 Task: Find connections with filter location Longgang with filter topic #Bitcoinwith filter profile language German with filter current company Saint-Gobain India Private Limited - Glass Business with filter school Chhatrapati Shahu Ji Maharaj University with filter industry Retail Motor Vehicles with filter service category CateringChange with filter keywords title Financial Analyst
Action: Mouse moved to (401, 269)
Screenshot: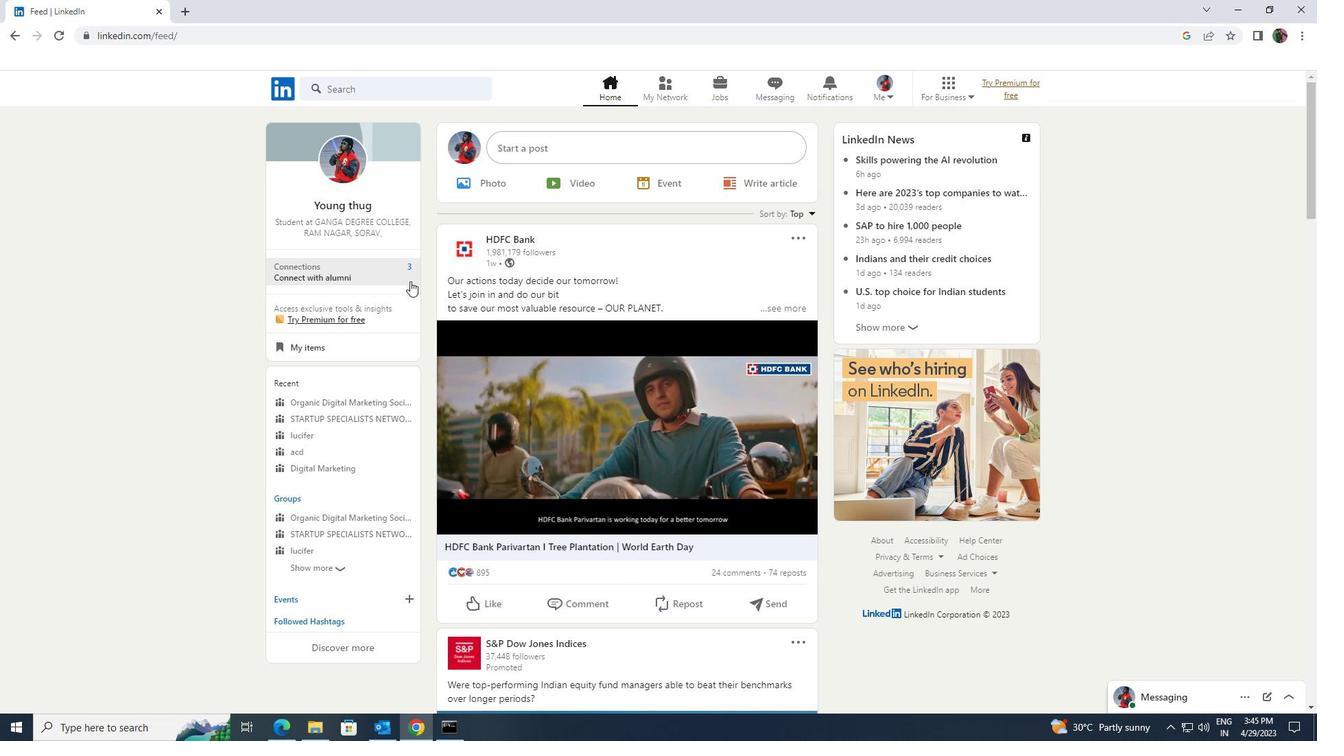 
Action: Mouse pressed left at (401, 269)
Screenshot: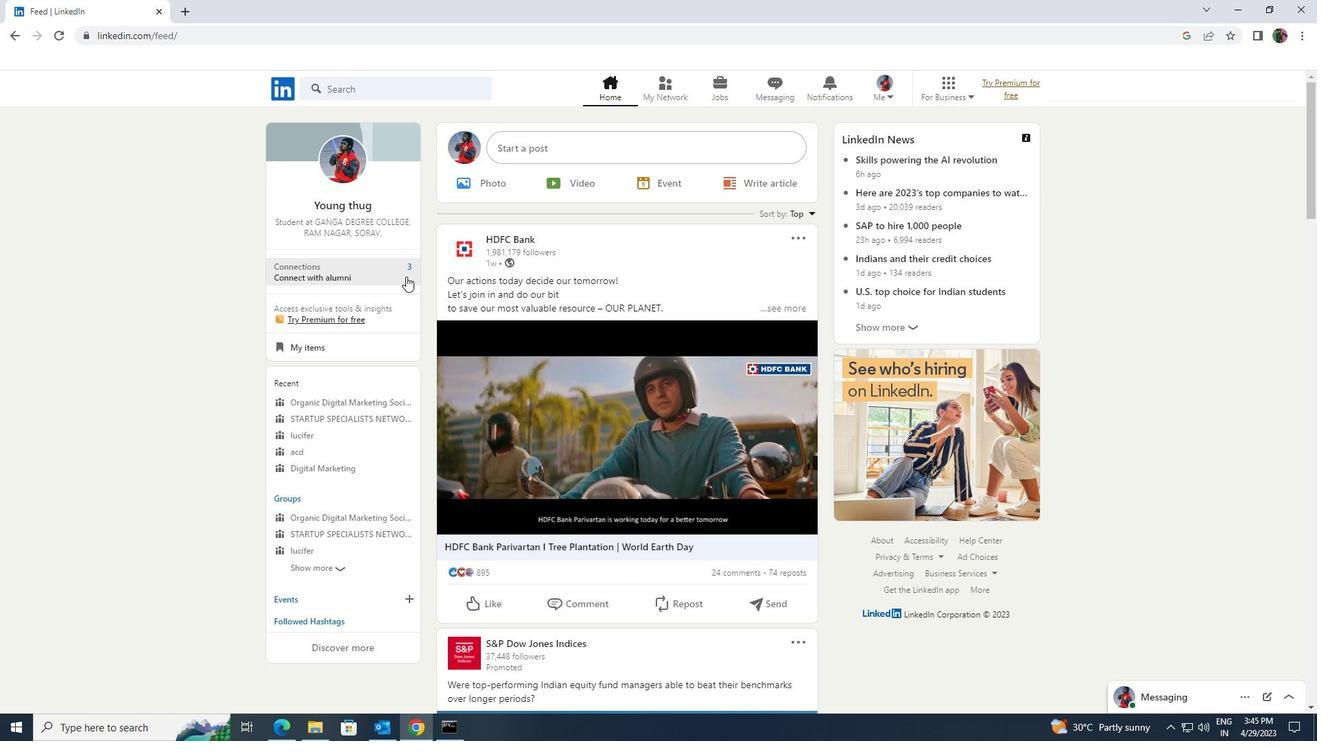 
Action: Mouse moved to (394, 168)
Screenshot: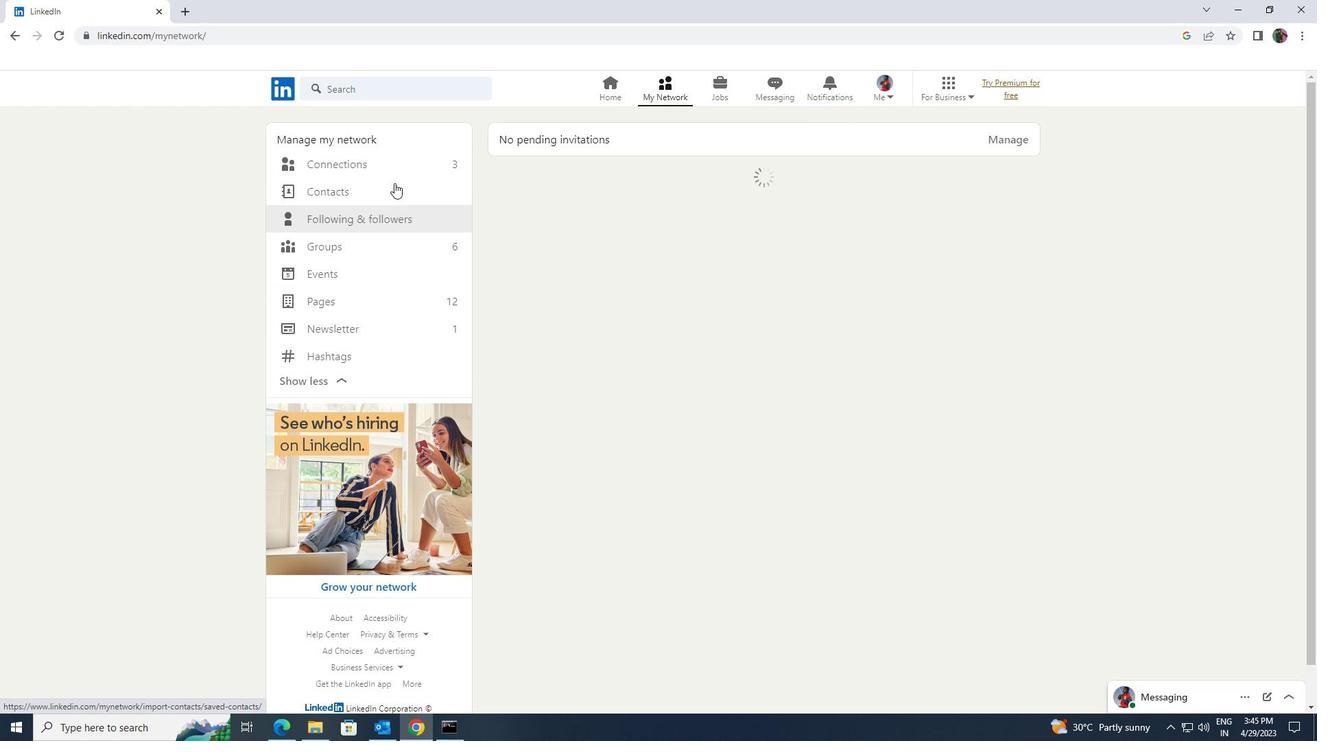 
Action: Mouse pressed left at (394, 168)
Screenshot: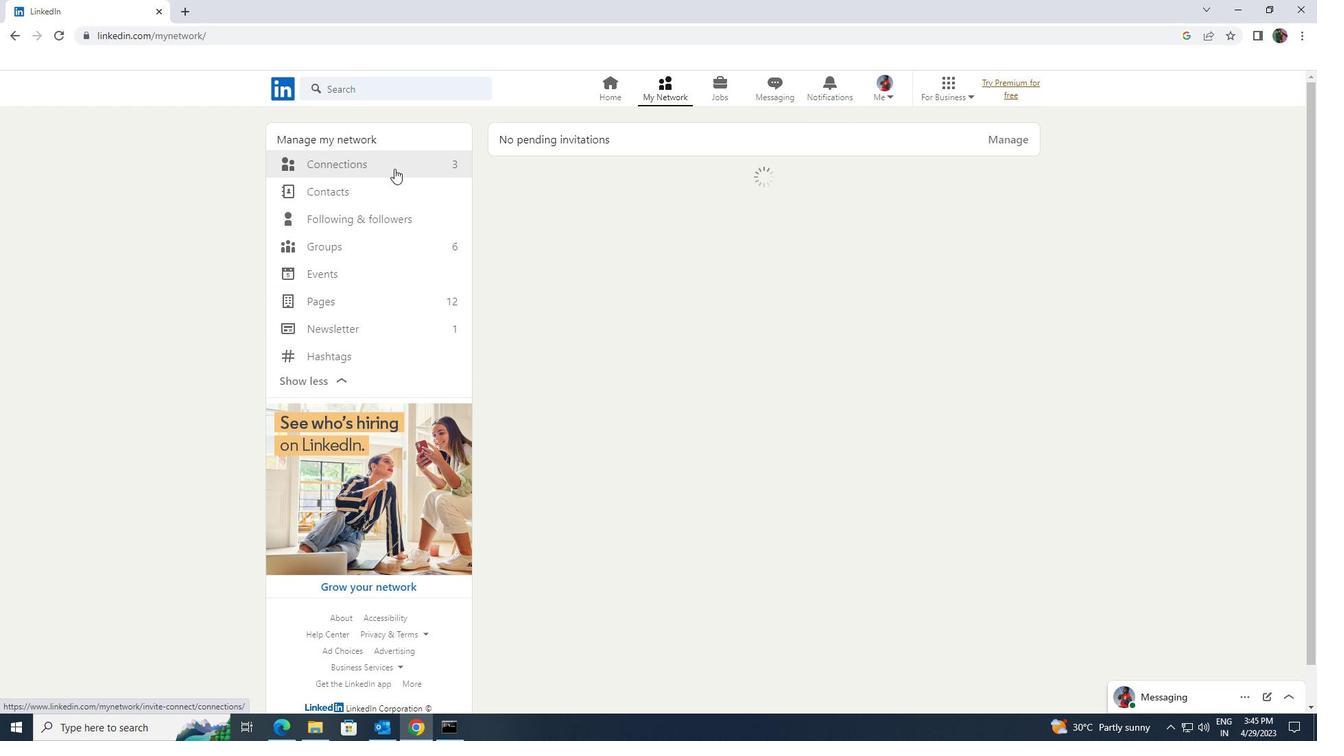 
Action: Mouse moved to (730, 169)
Screenshot: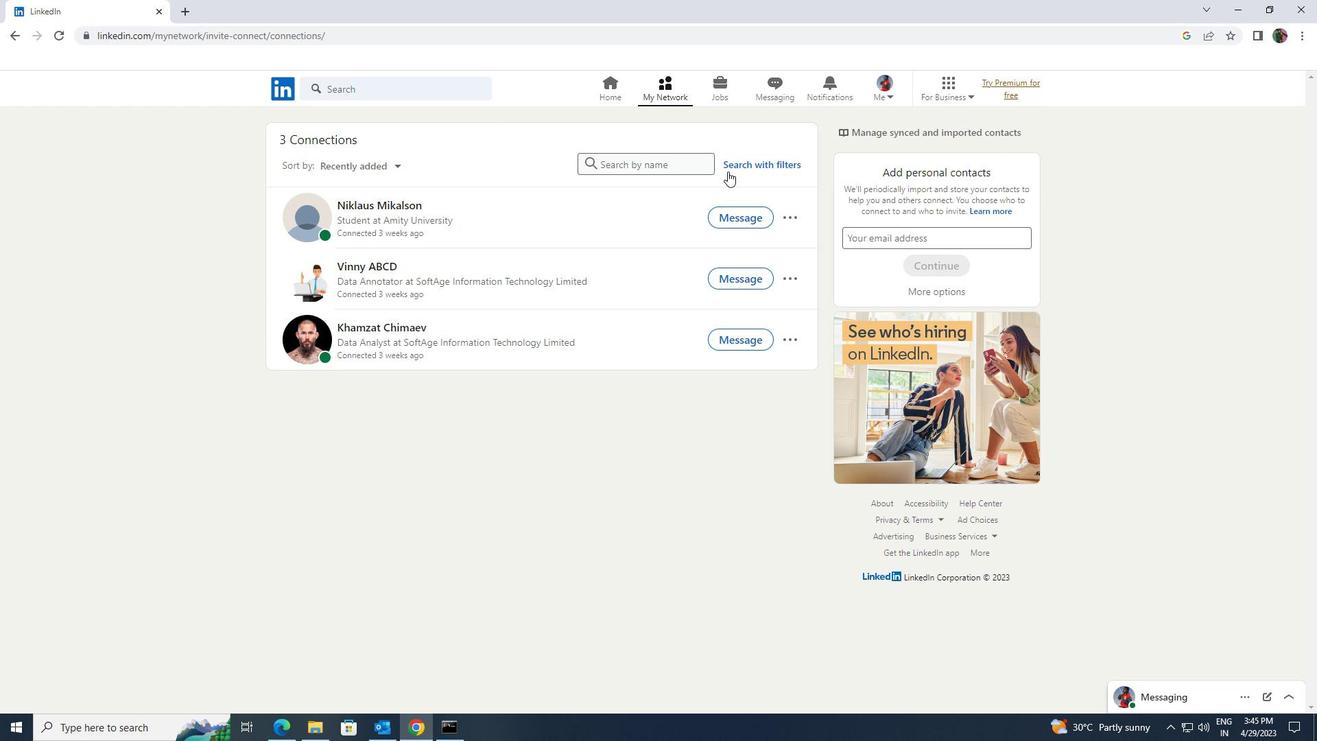 
Action: Mouse pressed left at (730, 169)
Screenshot: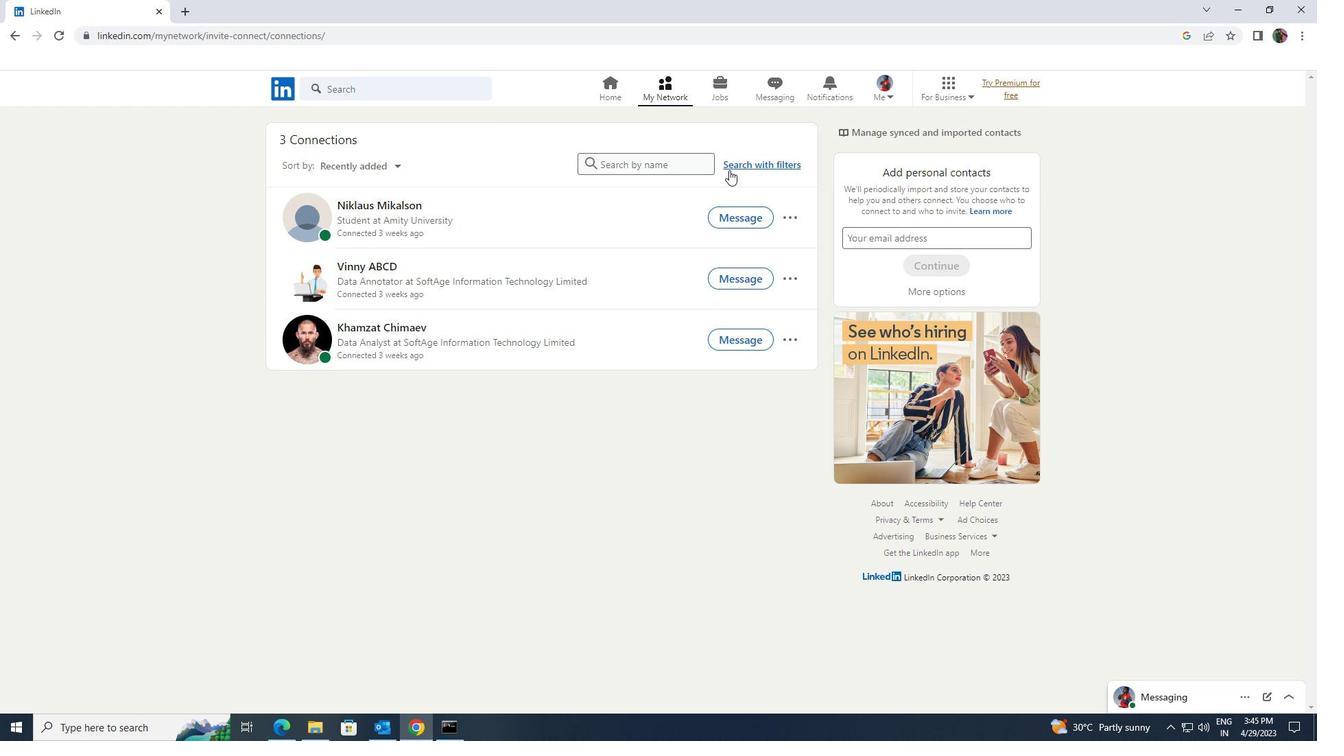 
Action: Mouse moved to (713, 127)
Screenshot: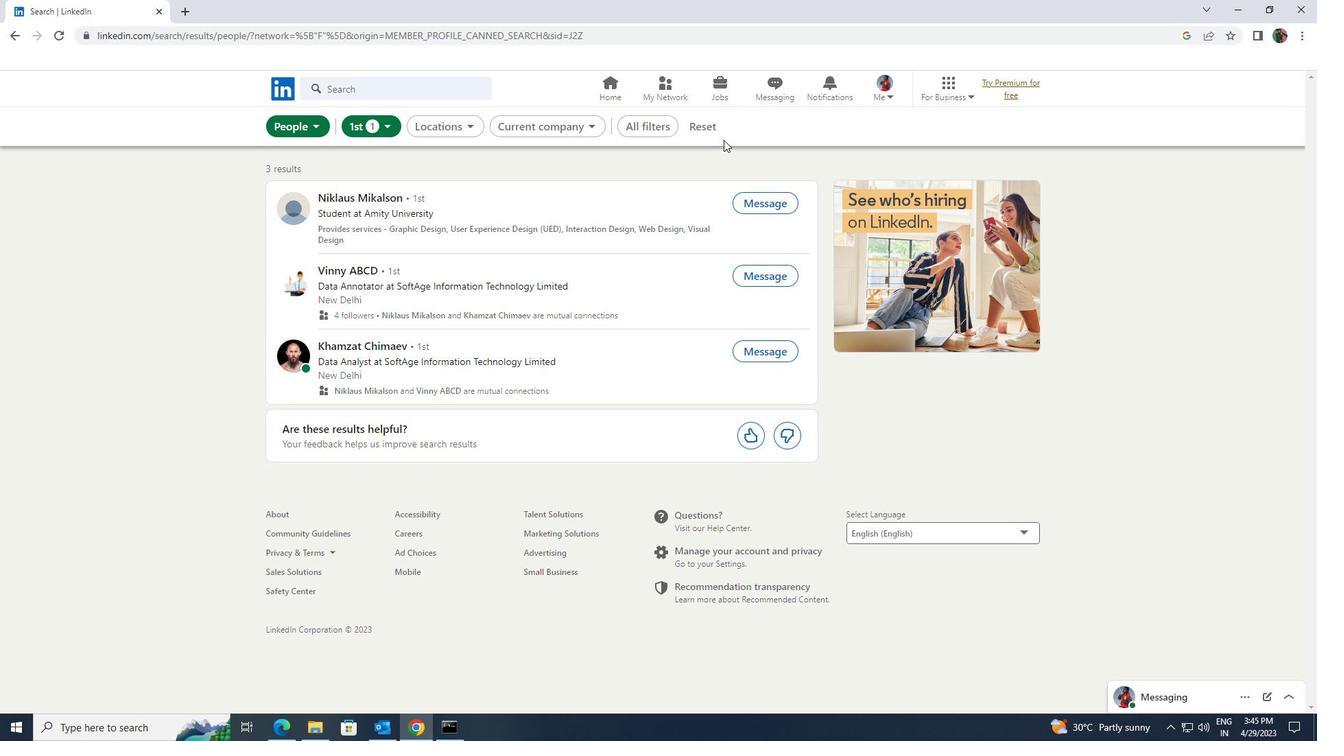 
Action: Mouse pressed left at (713, 127)
Screenshot: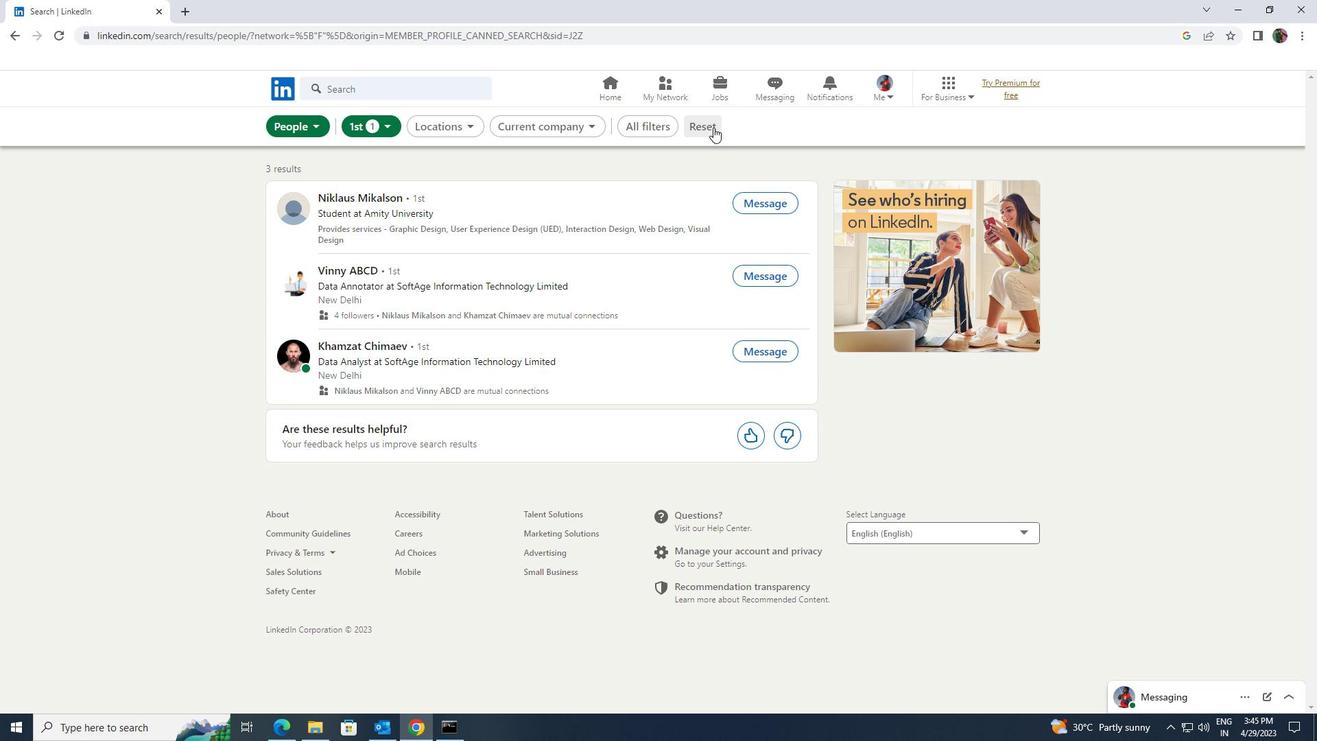 
Action: Mouse moved to (686, 126)
Screenshot: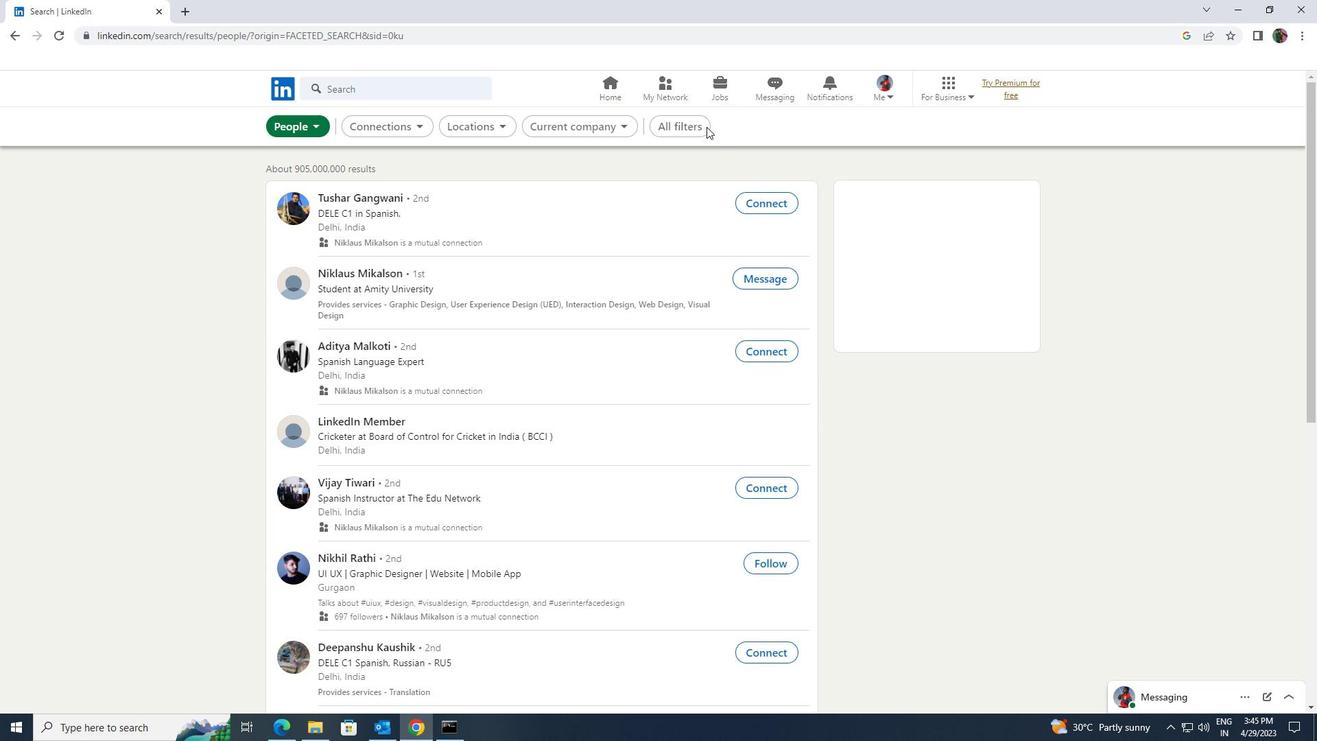 
Action: Mouse pressed left at (686, 126)
Screenshot: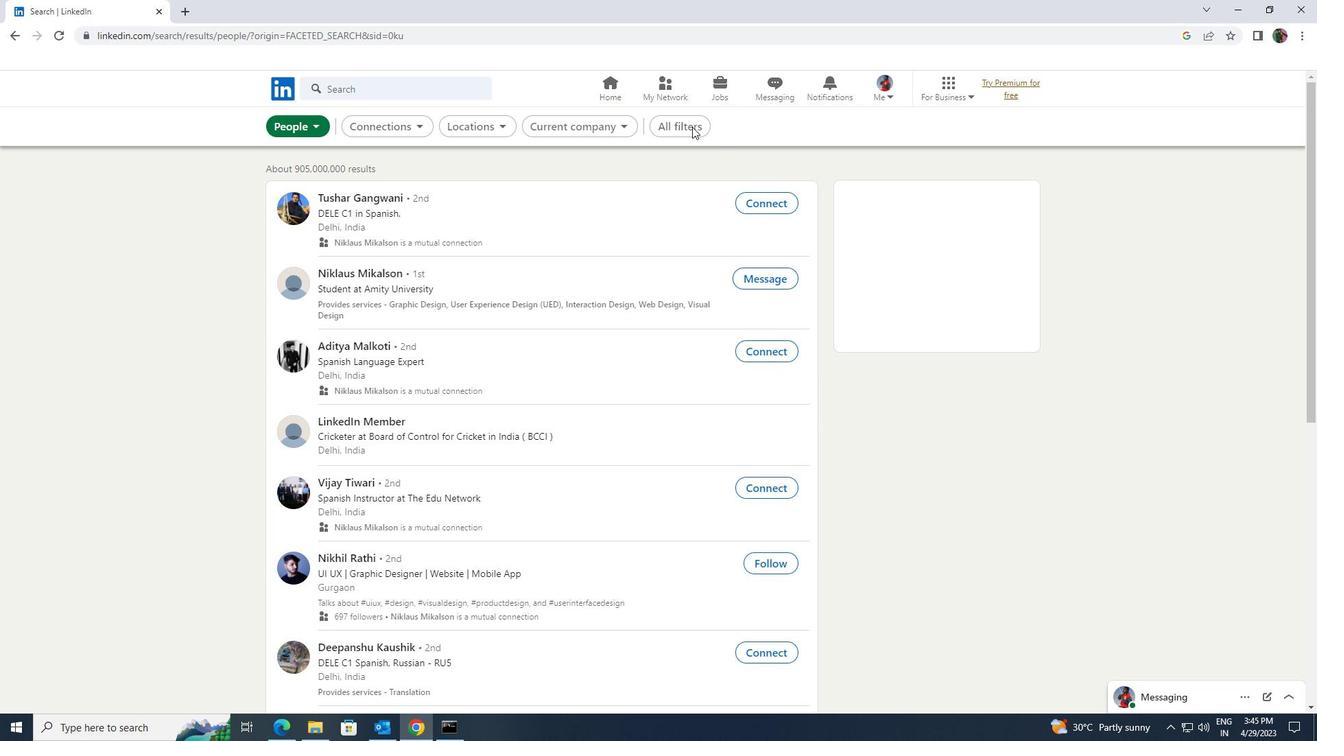 
Action: Mouse moved to (1050, 347)
Screenshot: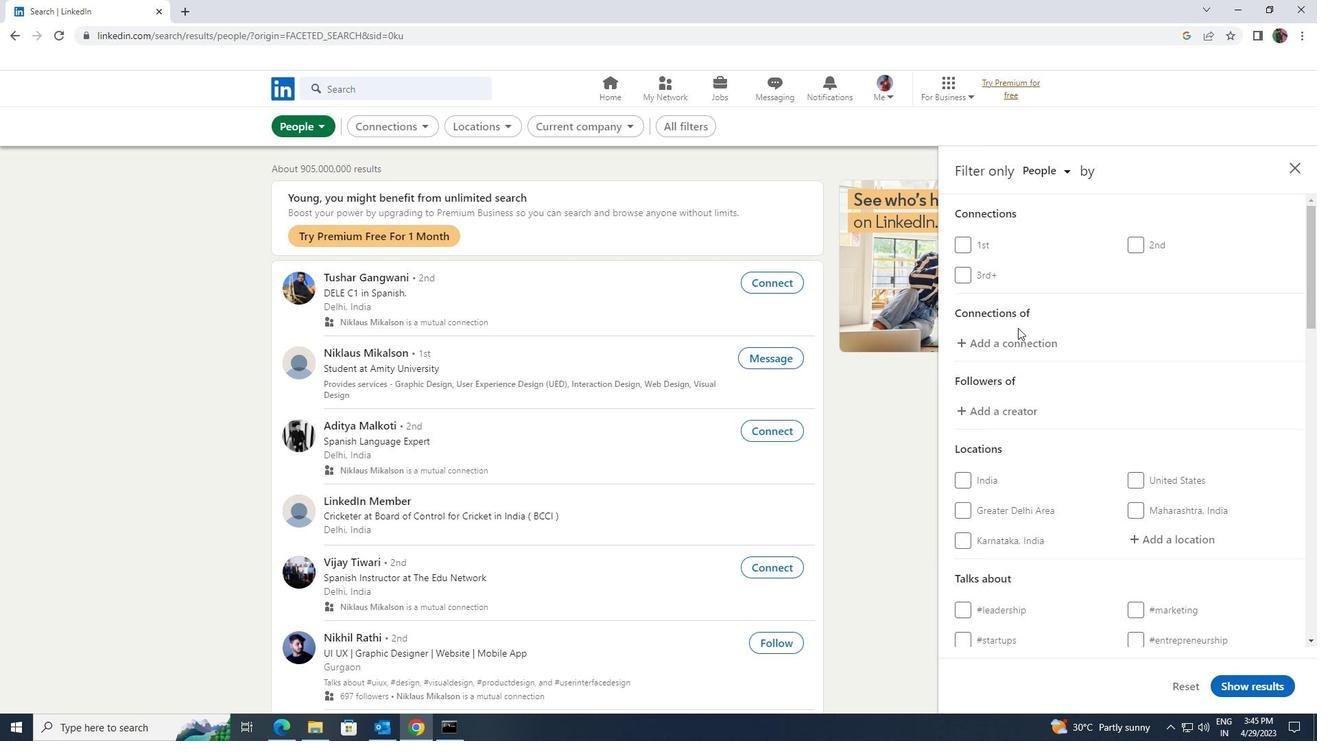
Action: Mouse scrolled (1050, 347) with delta (0, 0)
Screenshot: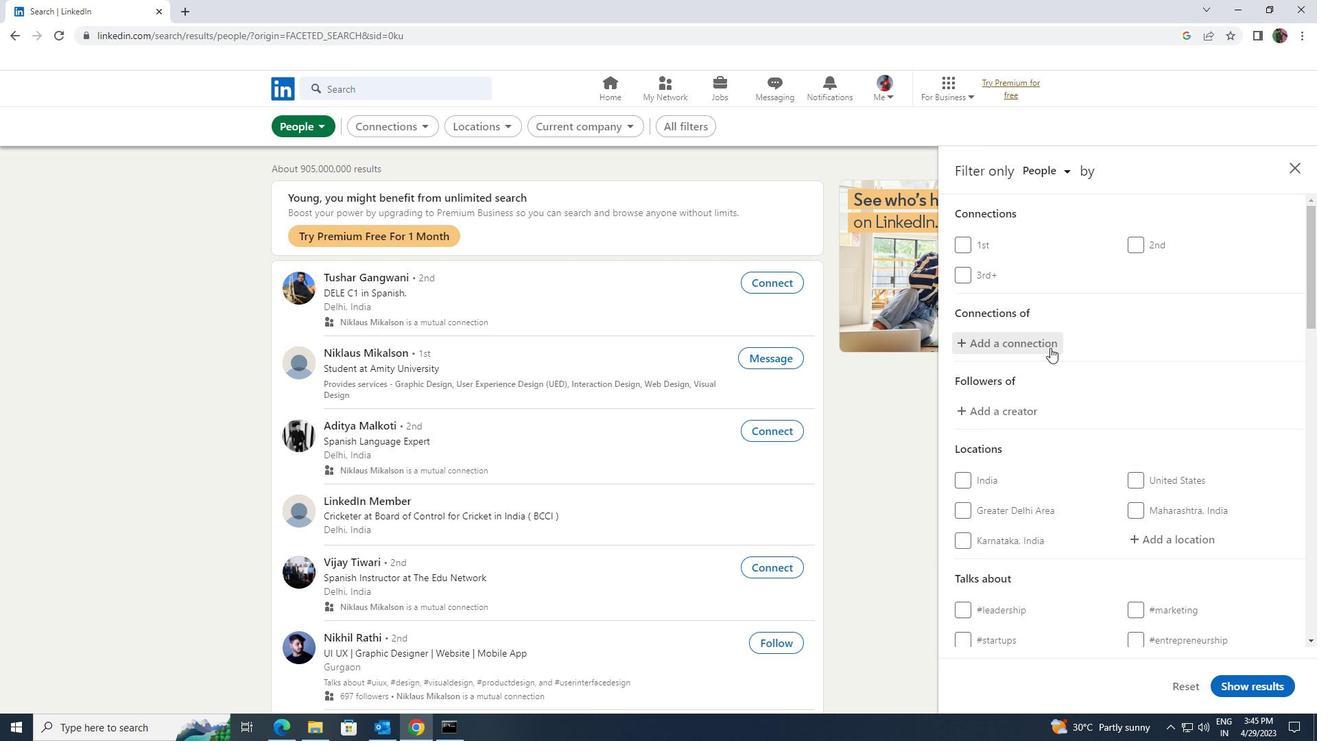 
Action: Mouse scrolled (1050, 347) with delta (0, 0)
Screenshot: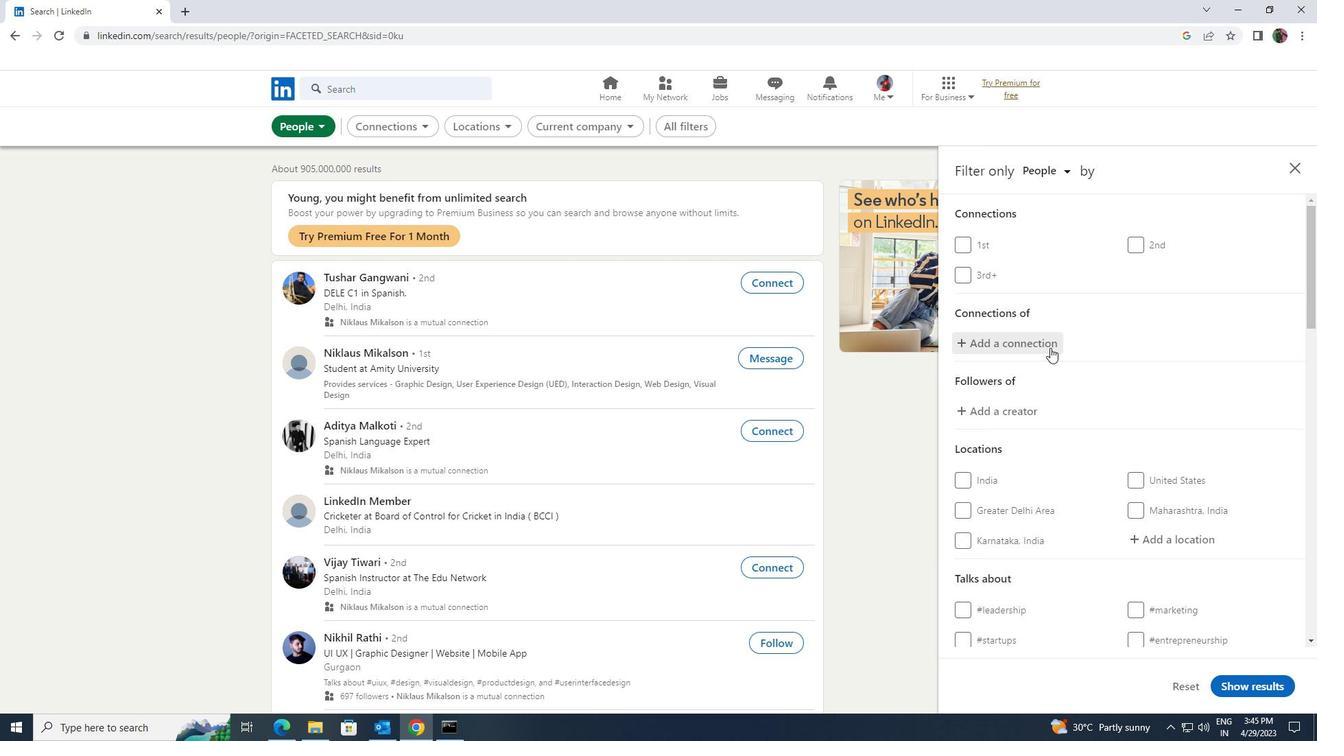 
Action: Mouse moved to (1143, 392)
Screenshot: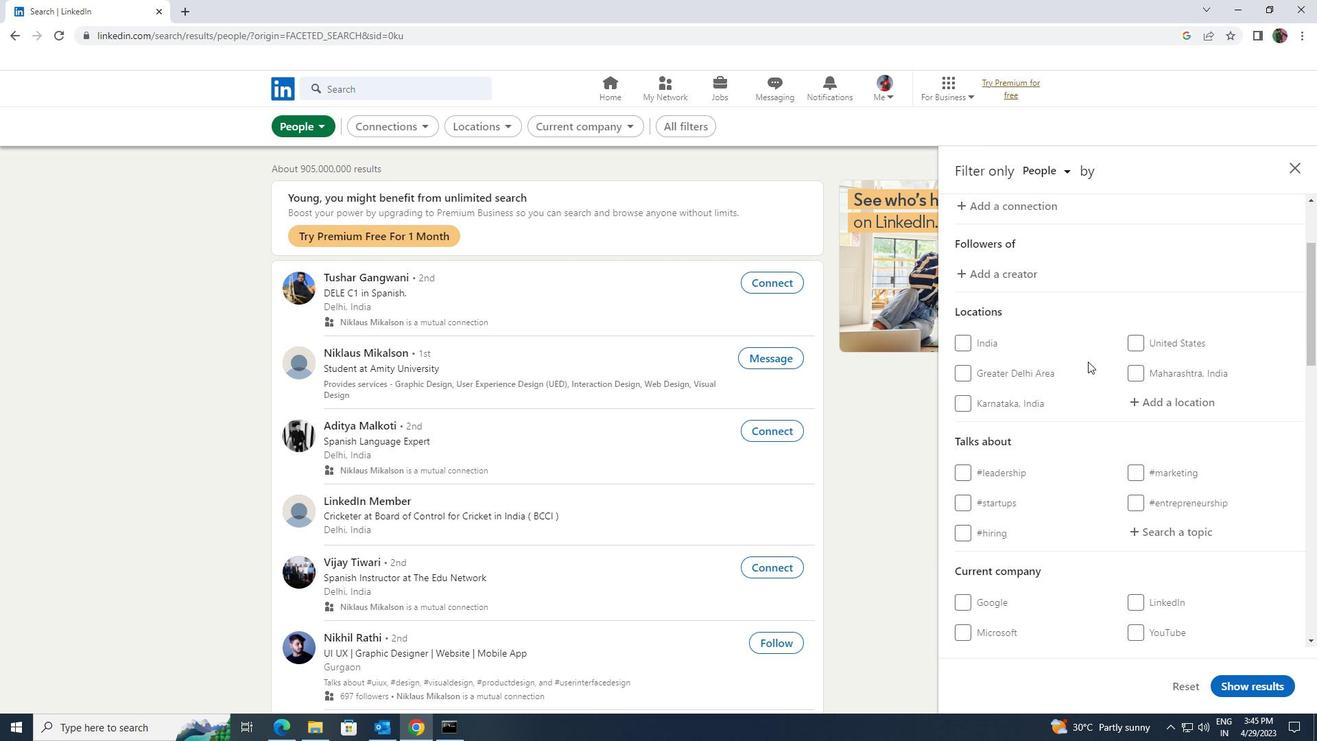 
Action: Mouse pressed left at (1143, 392)
Screenshot: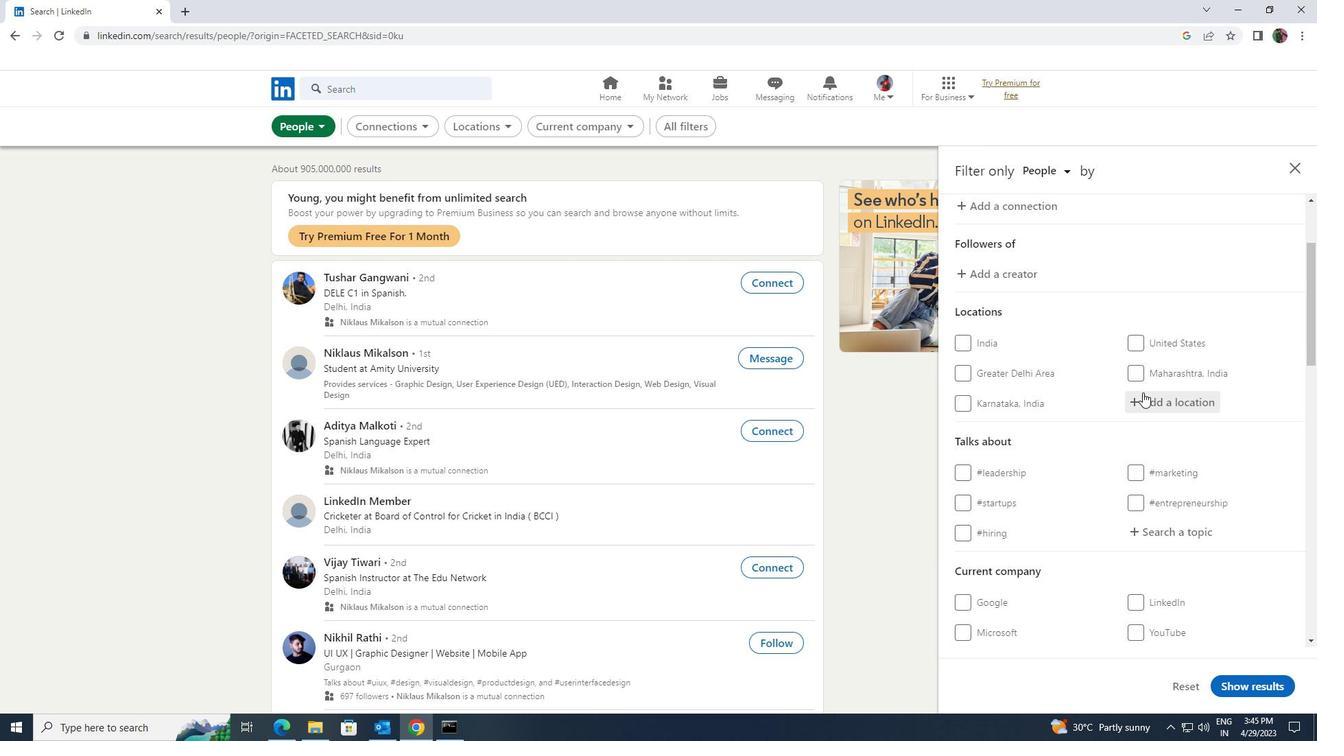 
Action: Key pressed <Key.shift>LONGGANG
Screenshot: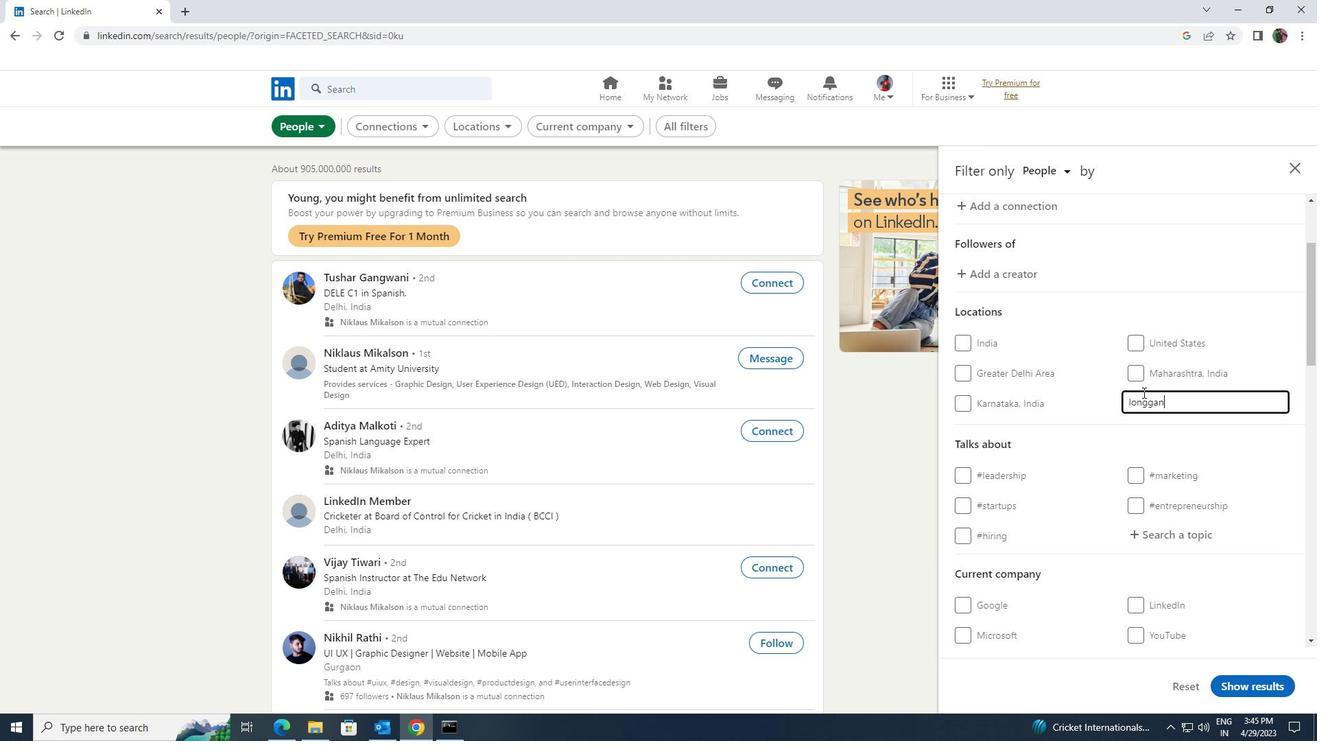 
Action: Mouse moved to (1197, 526)
Screenshot: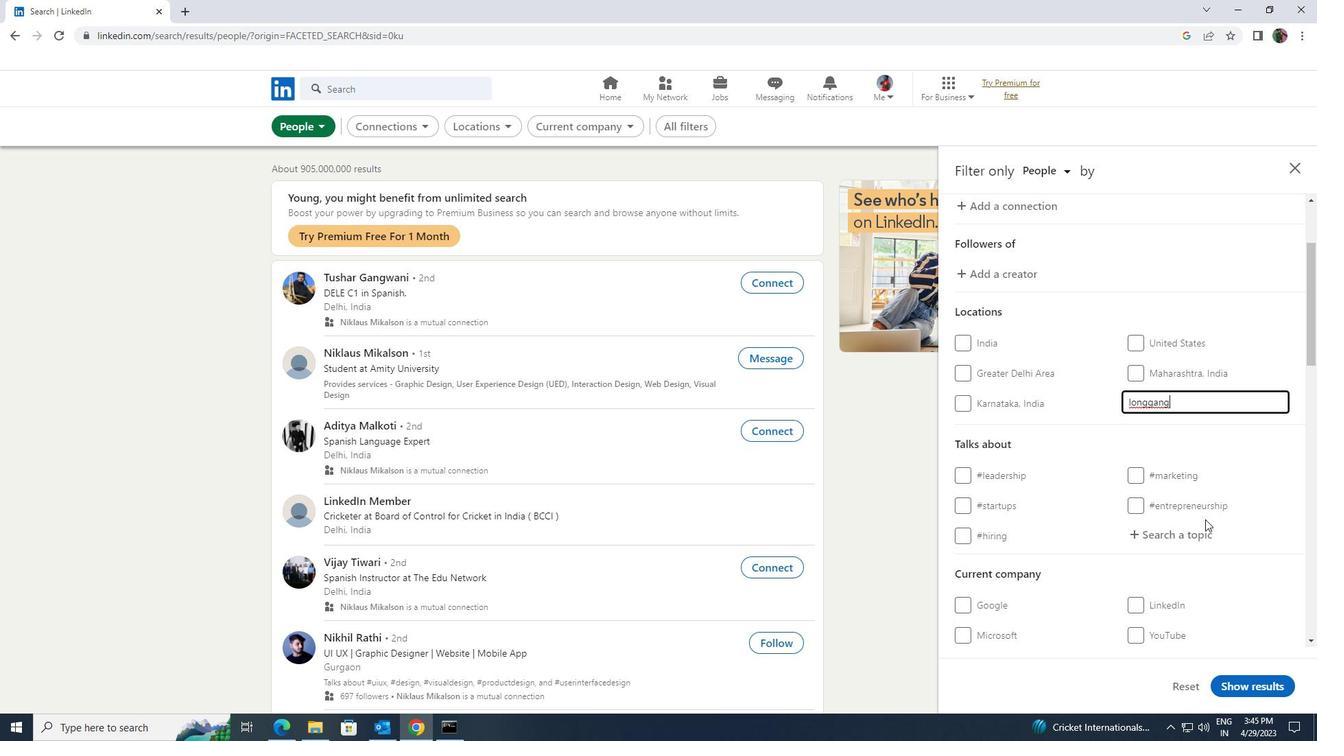 
Action: Mouse pressed left at (1197, 526)
Screenshot: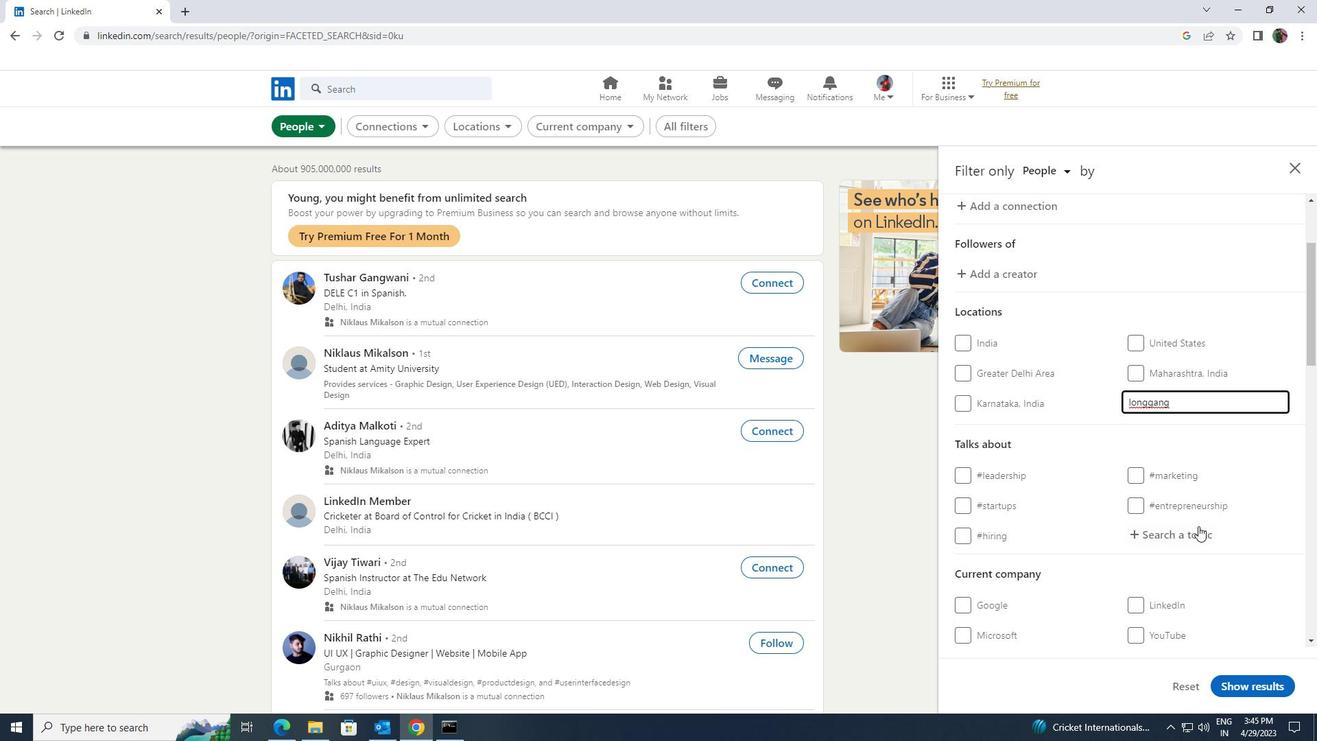 
Action: Key pressed <Key.shift>BITV<Key.backspace>COIN
Screenshot: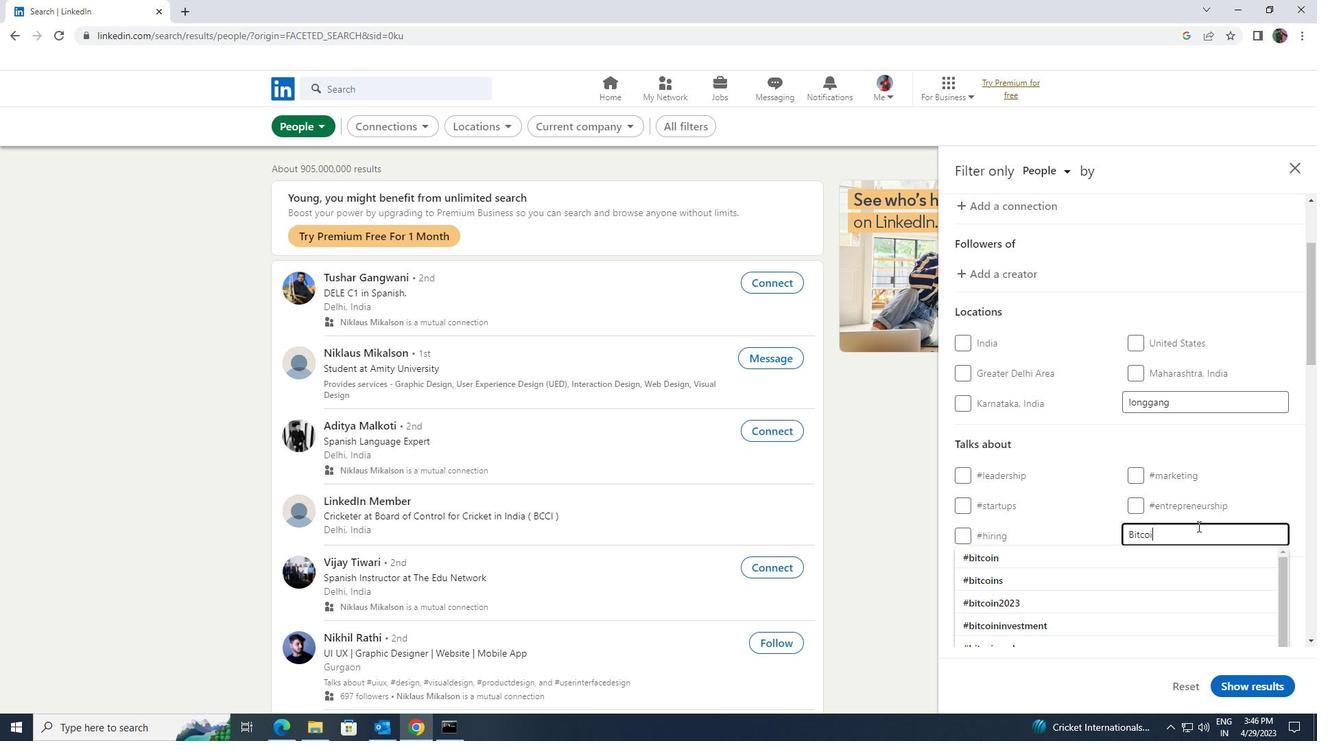 
Action: Mouse moved to (1167, 546)
Screenshot: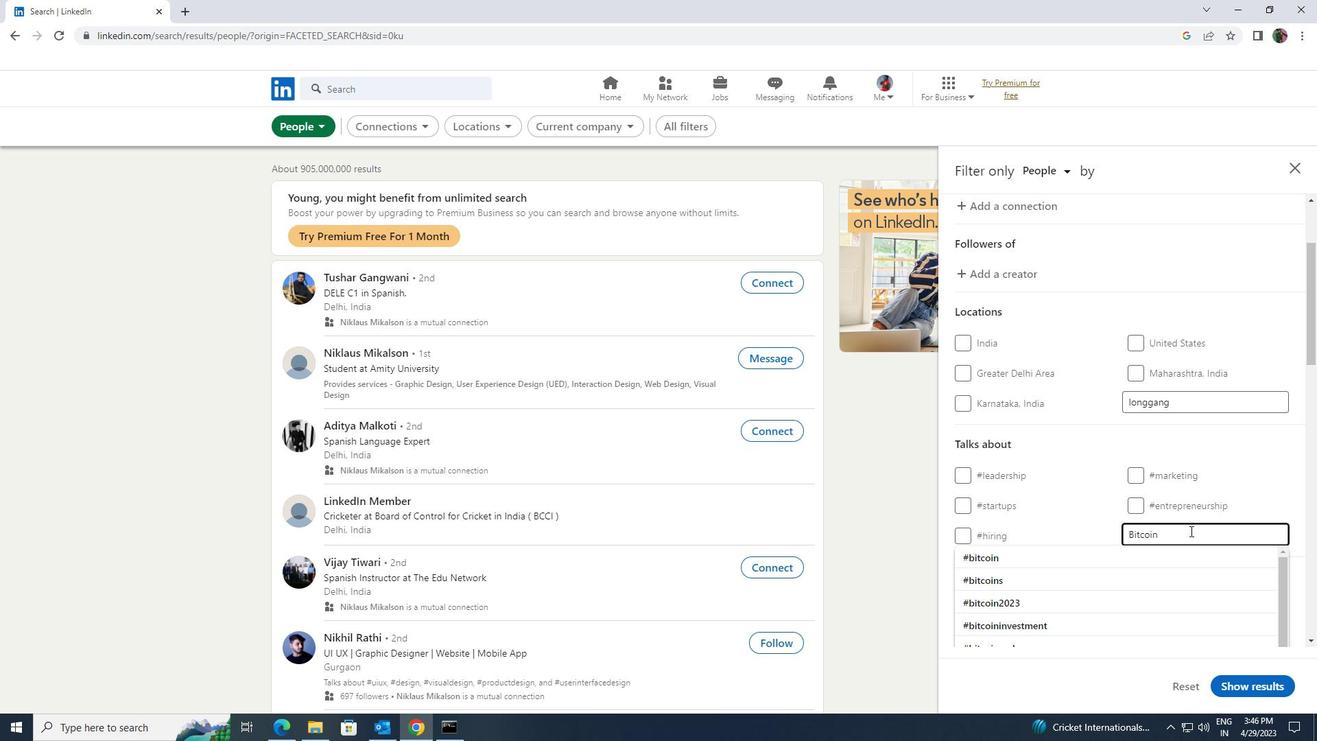 
Action: Mouse pressed left at (1167, 546)
Screenshot: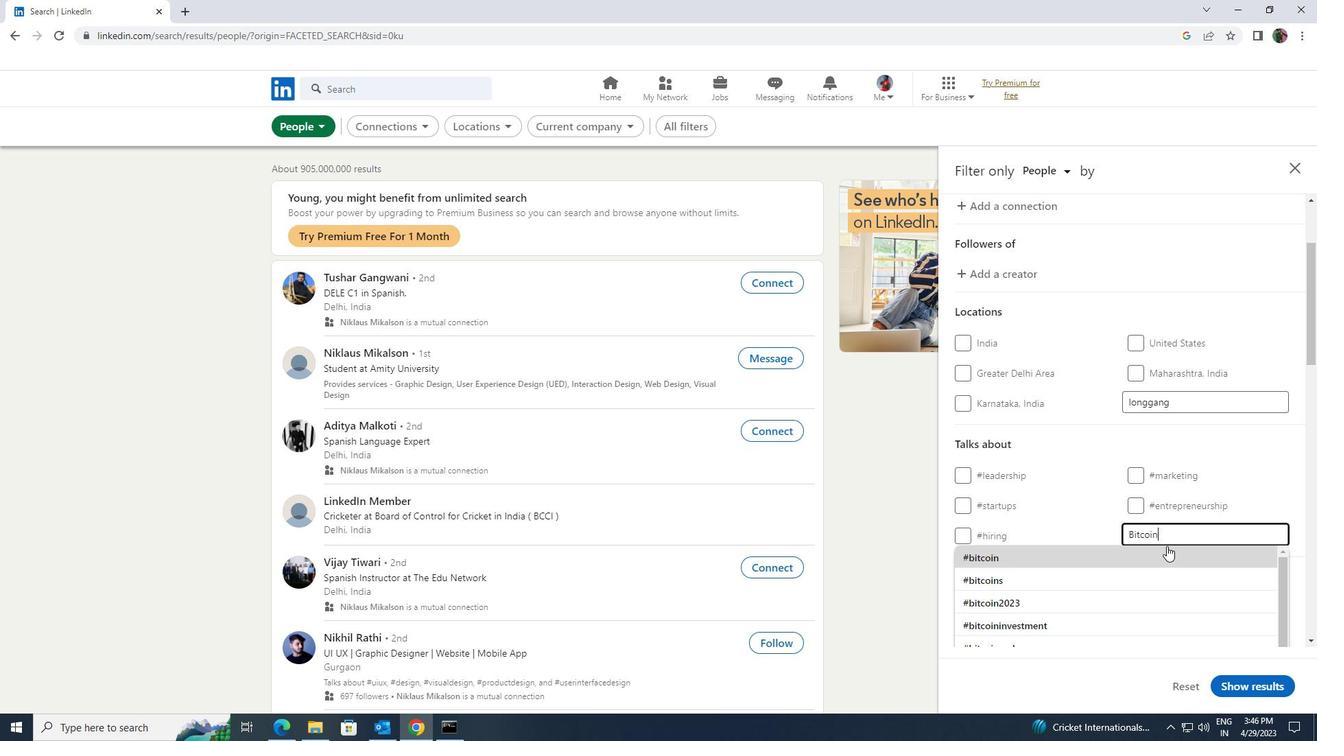 
Action: Mouse moved to (1167, 546)
Screenshot: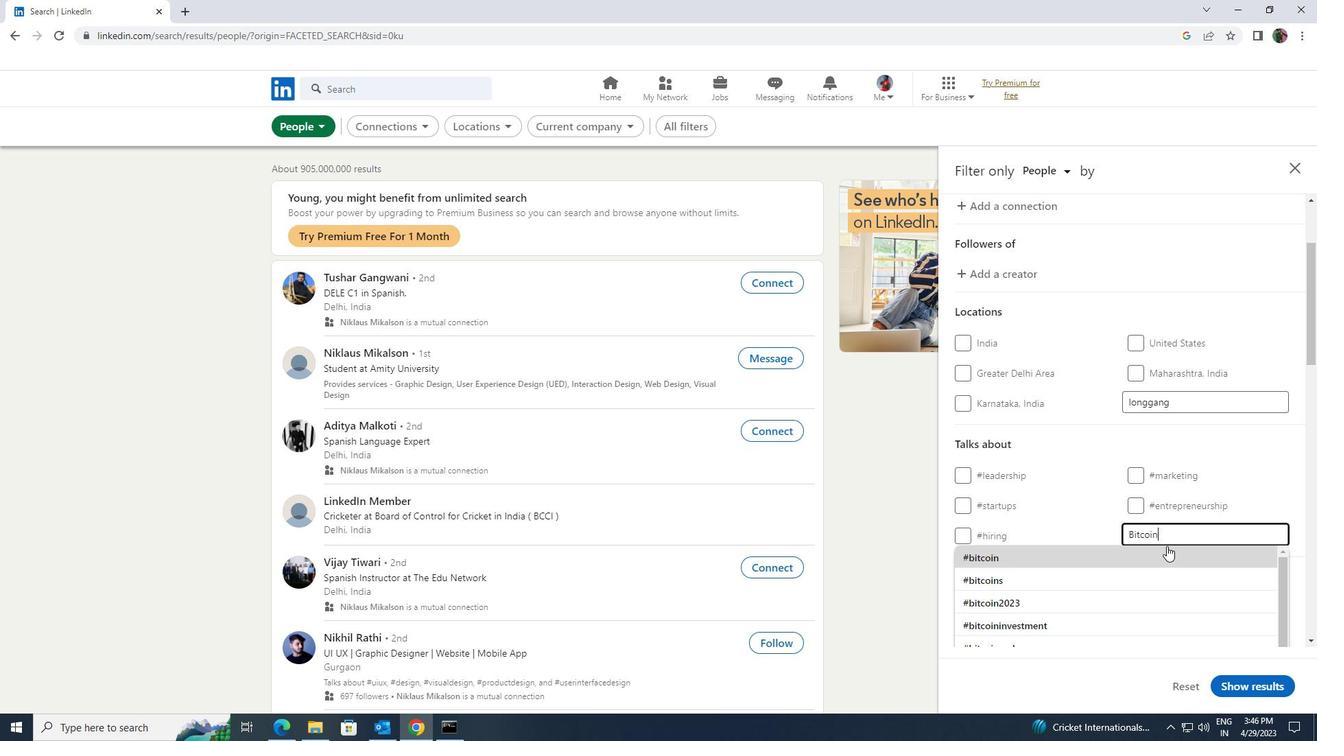 
Action: Mouse scrolled (1167, 545) with delta (0, 0)
Screenshot: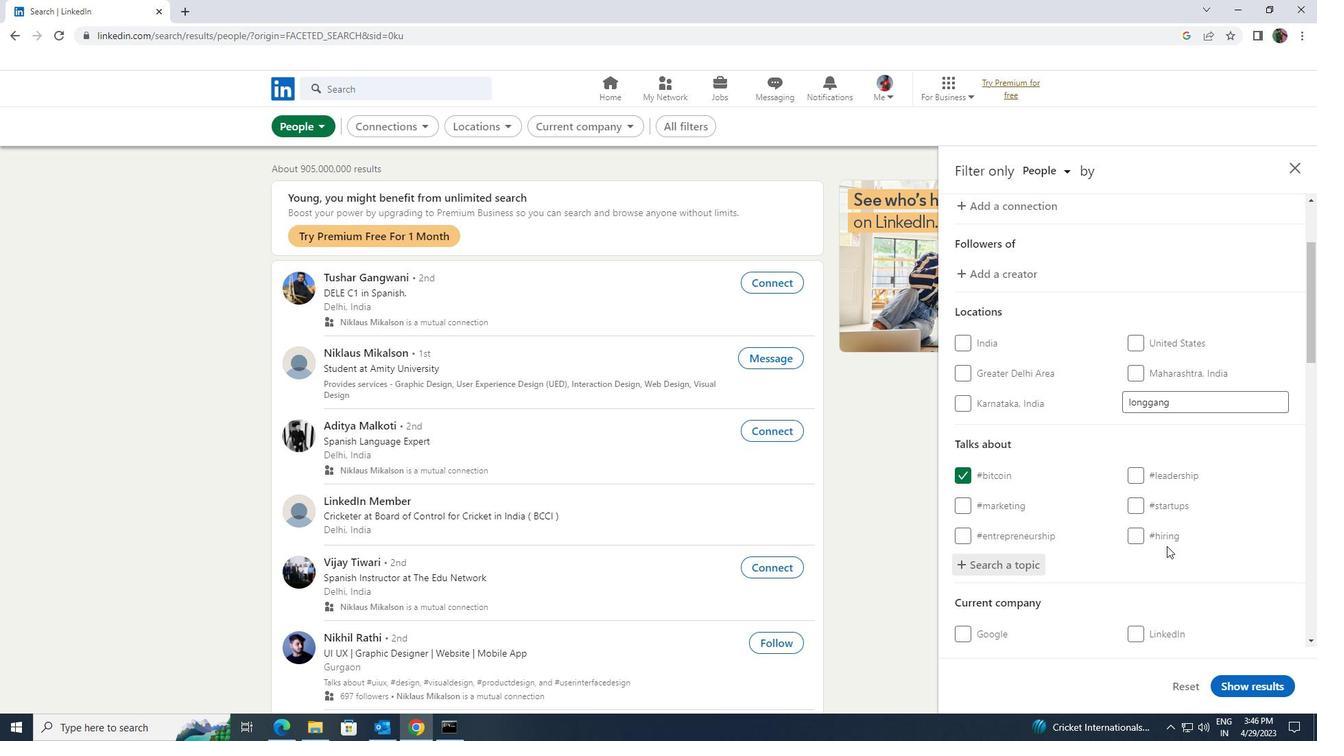 
Action: Mouse scrolled (1167, 545) with delta (0, 0)
Screenshot: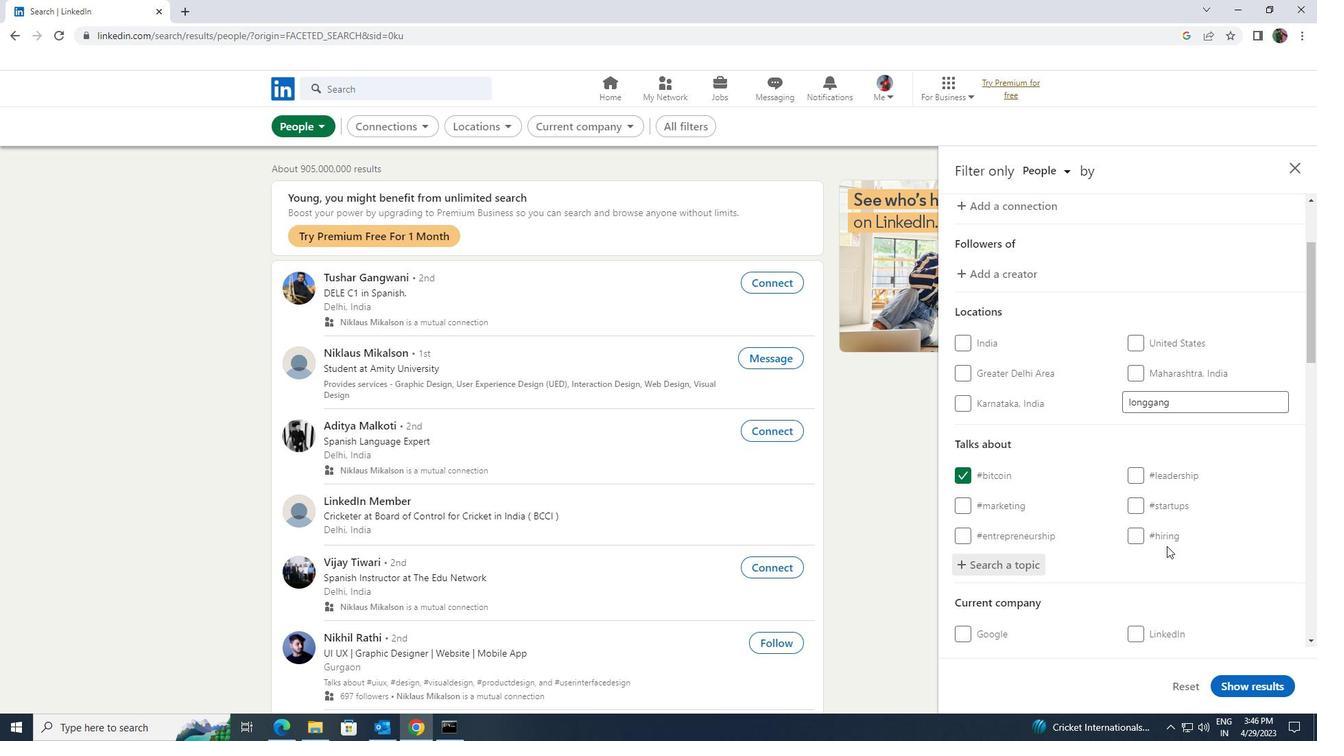 
Action: Mouse moved to (1166, 547)
Screenshot: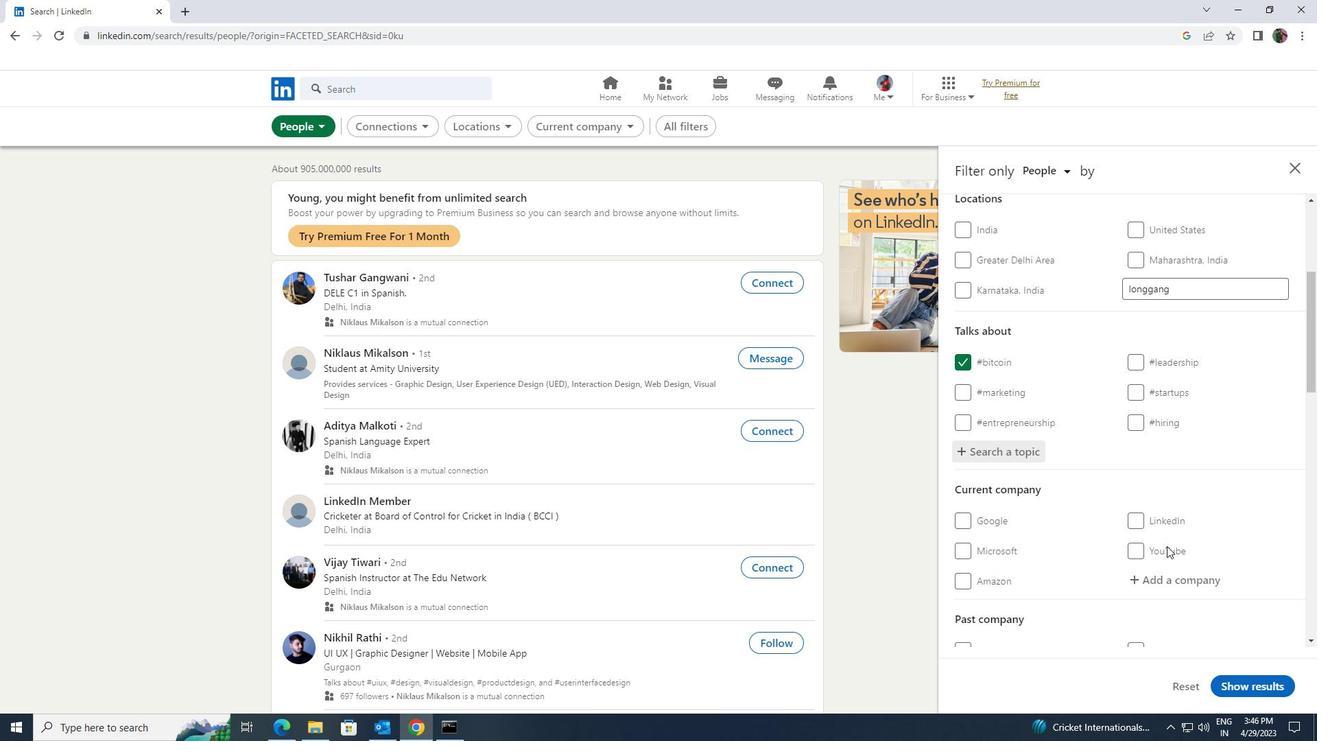 
Action: Mouse scrolled (1166, 546) with delta (0, 0)
Screenshot: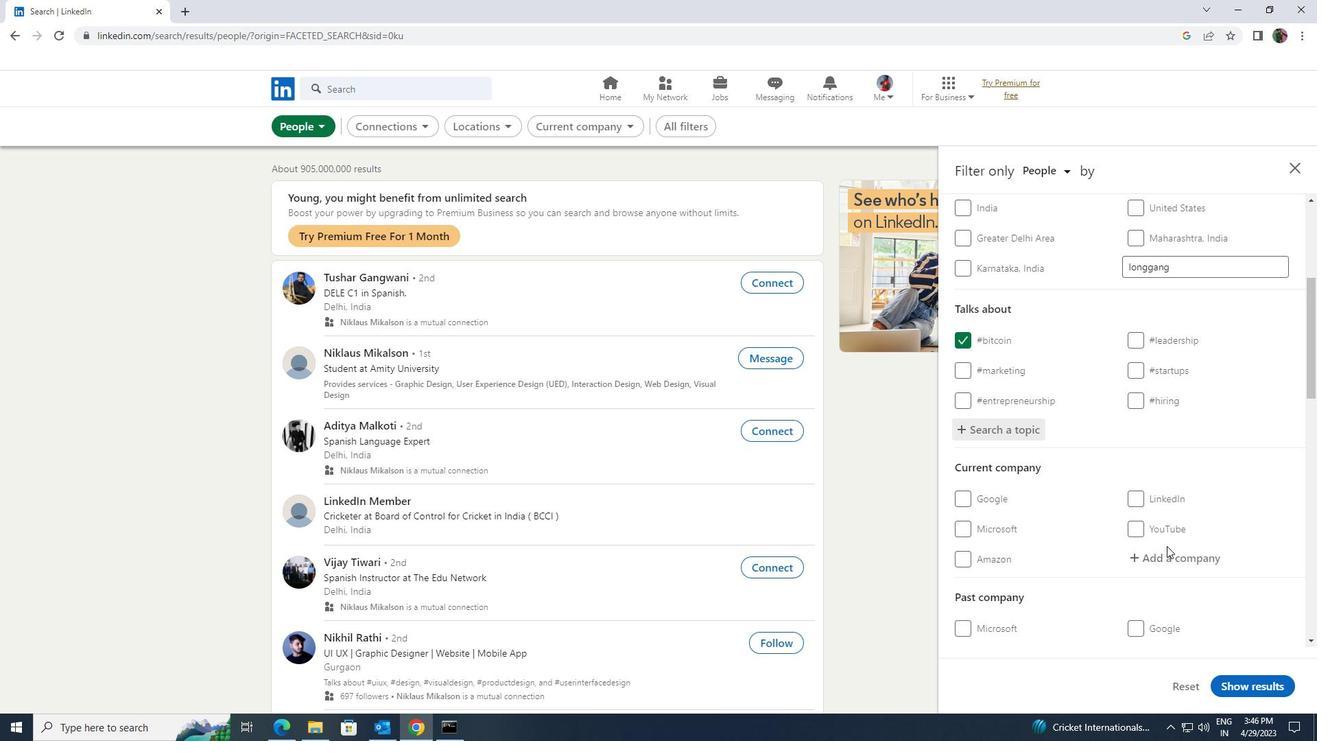 
Action: Mouse moved to (1164, 548)
Screenshot: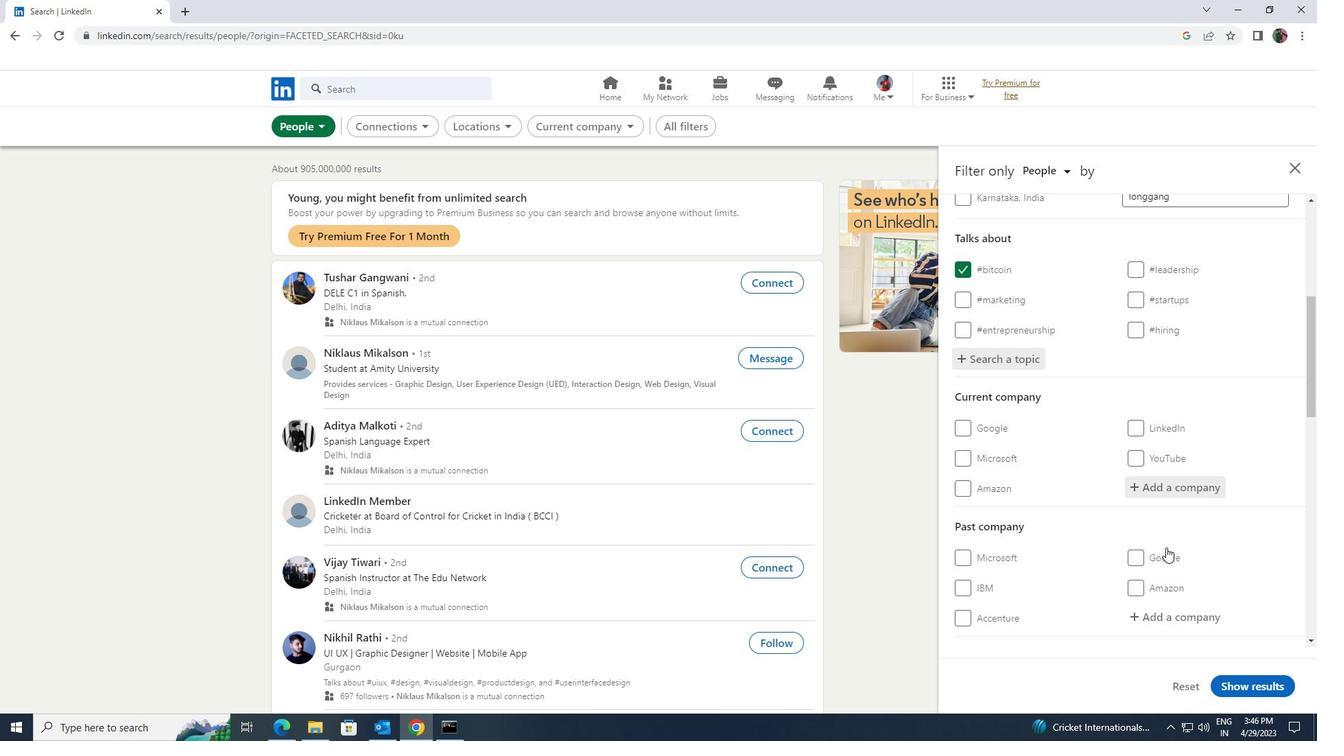 
Action: Mouse scrolled (1164, 547) with delta (0, 0)
Screenshot: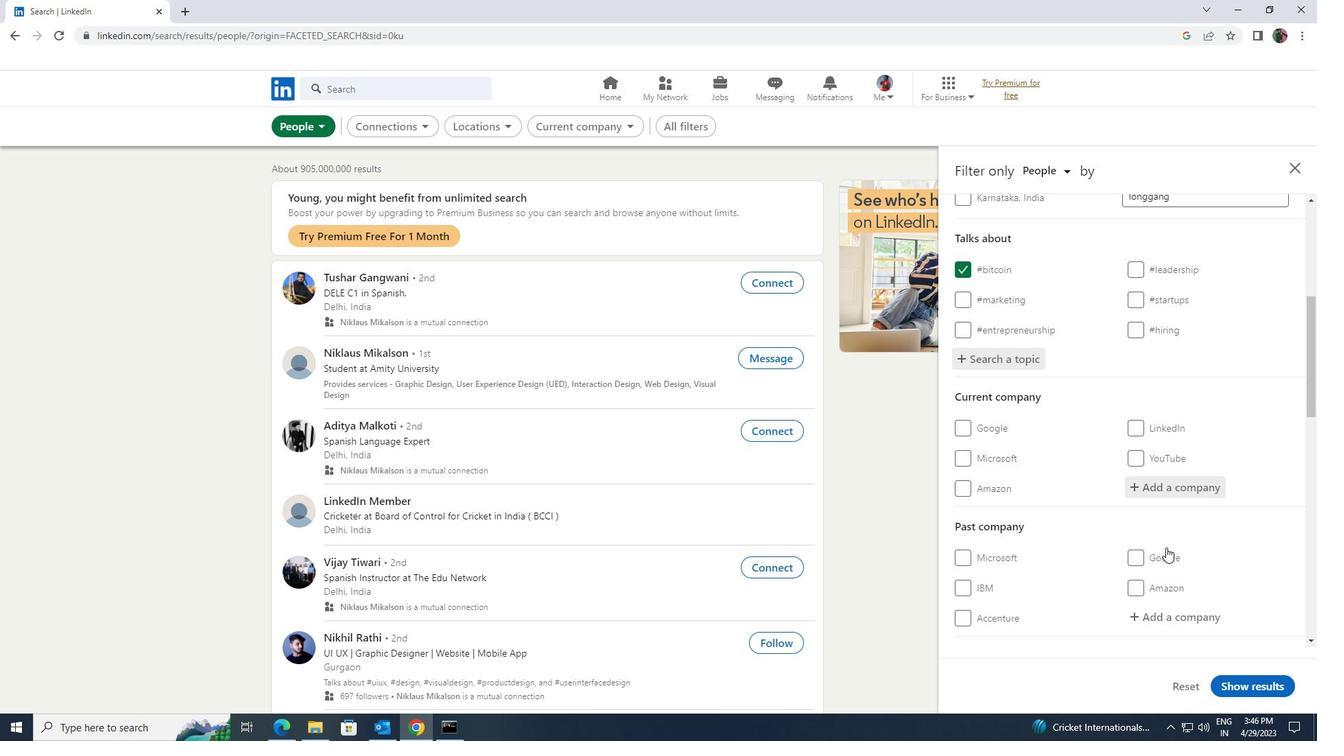 
Action: Mouse moved to (1164, 548)
Screenshot: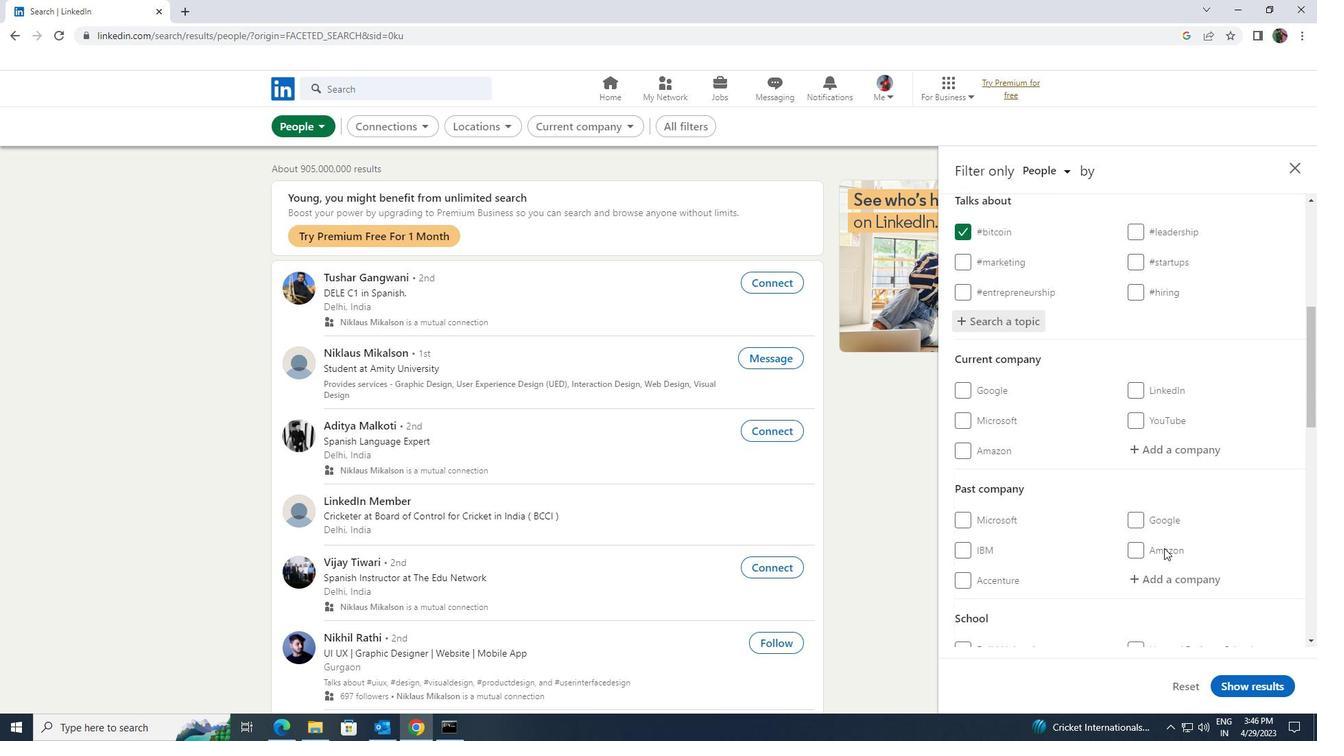 
Action: Mouse scrolled (1164, 547) with delta (0, 0)
Screenshot: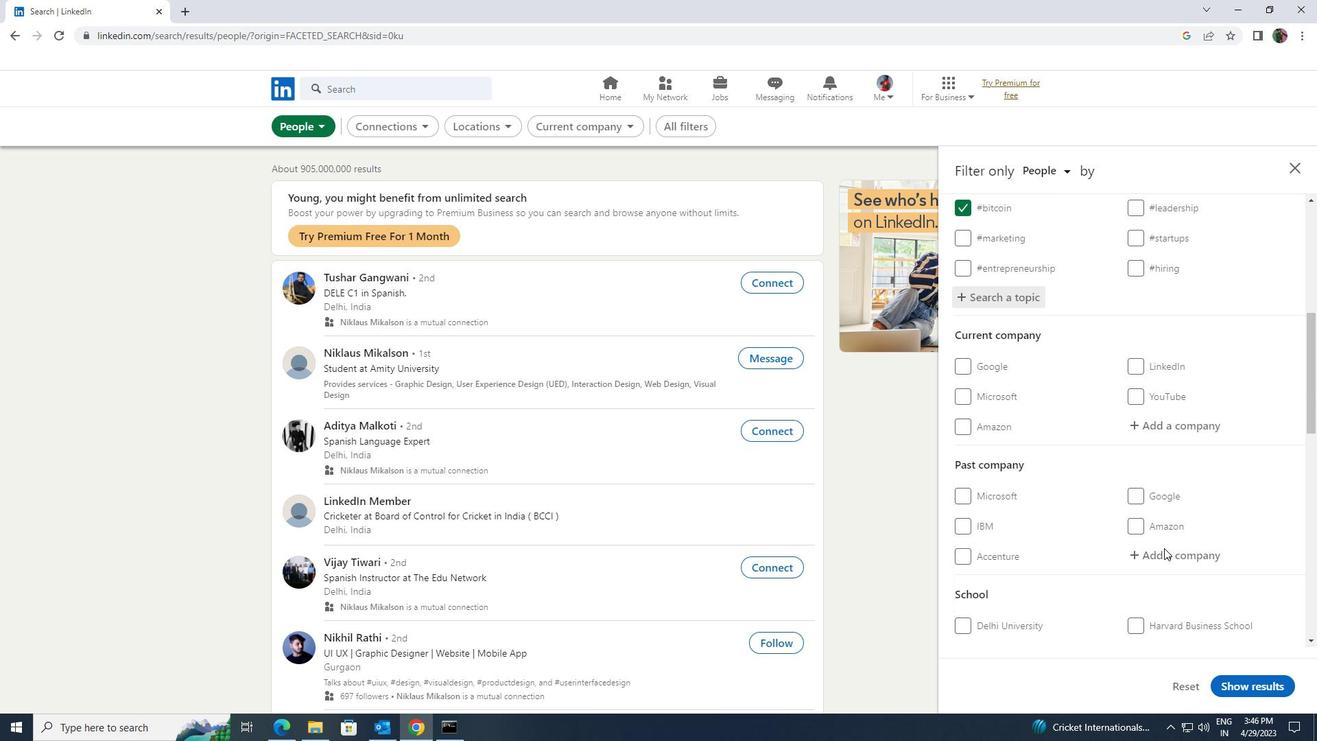 
Action: Mouse scrolled (1164, 547) with delta (0, 0)
Screenshot: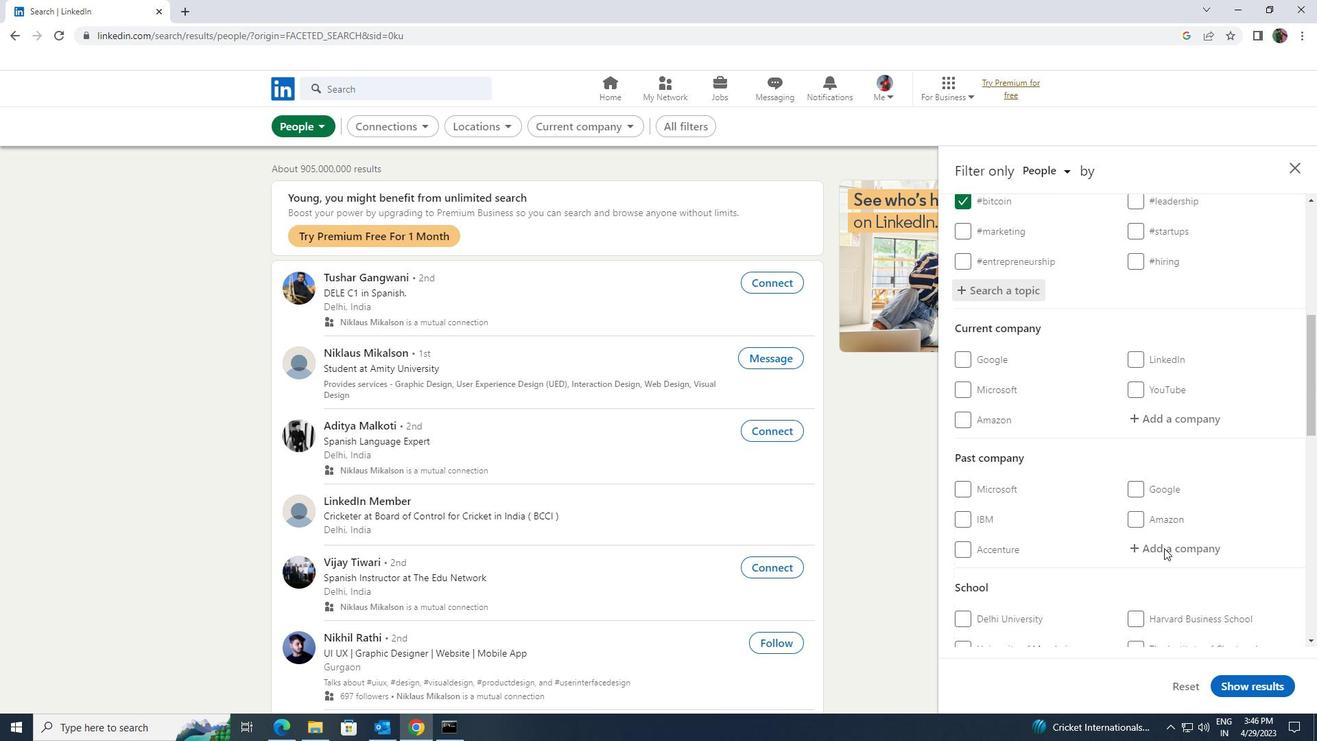 
Action: Mouse scrolled (1164, 547) with delta (0, 0)
Screenshot: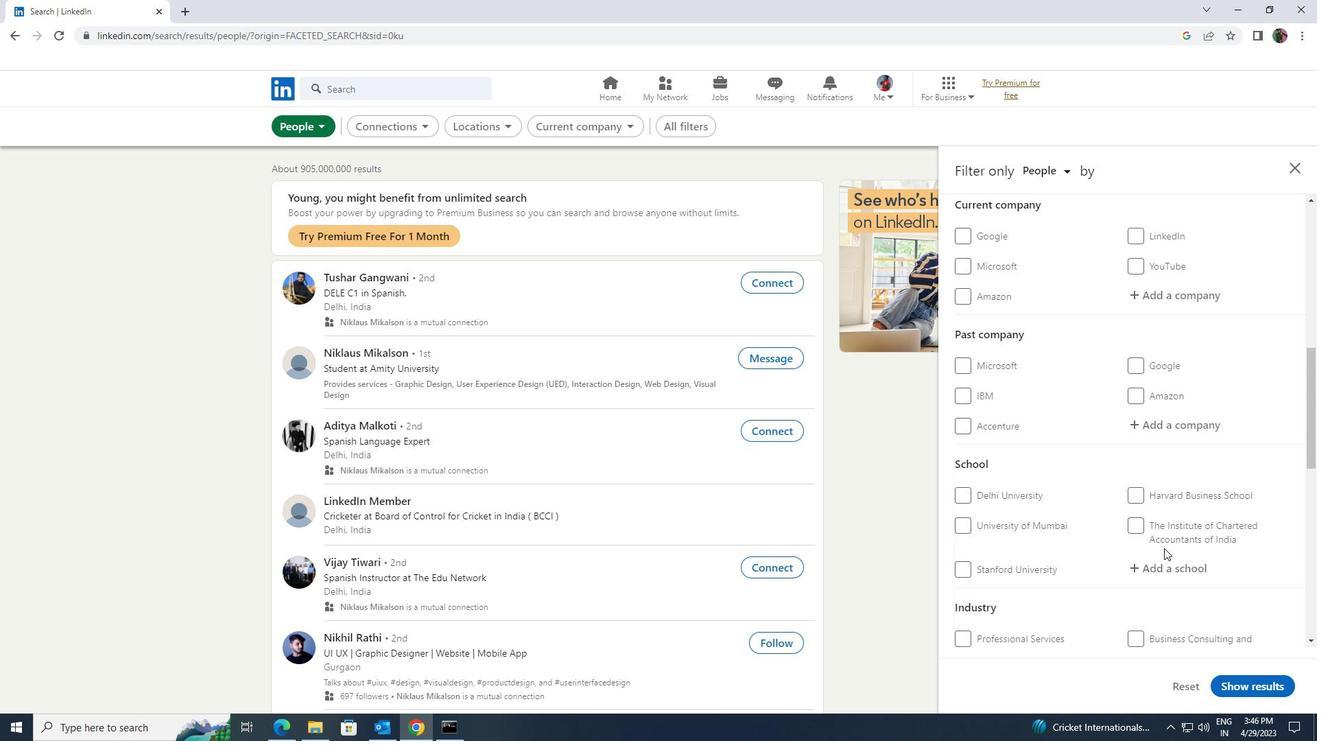 
Action: Mouse scrolled (1164, 547) with delta (0, 0)
Screenshot: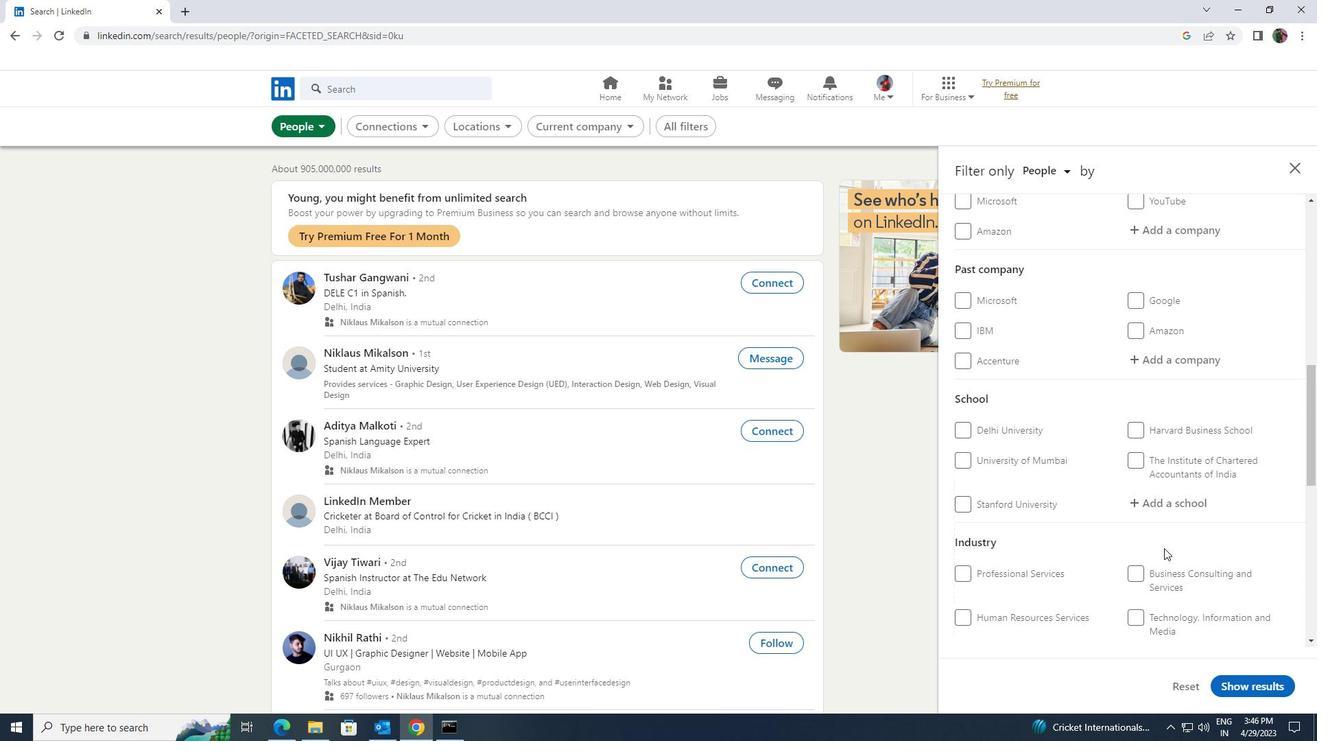 
Action: Mouse scrolled (1164, 547) with delta (0, 0)
Screenshot: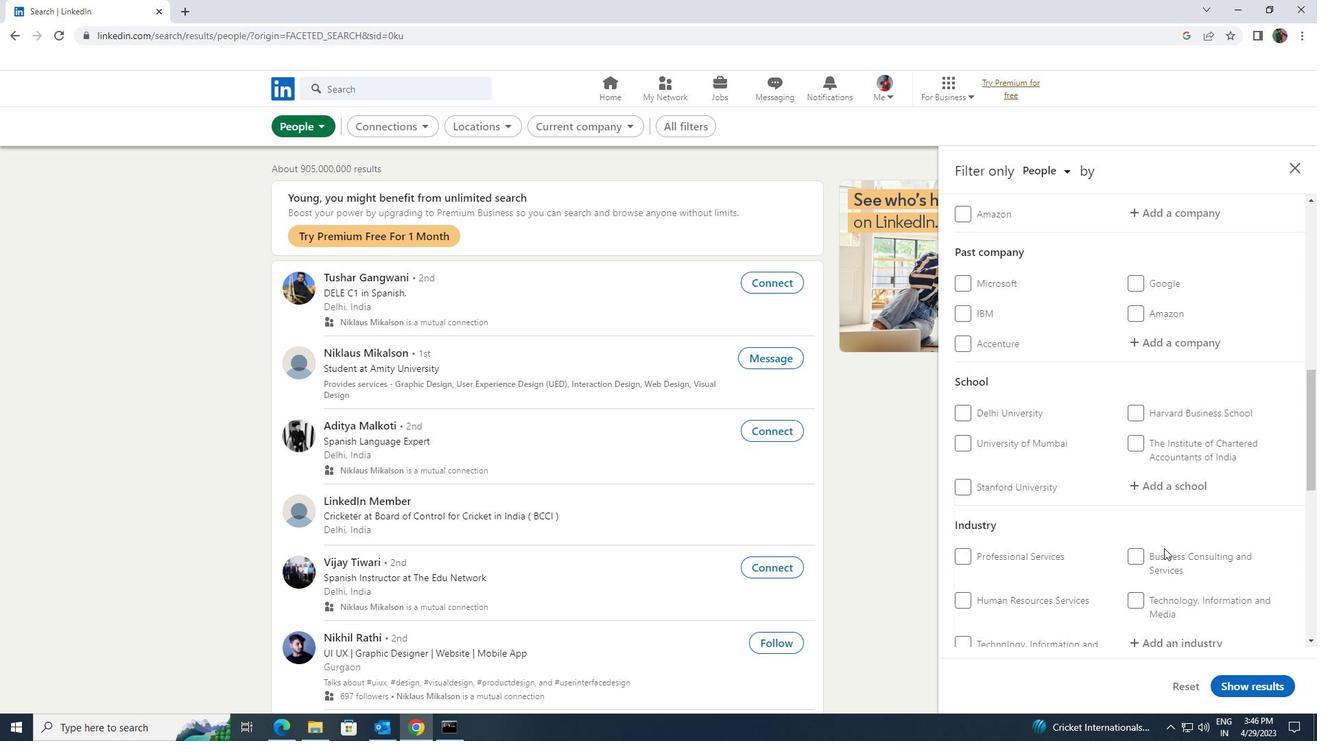 
Action: Mouse scrolled (1164, 547) with delta (0, 0)
Screenshot: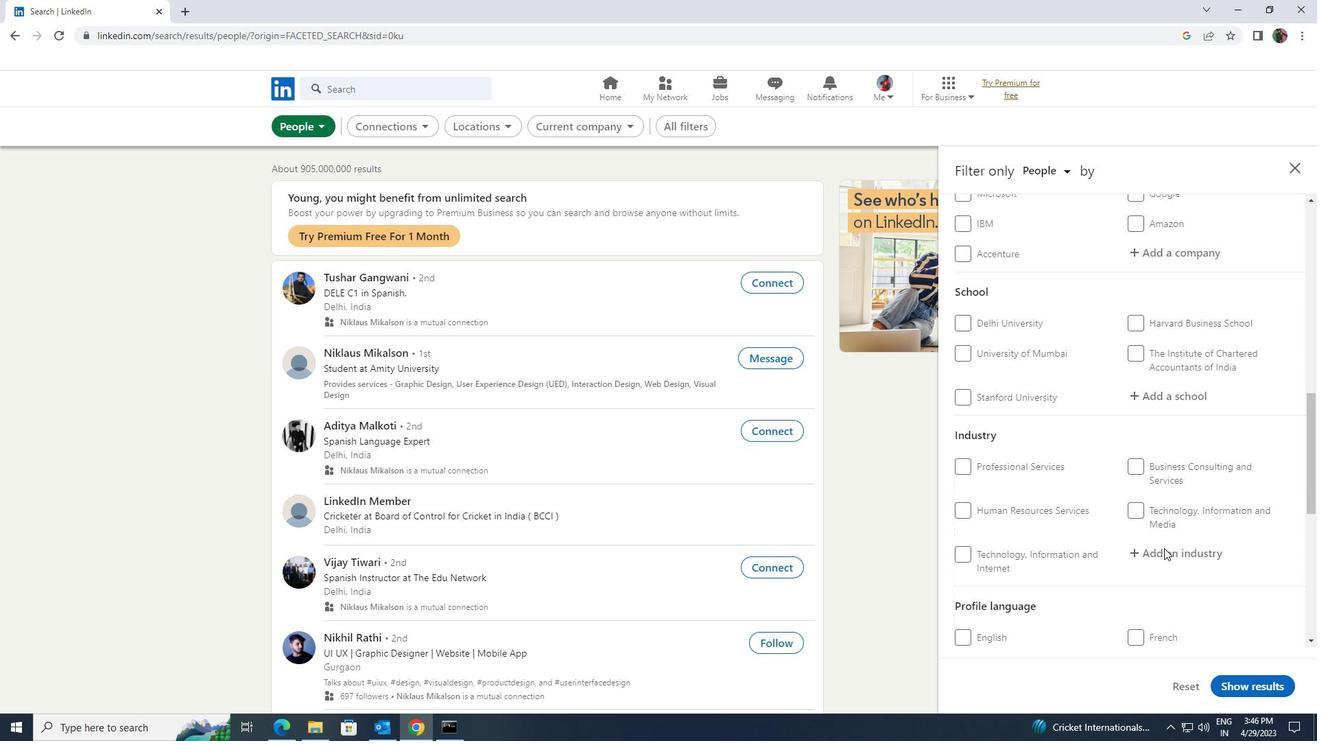 
Action: Mouse moved to (970, 580)
Screenshot: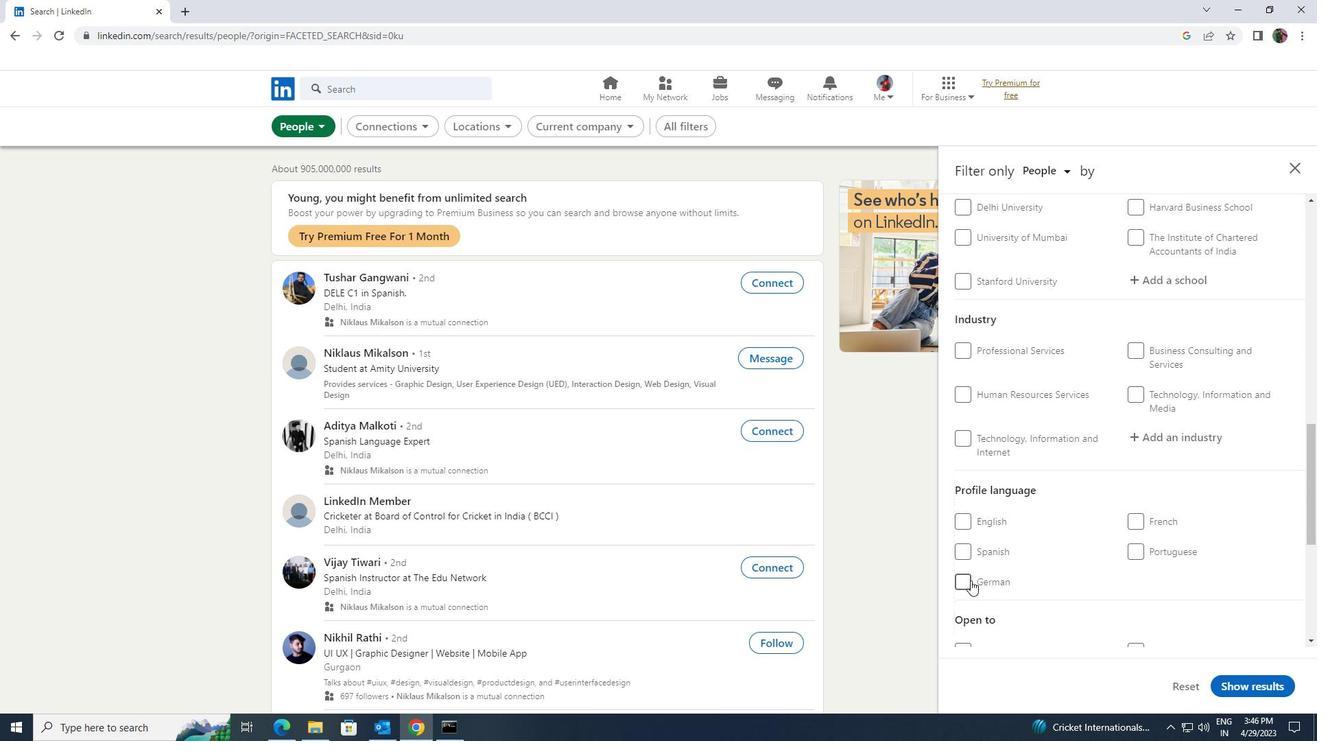 
Action: Mouse pressed left at (970, 580)
Screenshot: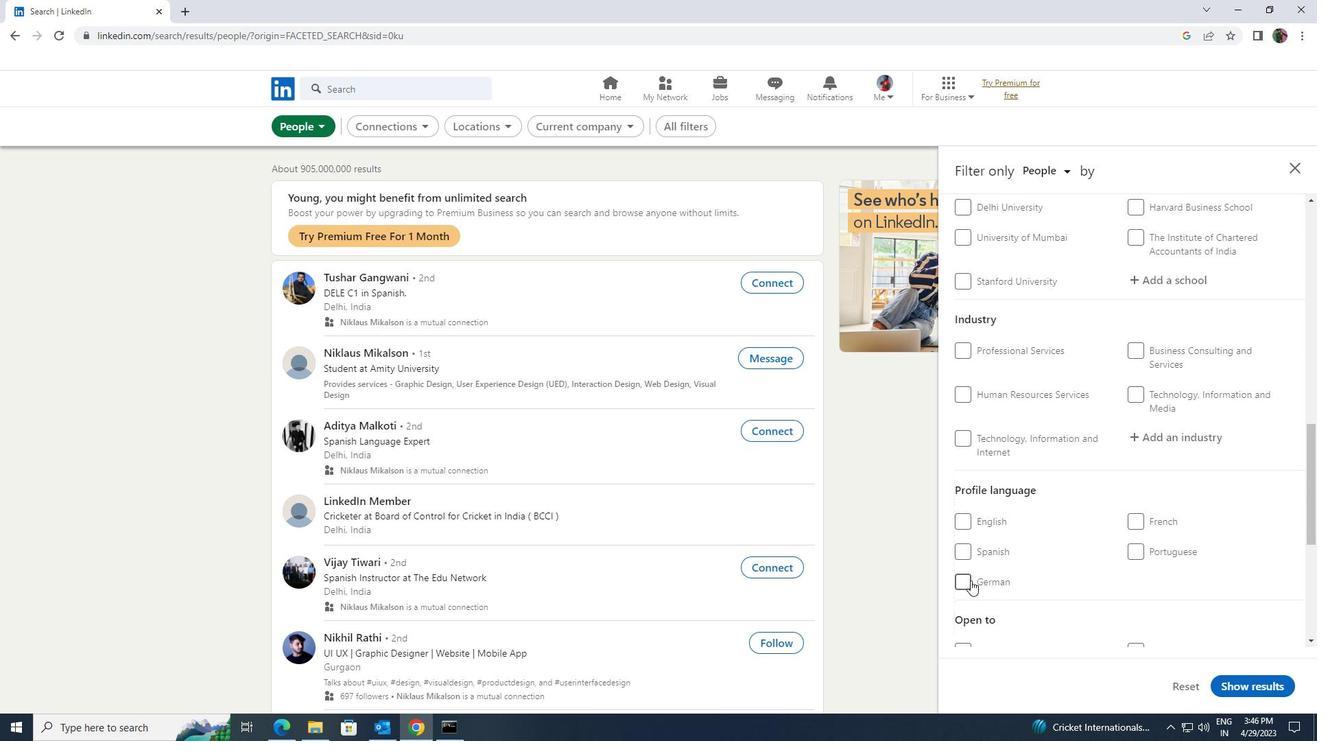 
Action: Mouse moved to (1110, 578)
Screenshot: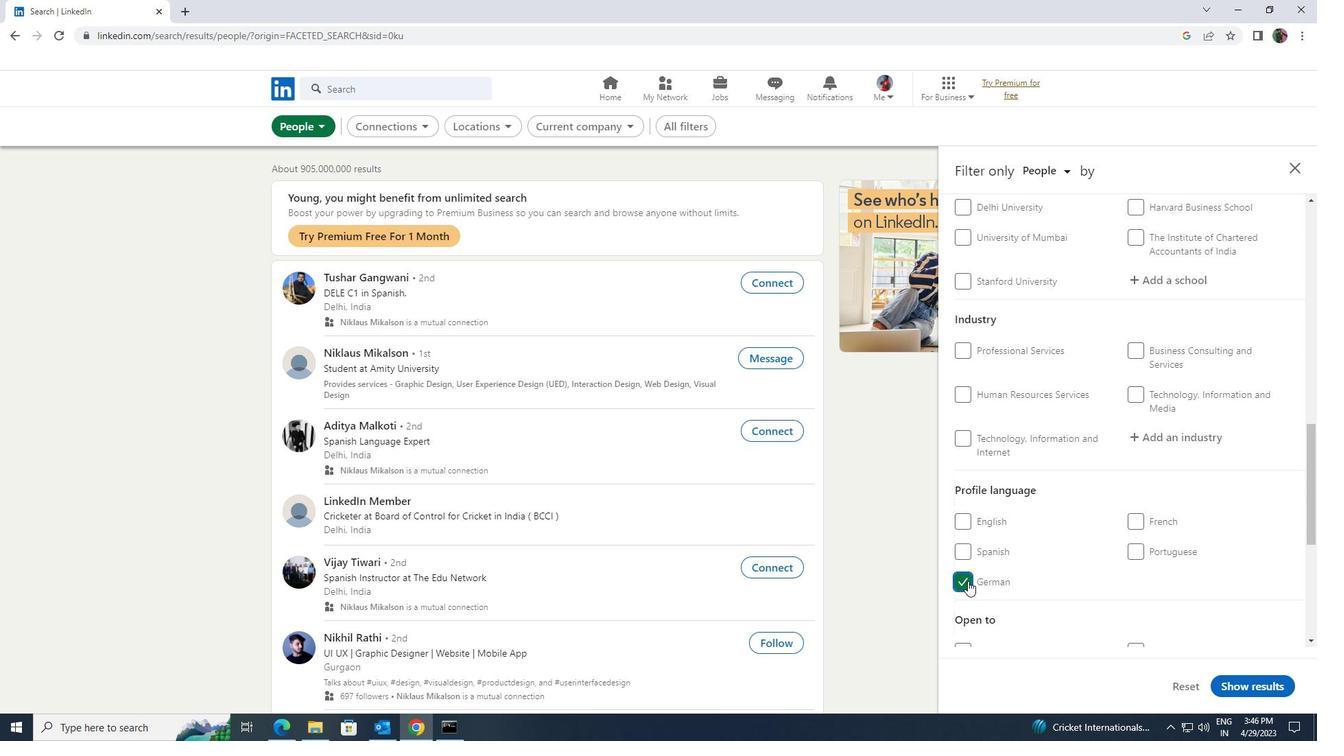 
Action: Mouse scrolled (1110, 579) with delta (0, 0)
Screenshot: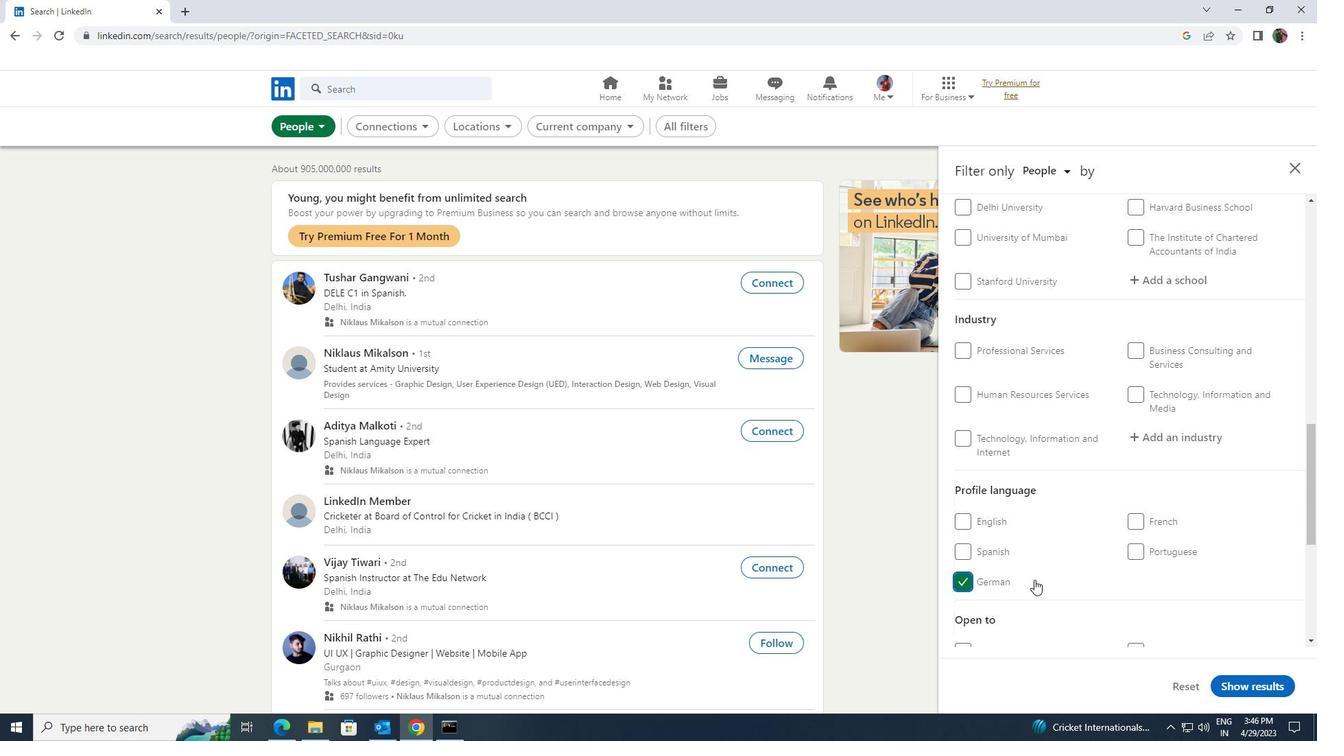 
Action: Mouse scrolled (1110, 579) with delta (0, 0)
Screenshot: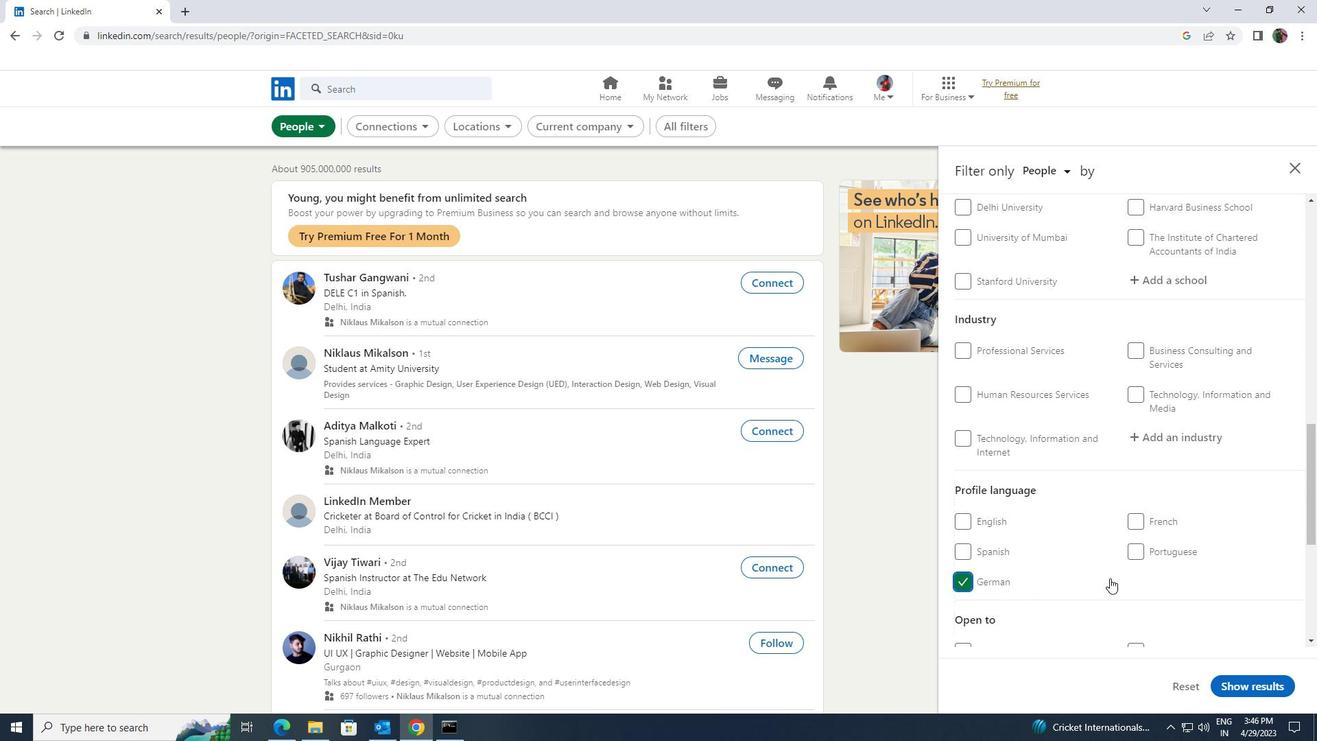 
Action: Mouse scrolled (1110, 579) with delta (0, 0)
Screenshot: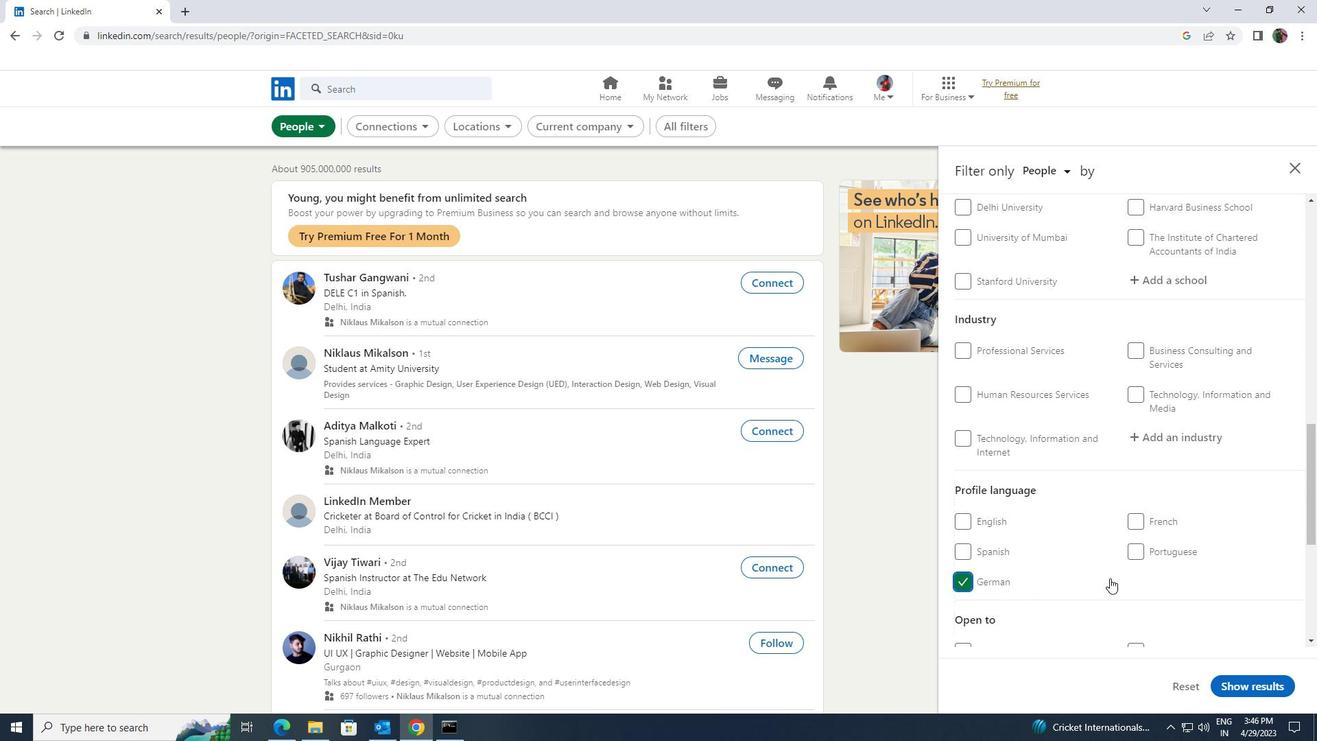 
Action: Mouse scrolled (1110, 579) with delta (0, 0)
Screenshot: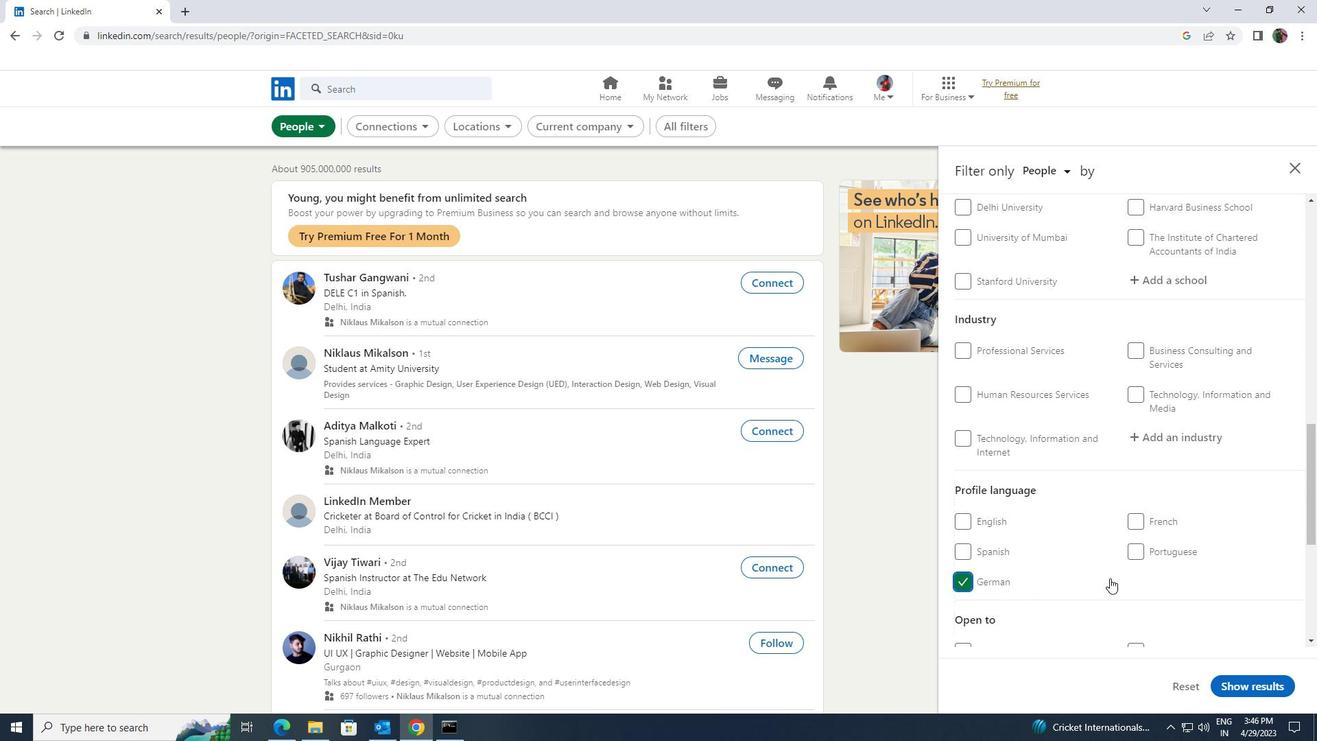 
Action: Mouse moved to (1106, 574)
Screenshot: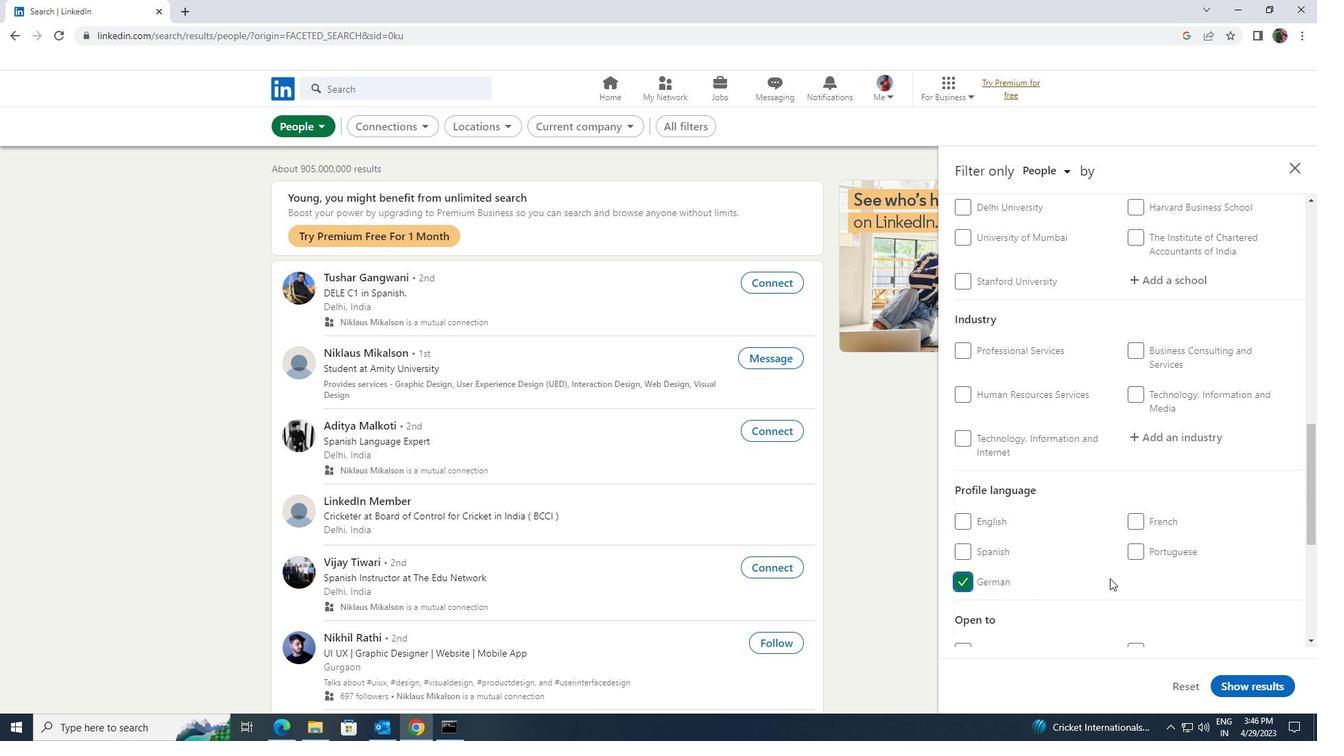 
Action: Mouse scrolled (1106, 574) with delta (0, 0)
Screenshot: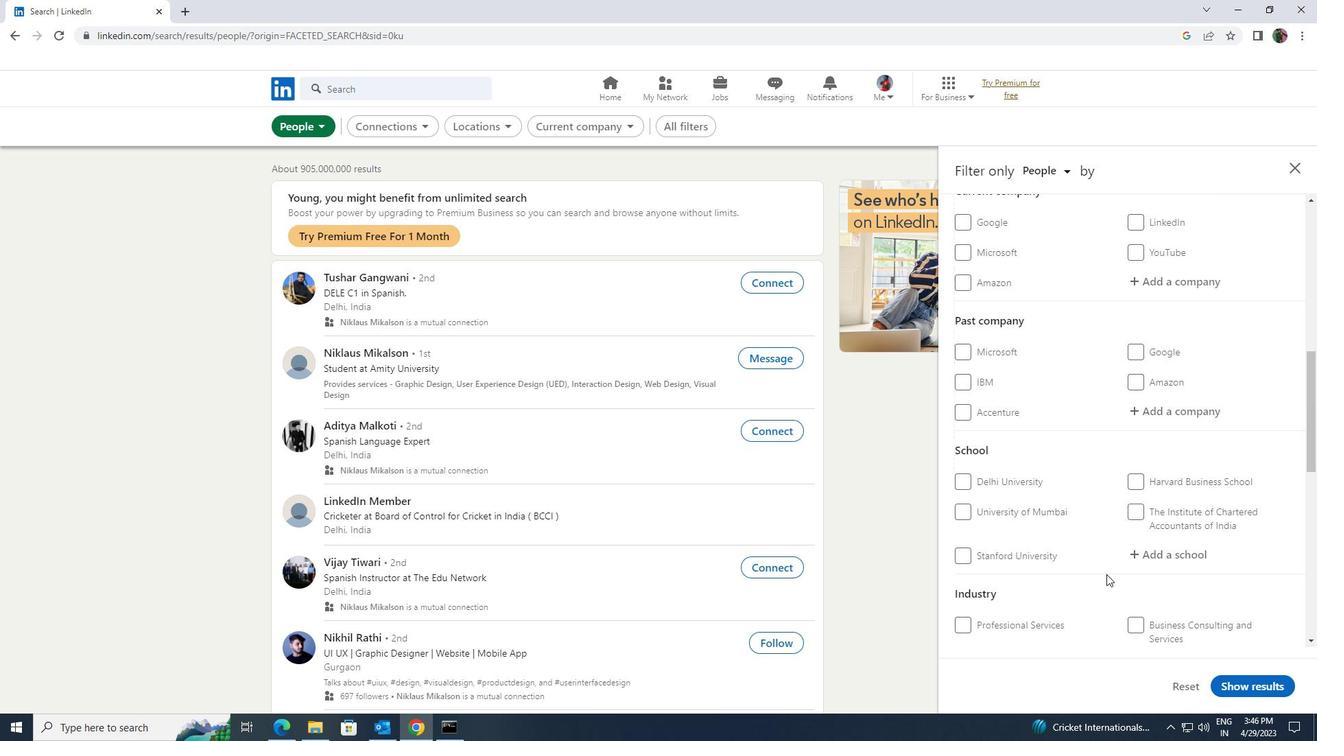 
Action: Mouse scrolled (1106, 574) with delta (0, 0)
Screenshot: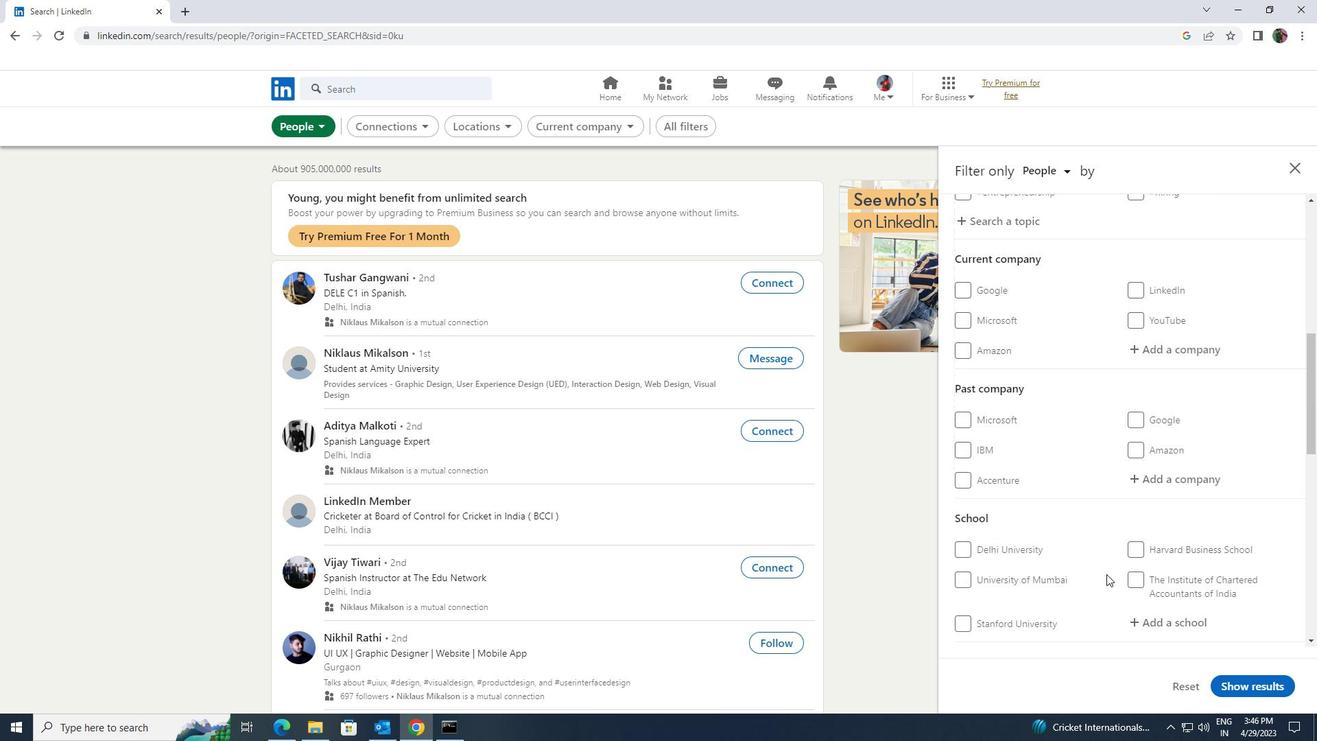 
Action: Mouse moved to (1160, 413)
Screenshot: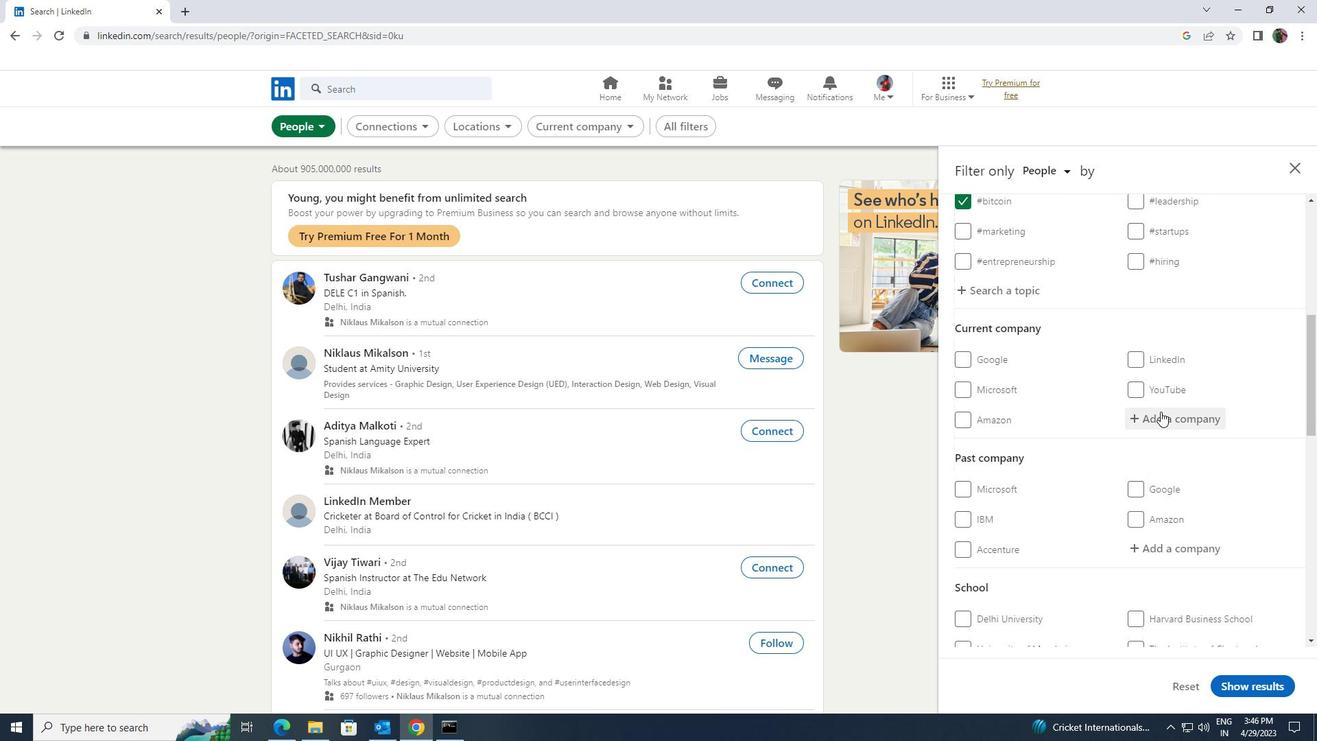 
Action: Mouse pressed left at (1160, 413)
Screenshot: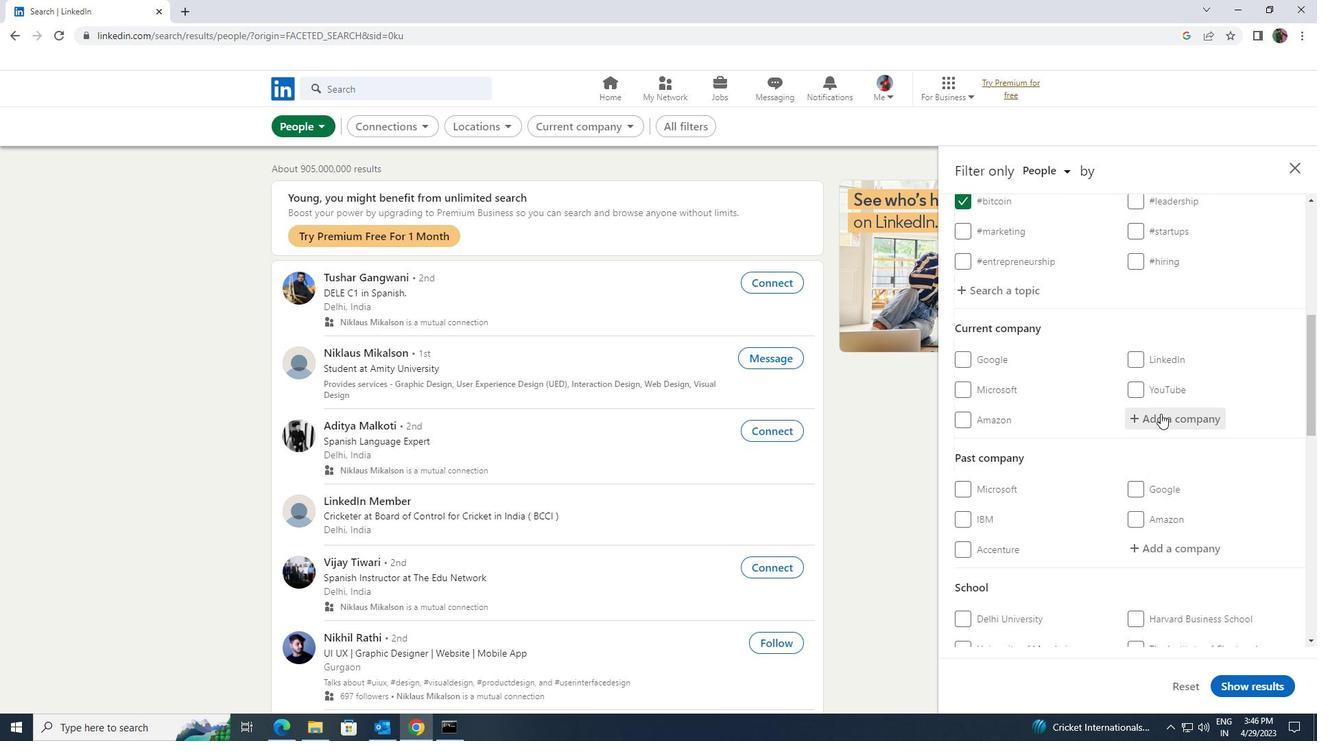 
Action: Mouse moved to (1162, 413)
Screenshot: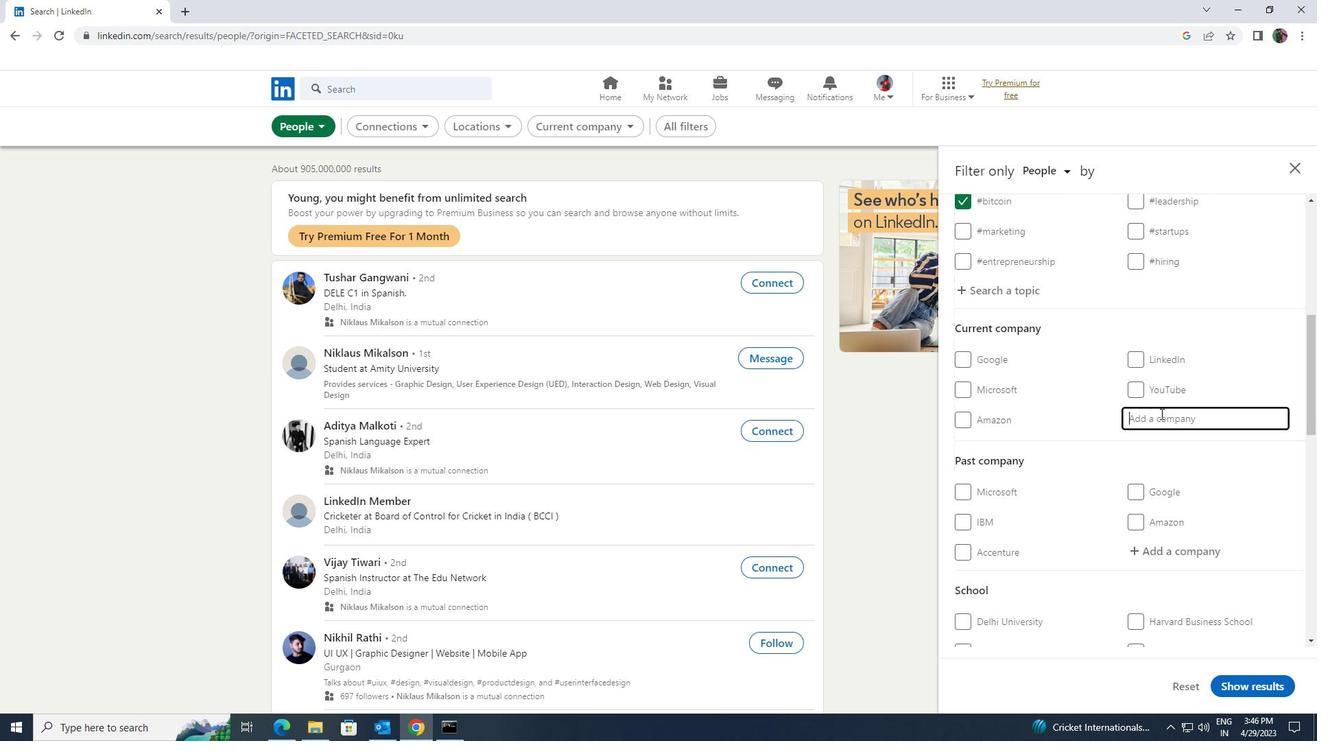 
Action: Key pressed <Key.shift>SAINT<Key.space><Key.shift>GOBAIN
Screenshot: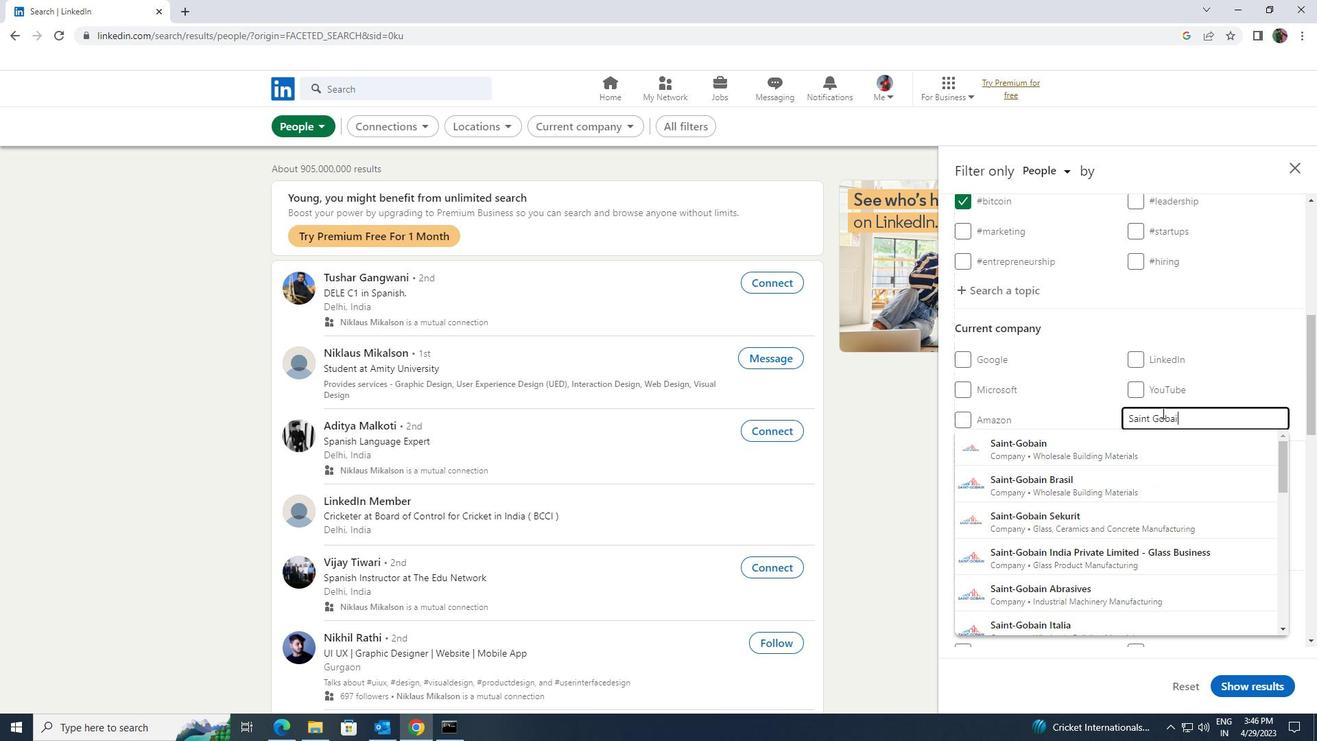 
Action: Mouse moved to (1153, 614)
Screenshot: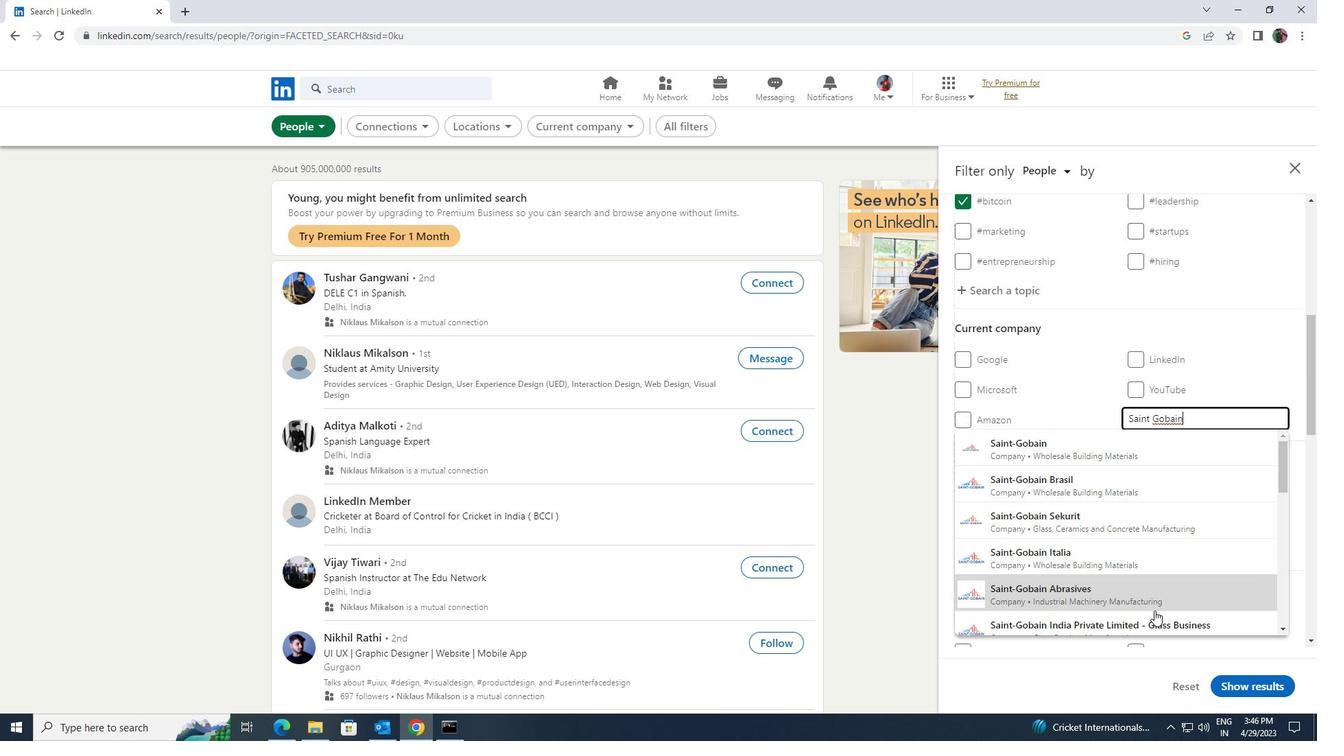 
Action: Mouse pressed left at (1153, 614)
Screenshot: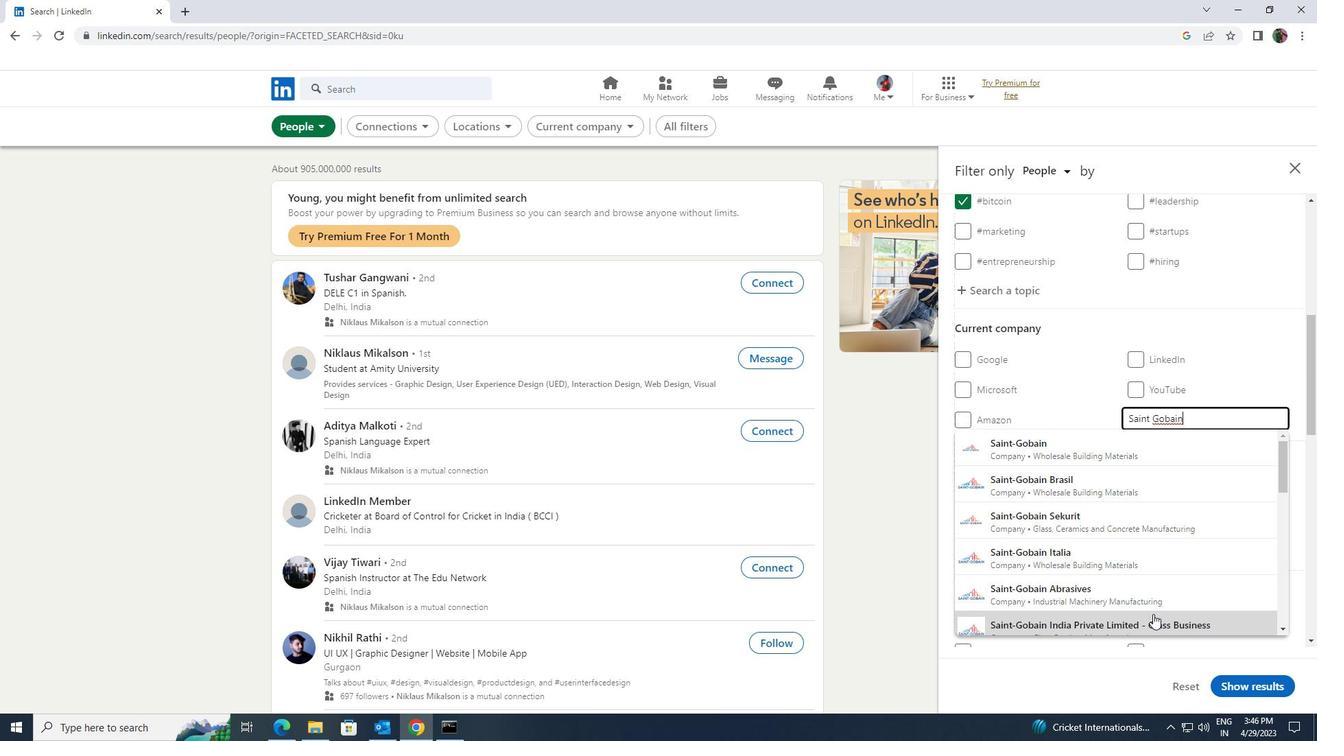 
Action: Mouse moved to (1160, 596)
Screenshot: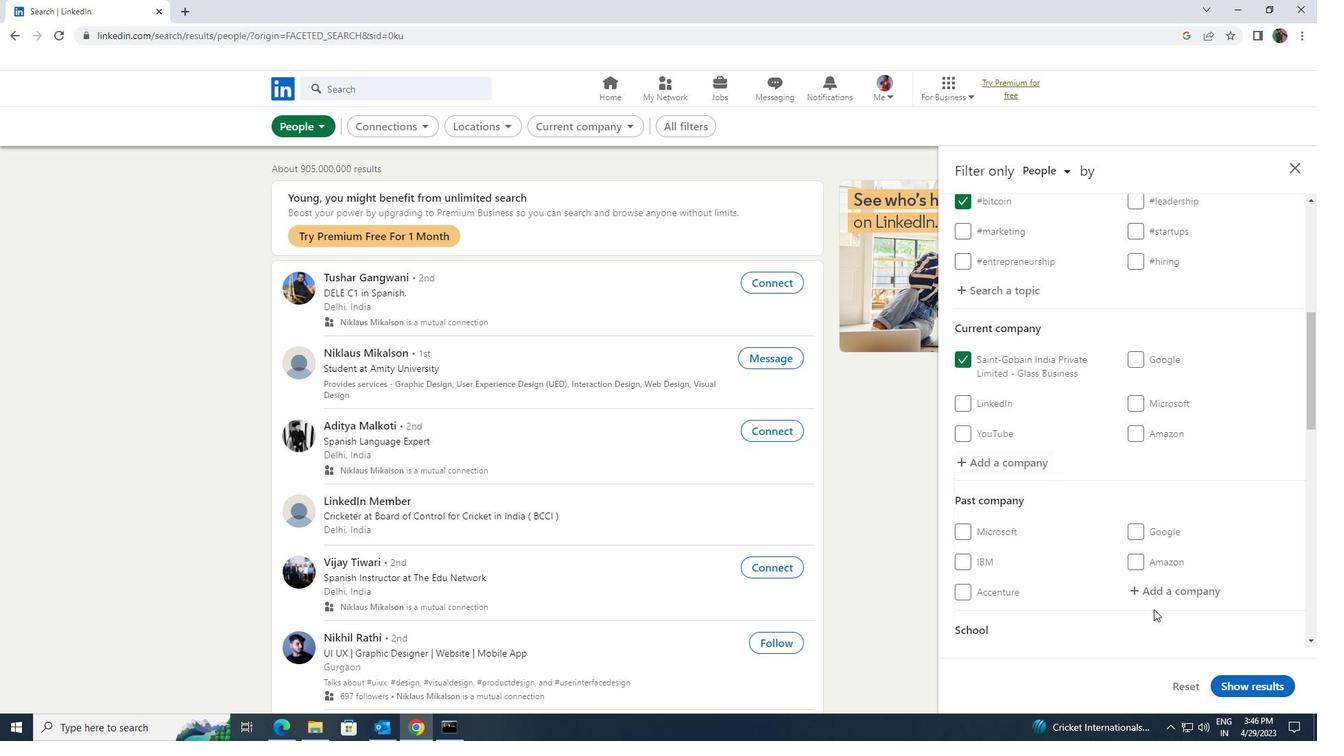 
Action: Mouse scrolled (1160, 595) with delta (0, 0)
Screenshot: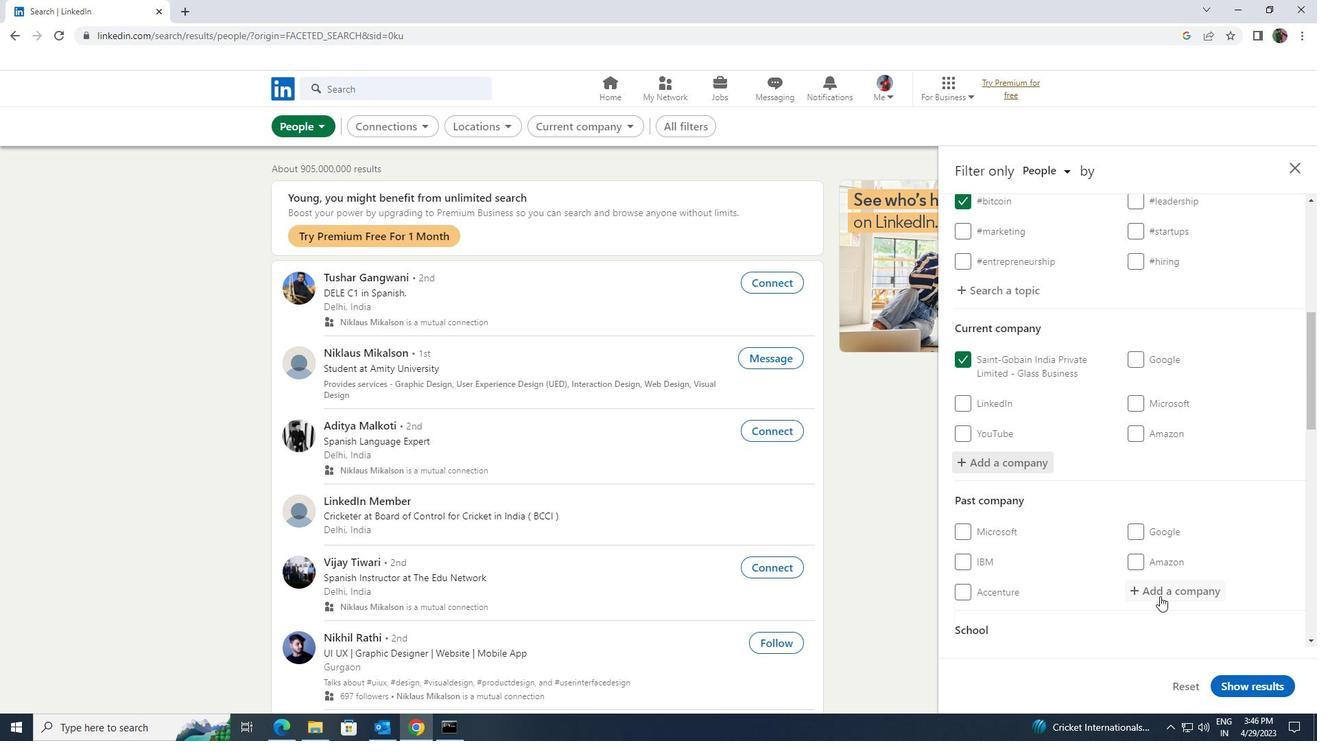 
Action: Mouse scrolled (1160, 595) with delta (0, 0)
Screenshot: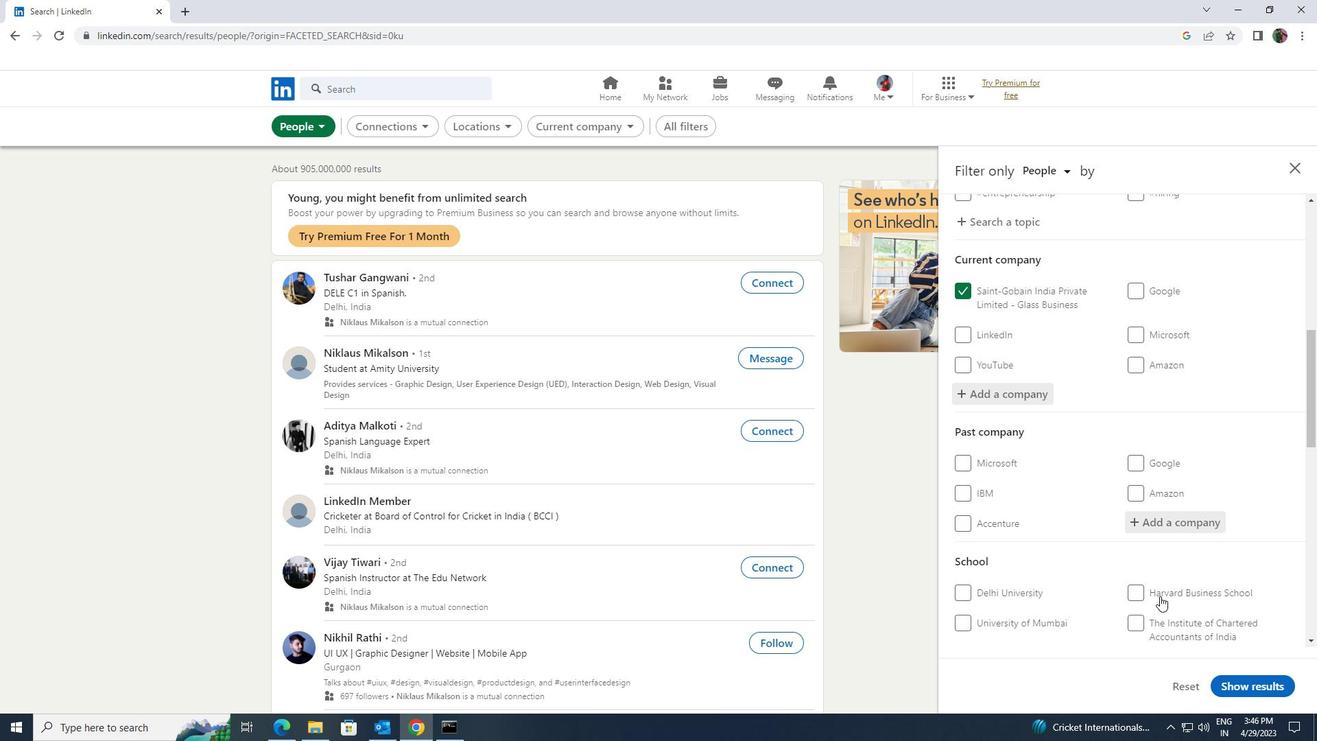 
Action: Mouse moved to (1160, 595)
Screenshot: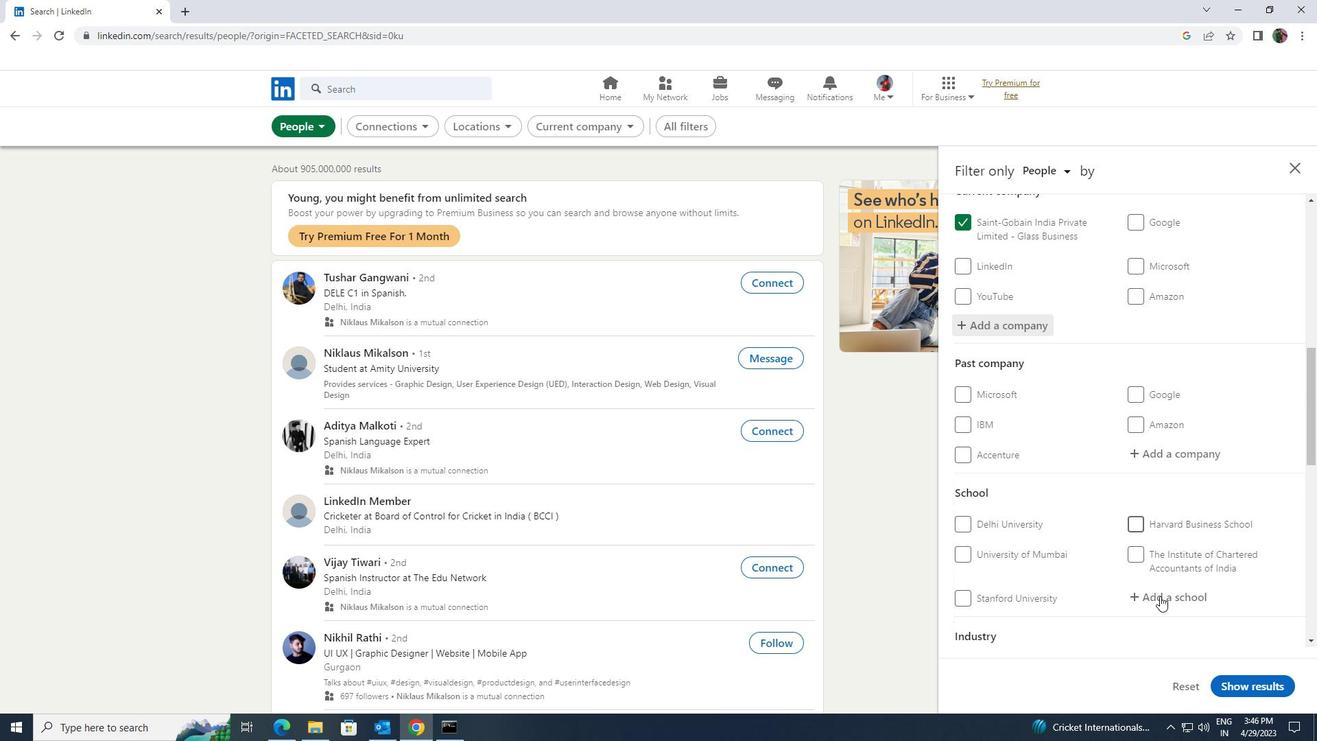 
Action: Mouse scrolled (1160, 594) with delta (0, 0)
Screenshot: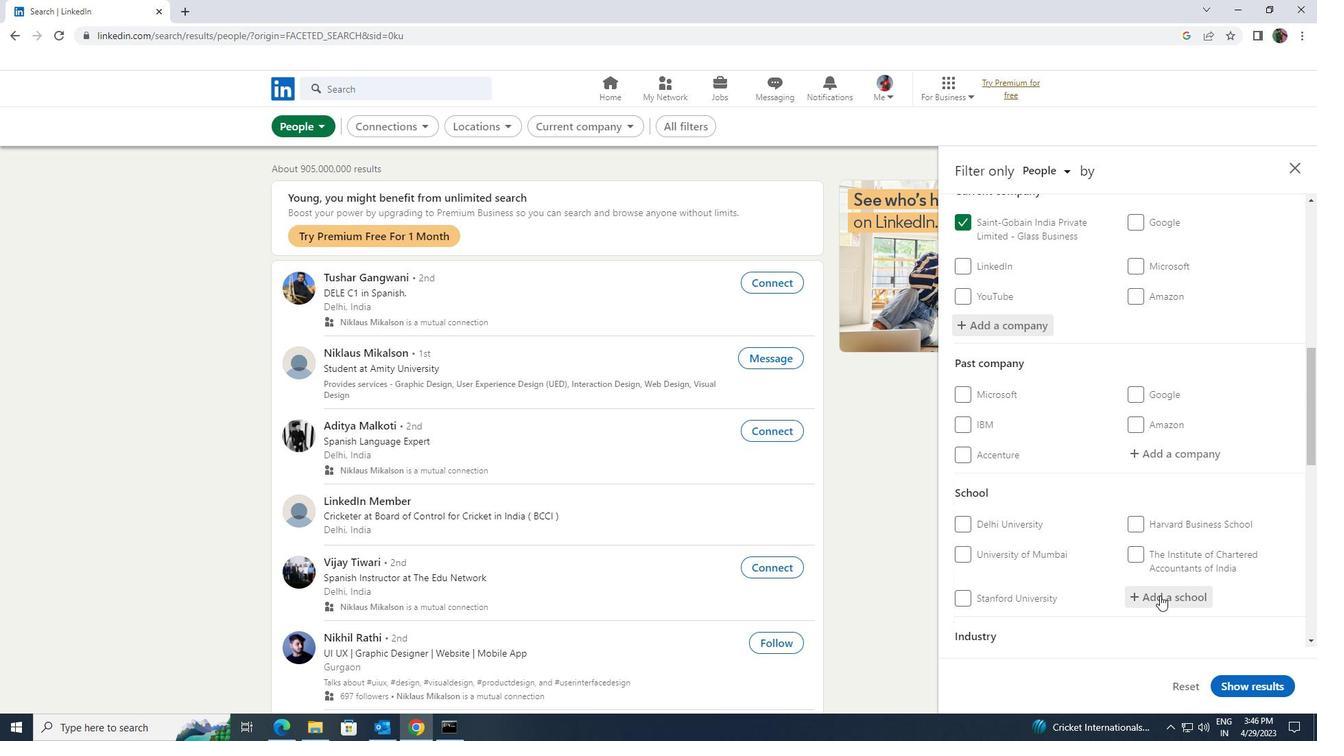 
Action: Mouse moved to (1162, 533)
Screenshot: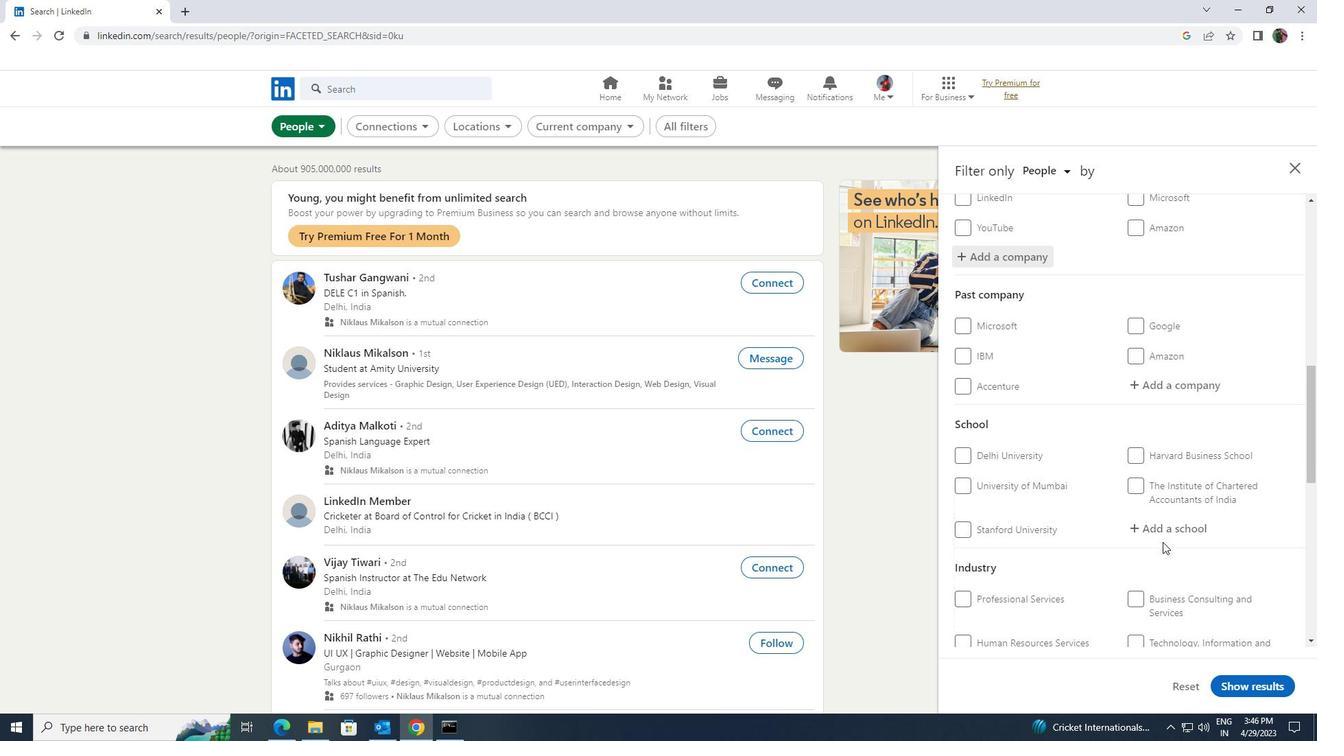 
Action: Mouse pressed left at (1162, 533)
Screenshot: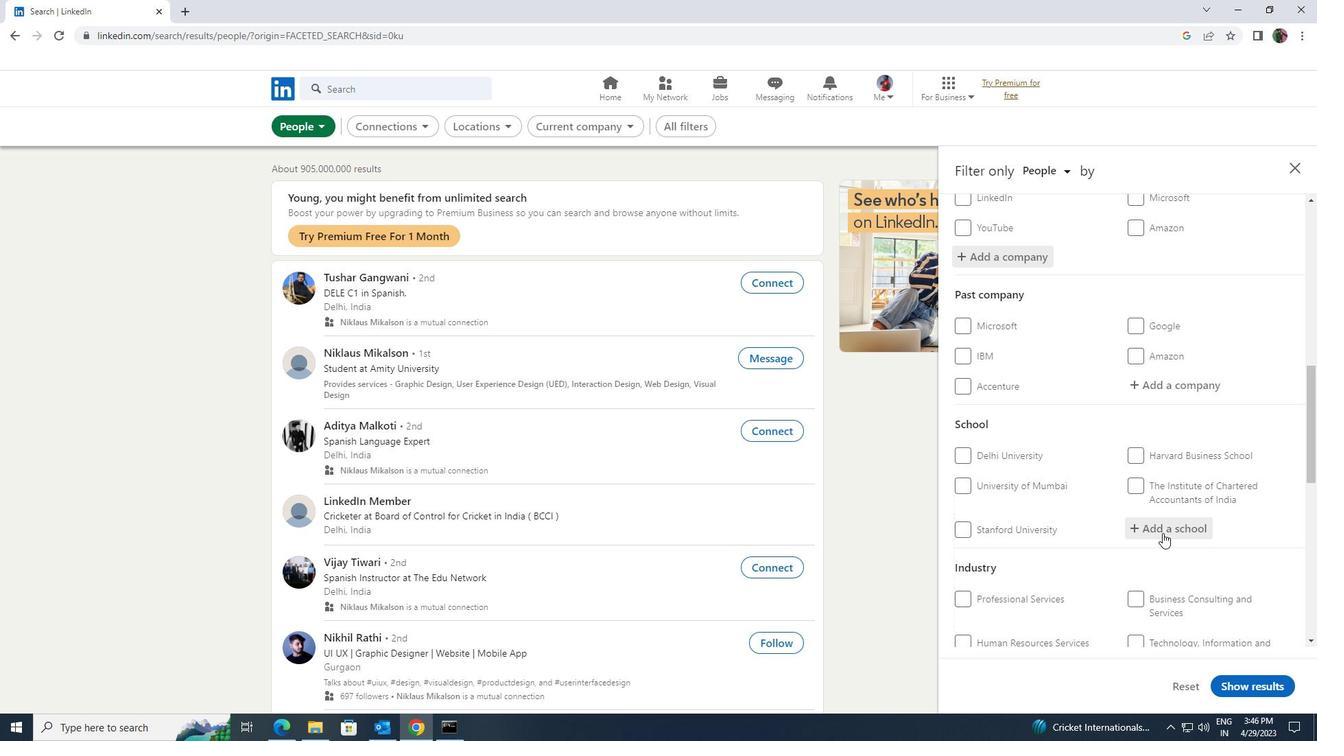 
Action: Mouse moved to (1167, 529)
Screenshot: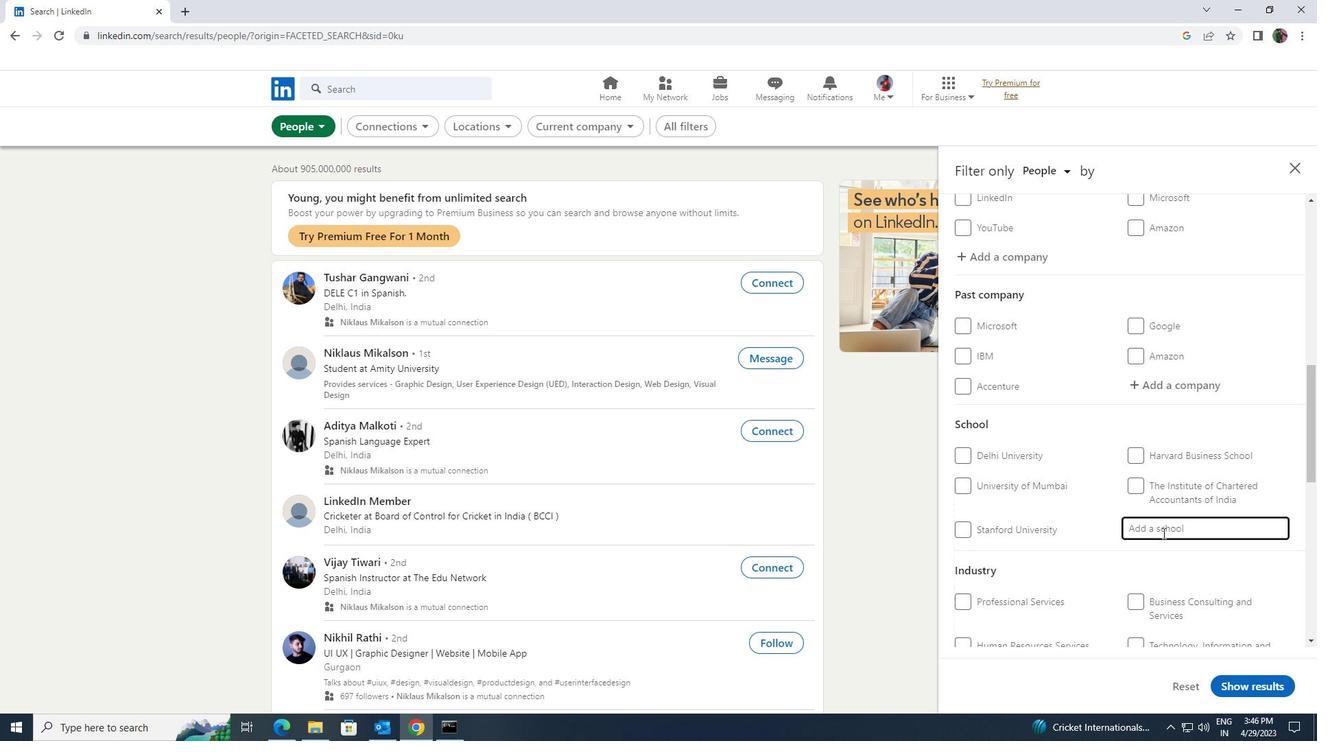 
Action: Key pressed <Key.shift><Key.shift><Key.shift><Key.shift><Key.shift><Key.shift><Key.shift><Key.shift><Key.shift><Key.shift><Key.shift><Key.shift>CHHATRAPATI
Screenshot: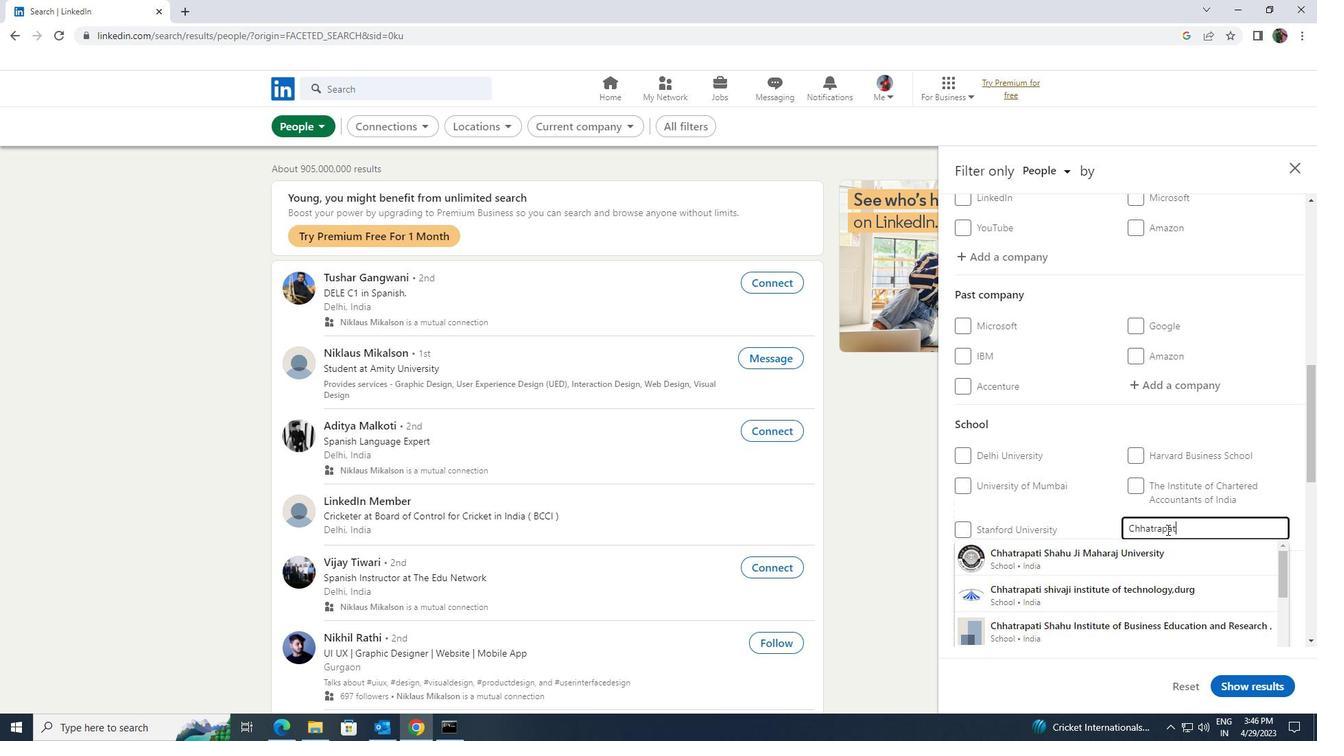 
Action: Mouse moved to (1169, 529)
Screenshot: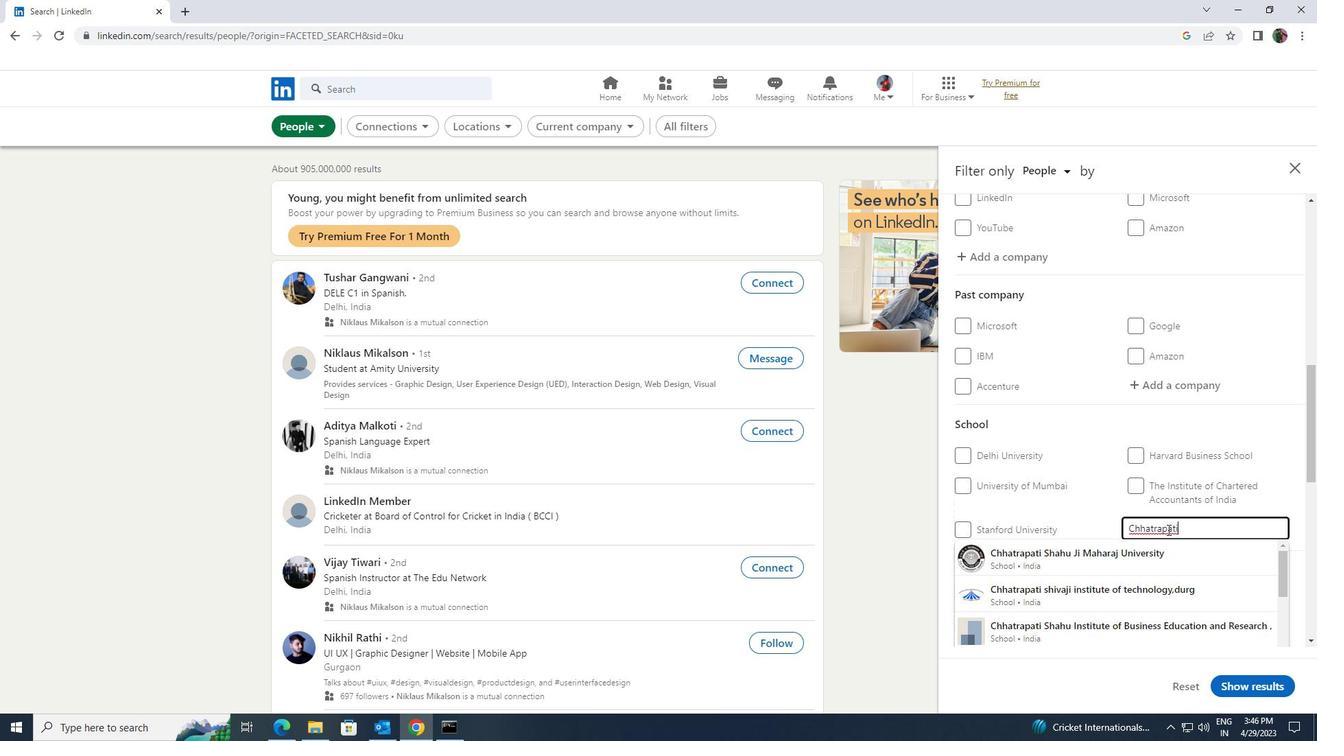 
Action: Key pressed <Key.space>MAHA
Screenshot: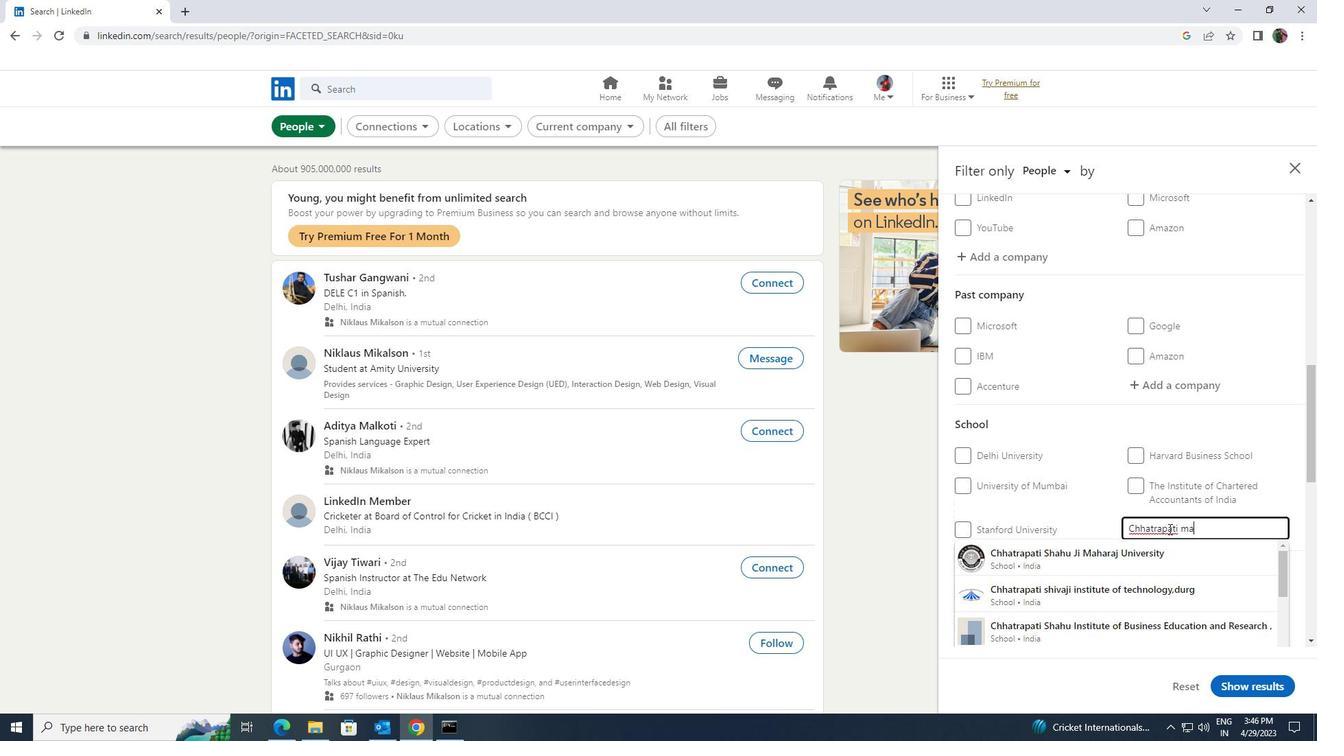 
Action: Mouse moved to (1167, 561)
Screenshot: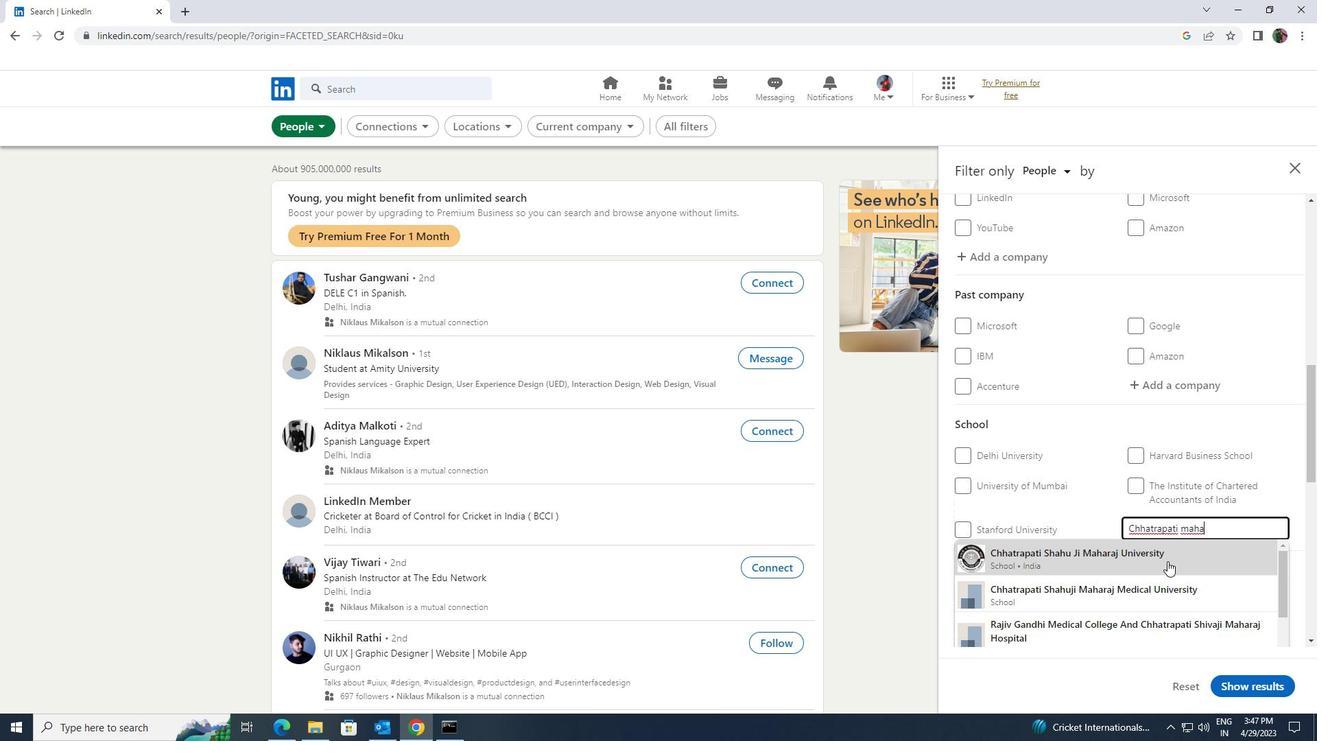 
Action: Mouse pressed left at (1167, 561)
Screenshot: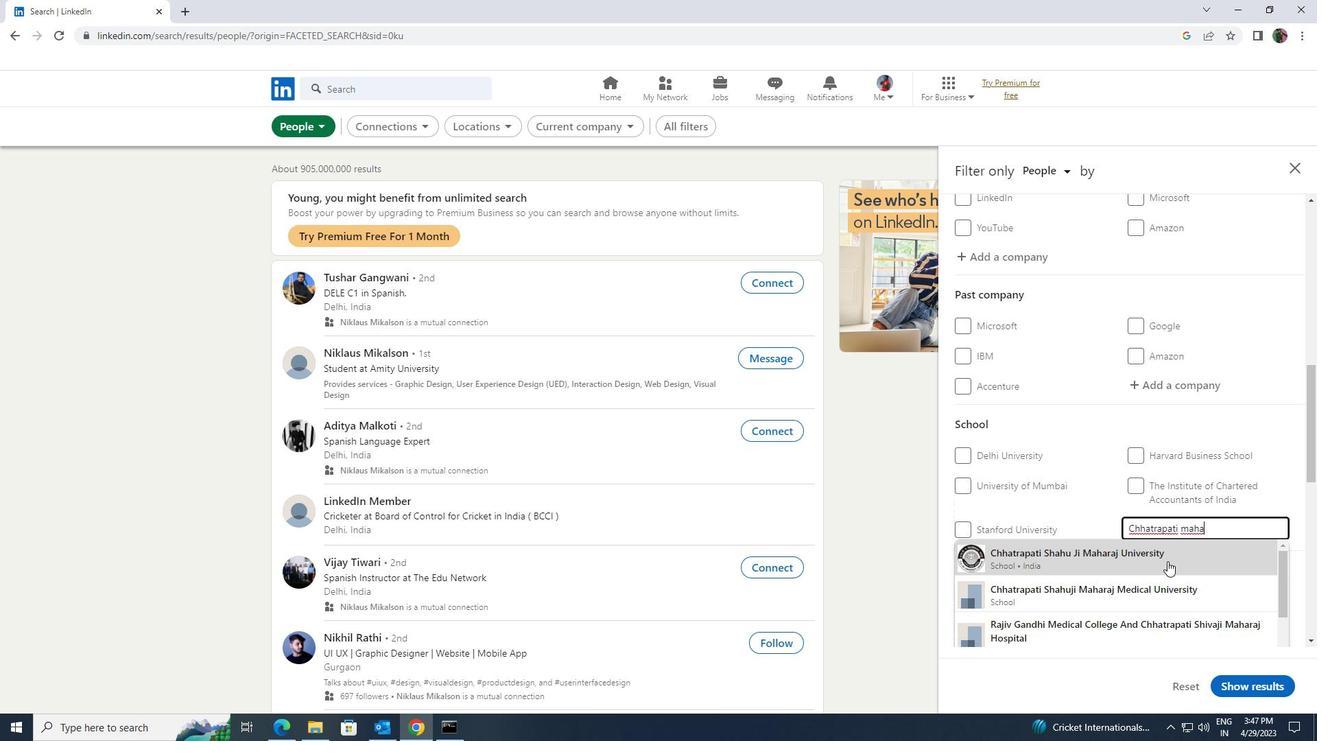 
Action: Mouse moved to (1183, 548)
Screenshot: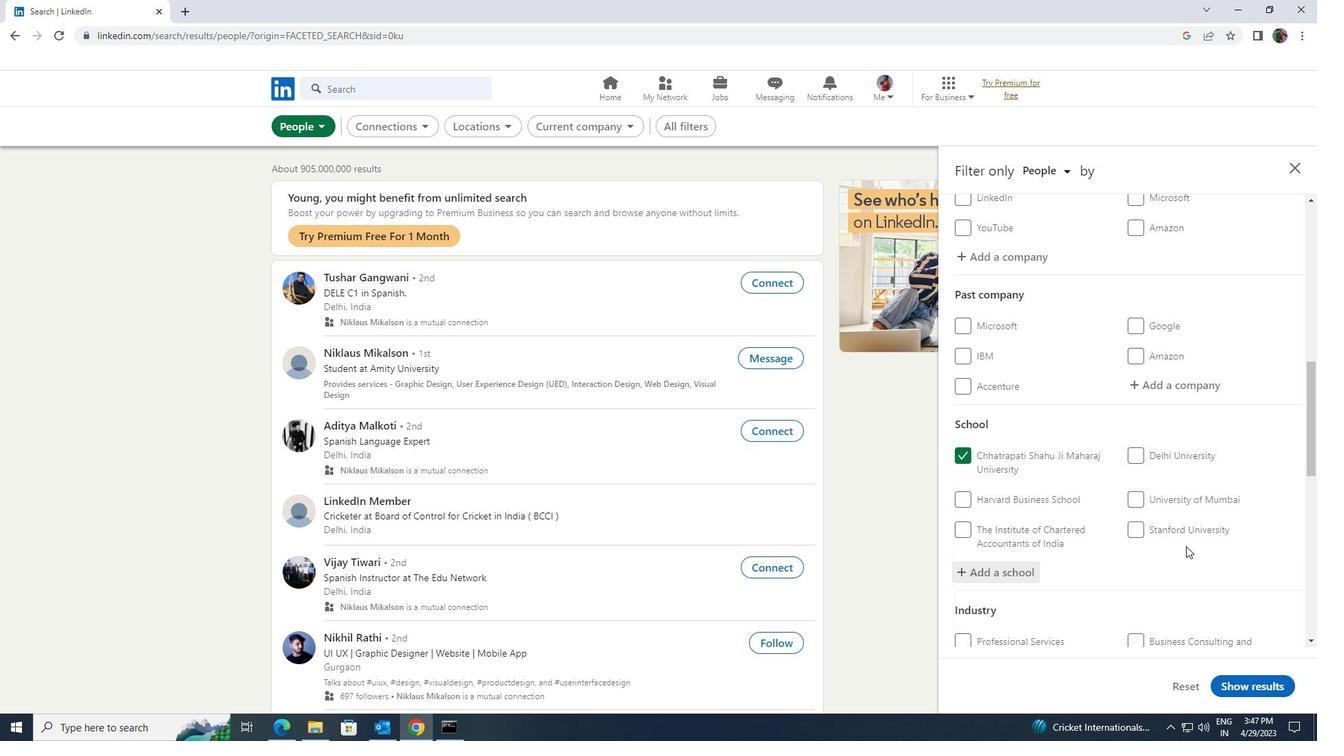 
Action: Mouse scrolled (1183, 547) with delta (0, 0)
Screenshot: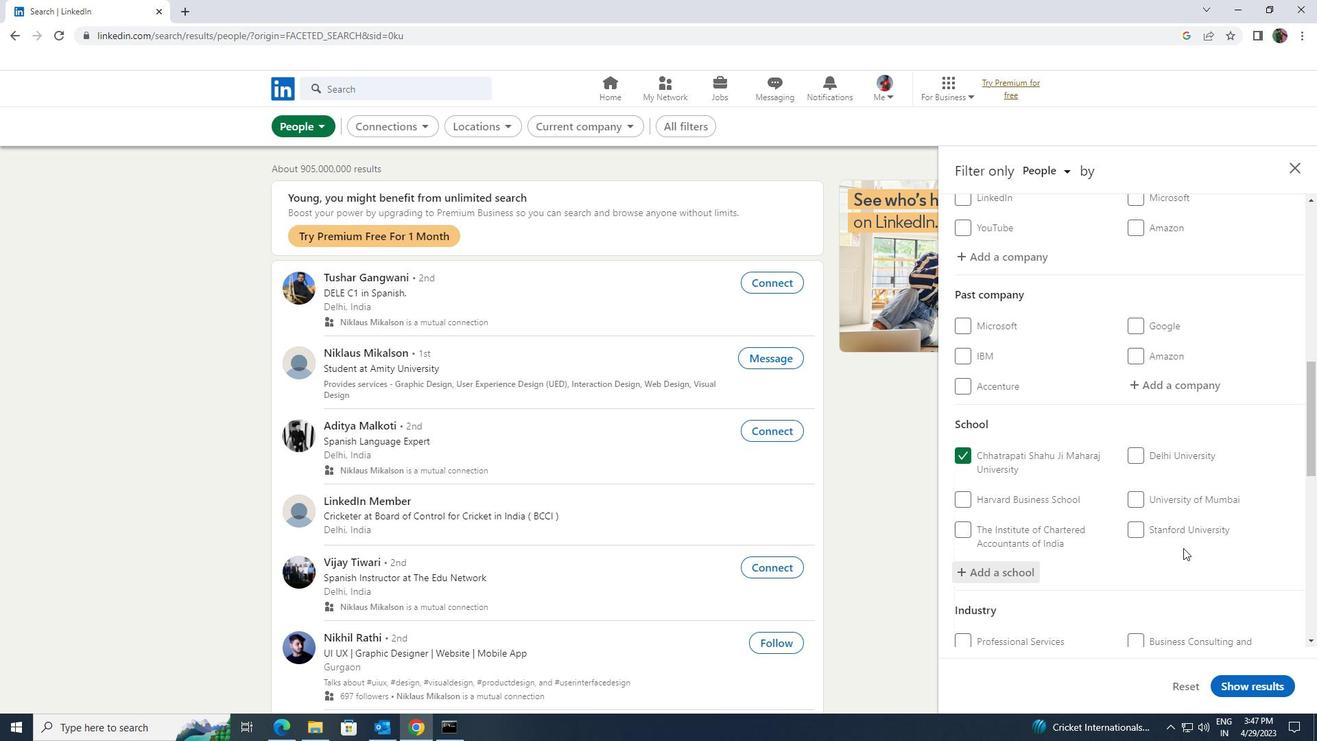 
Action: Mouse moved to (1183, 548)
Screenshot: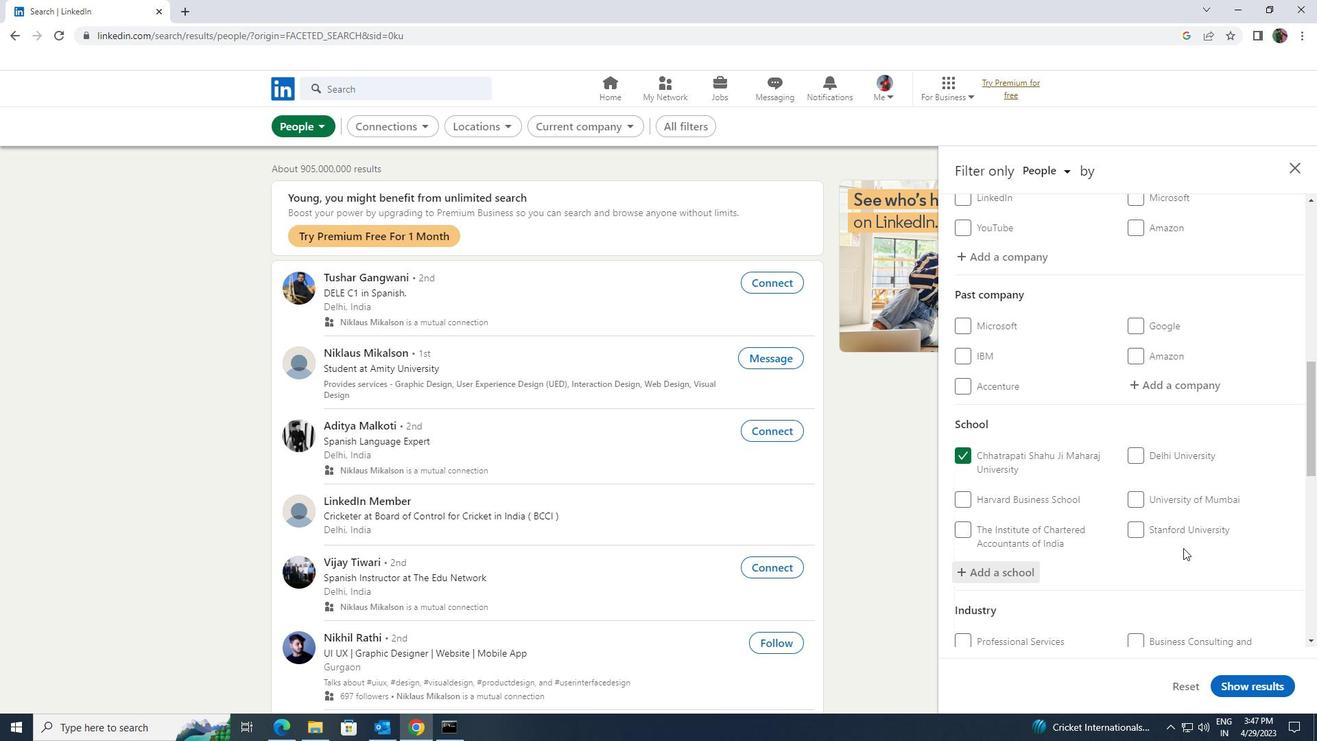 
Action: Mouse scrolled (1183, 547) with delta (0, 0)
Screenshot: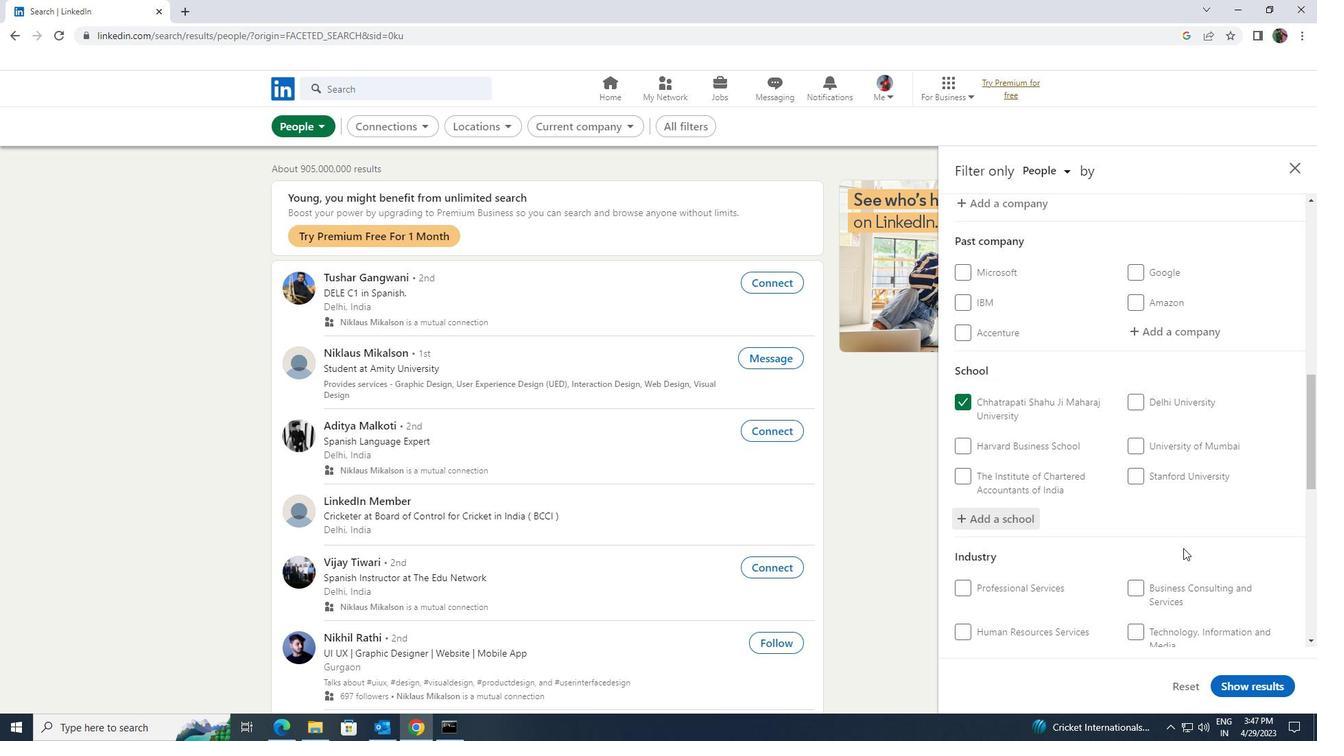 
Action: Mouse scrolled (1183, 547) with delta (0, 0)
Screenshot: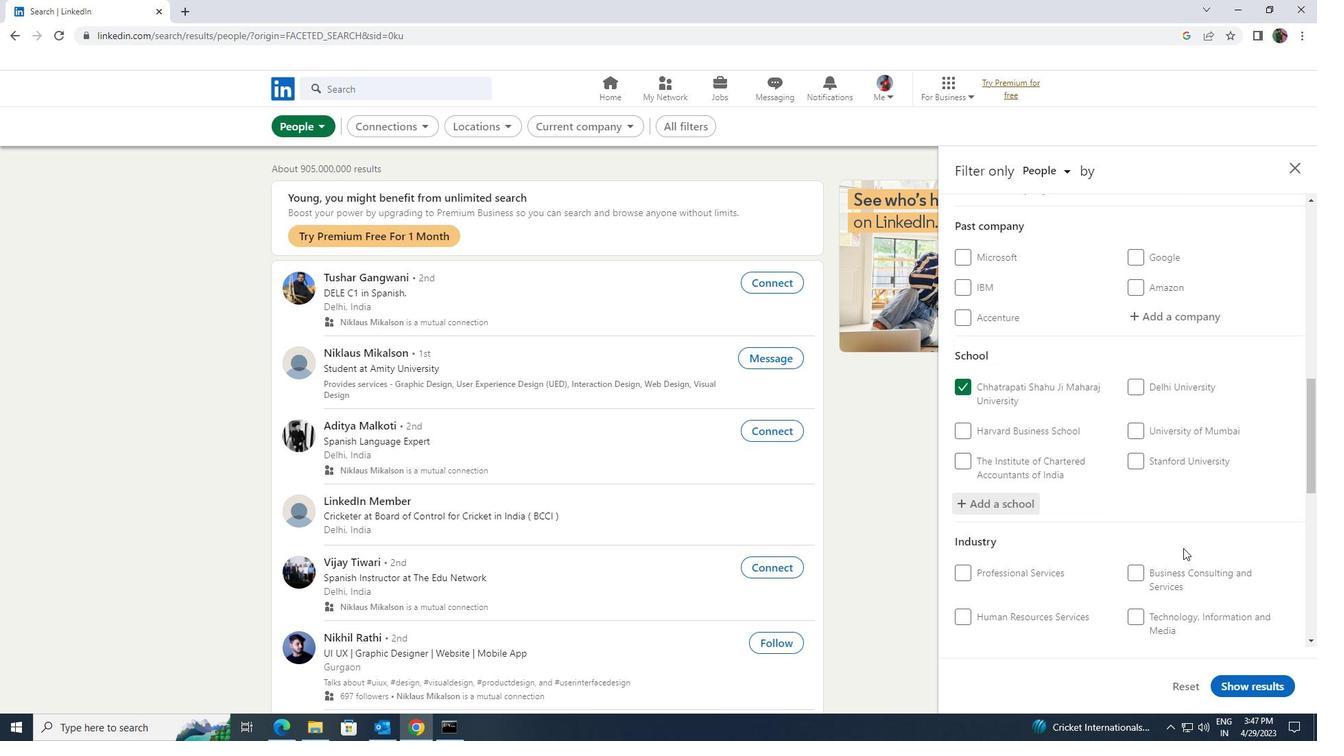 
Action: Mouse moved to (1180, 526)
Screenshot: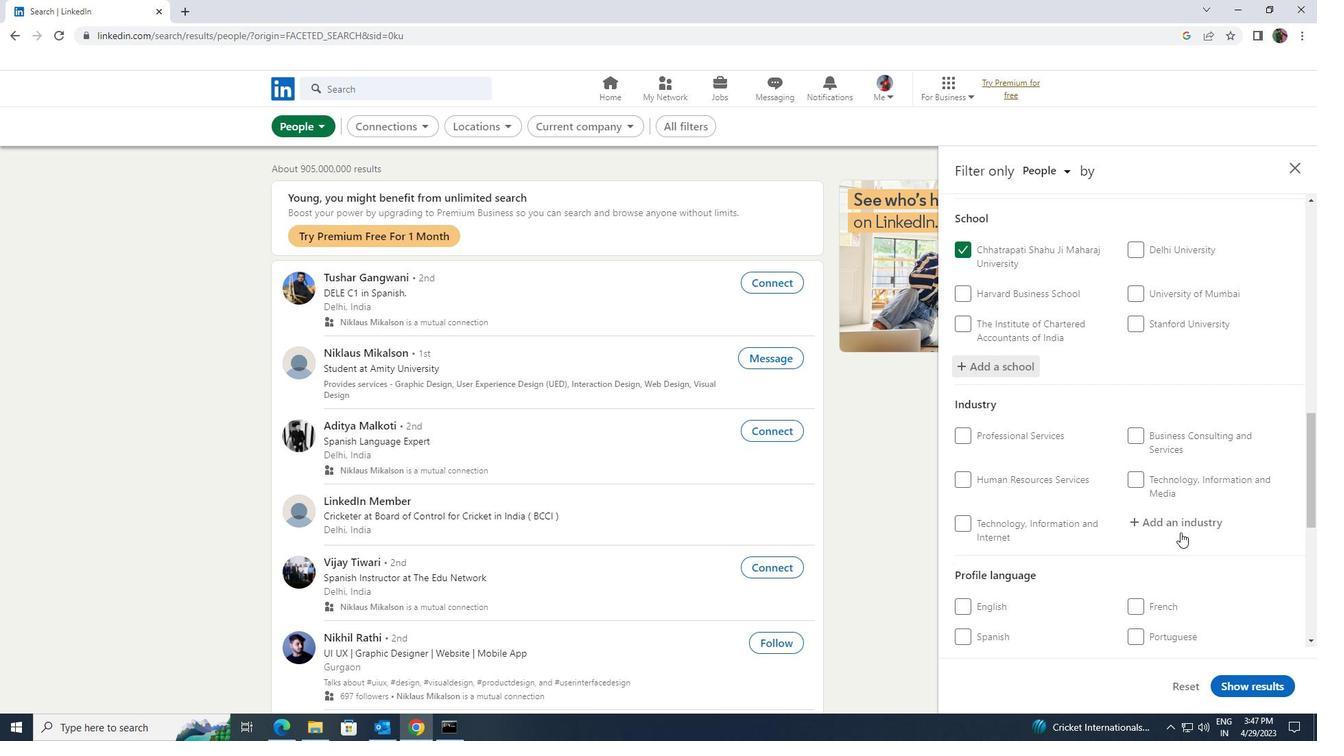 
Action: Mouse pressed left at (1180, 526)
Screenshot: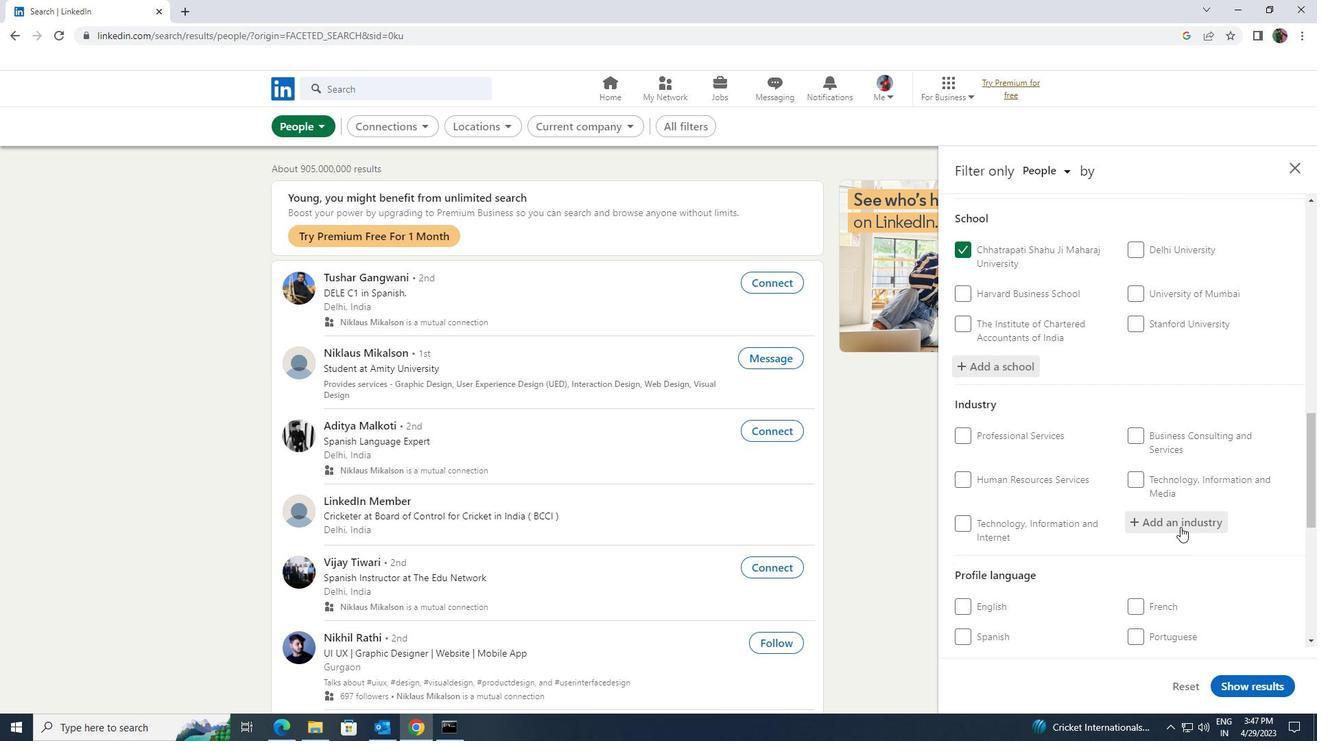 
Action: Mouse moved to (1182, 524)
Screenshot: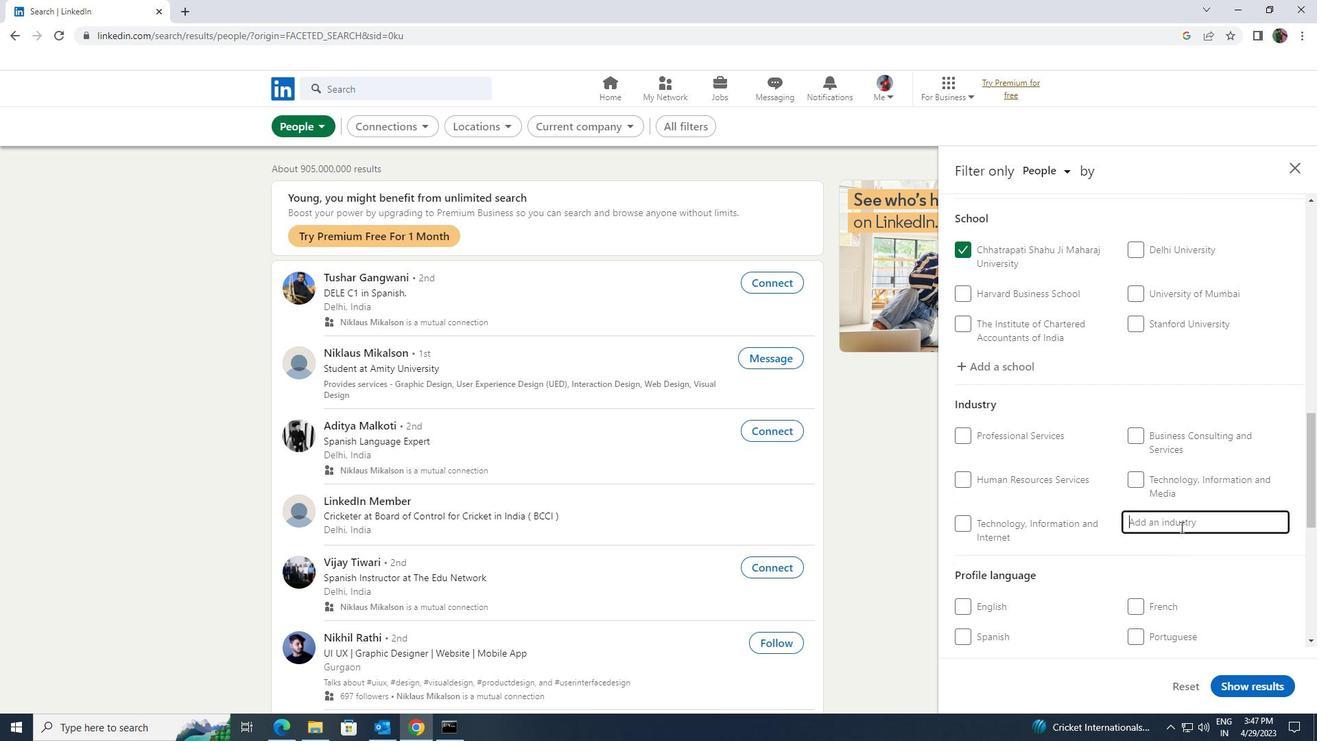 
Action: Key pressed <Key.shift>RETAIL<Key.space><Key.shift>MOTOR
Screenshot: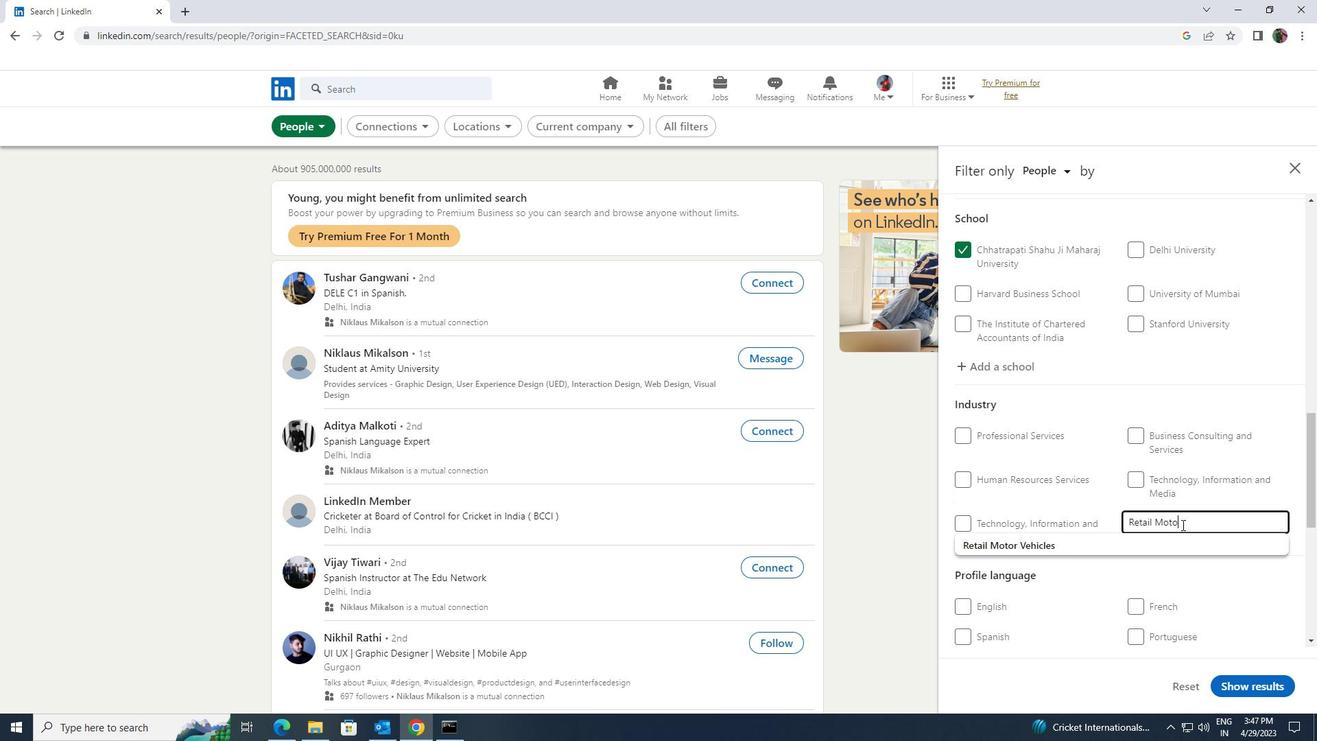 
Action: Mouse moved to (1169, 533)
Screenshot: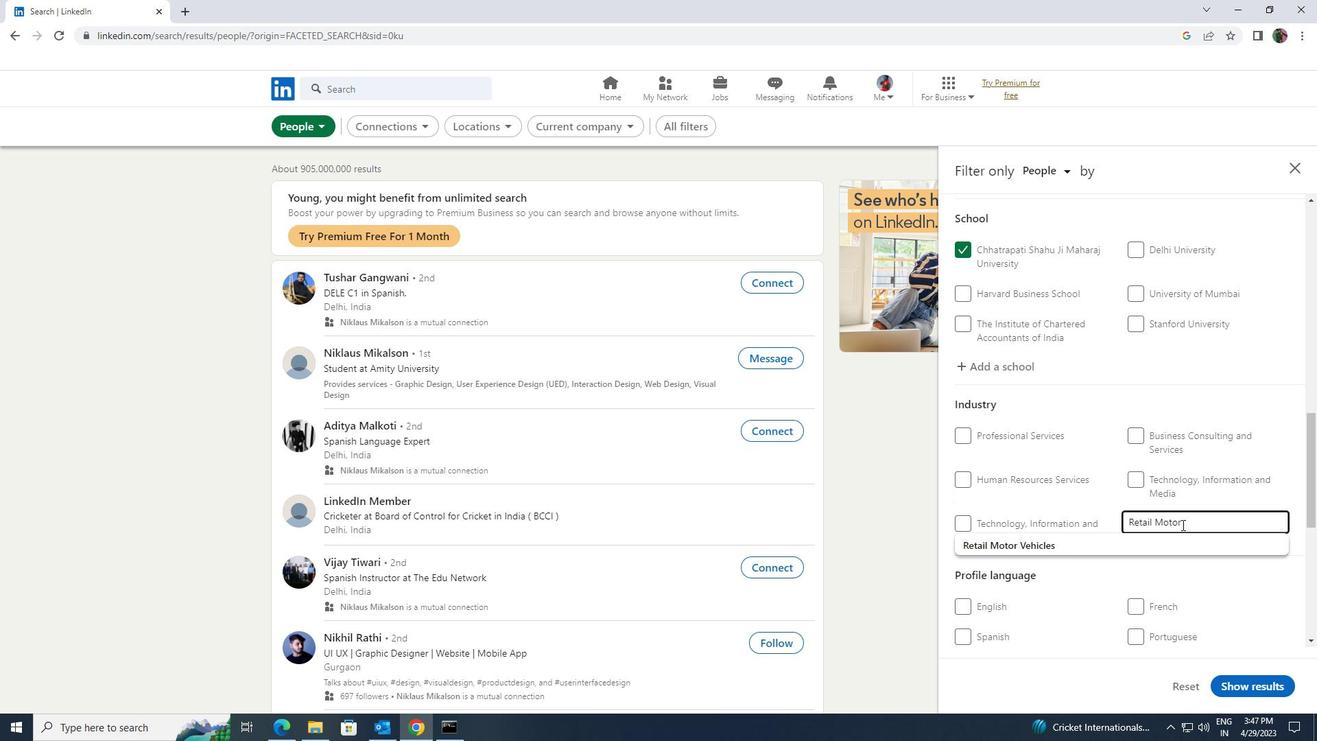 
Action: Mouse pressed left at (1169, 533)
Screenshot: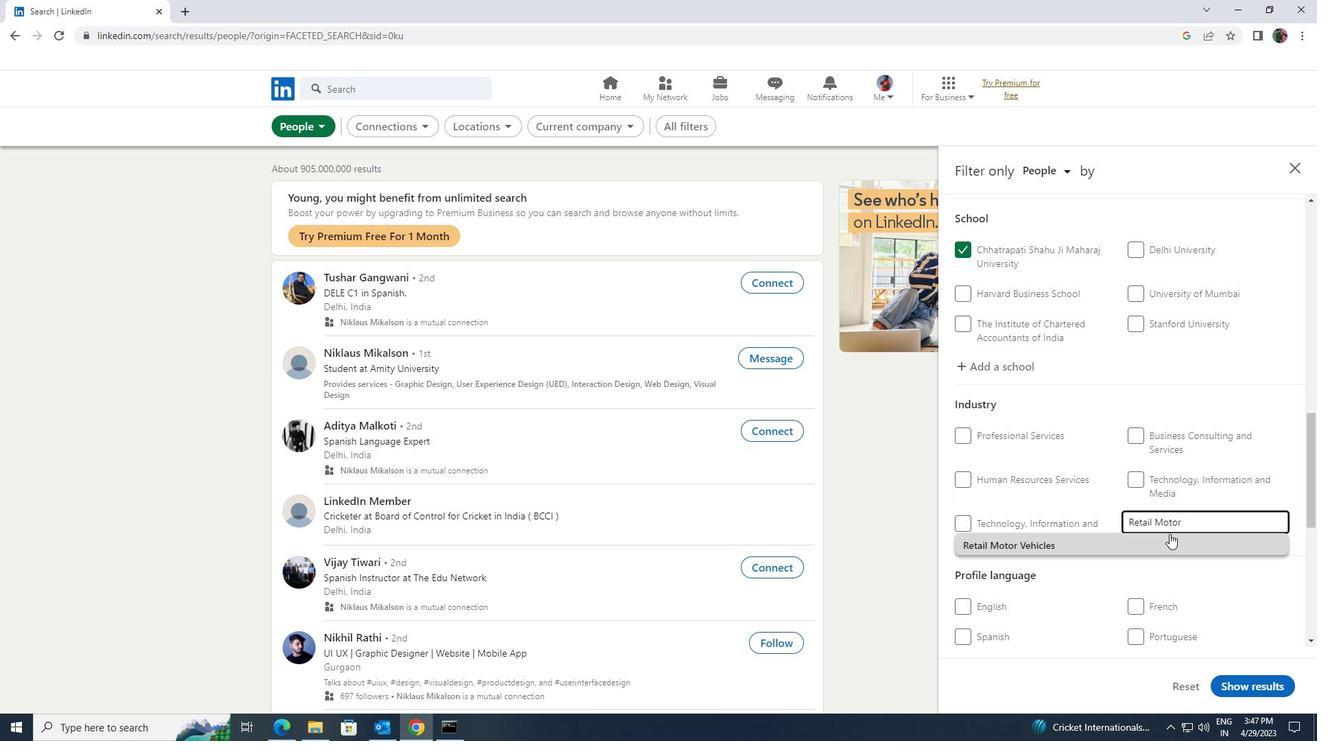 
Action: Mouse moved to (1173, 531)
Screenshot: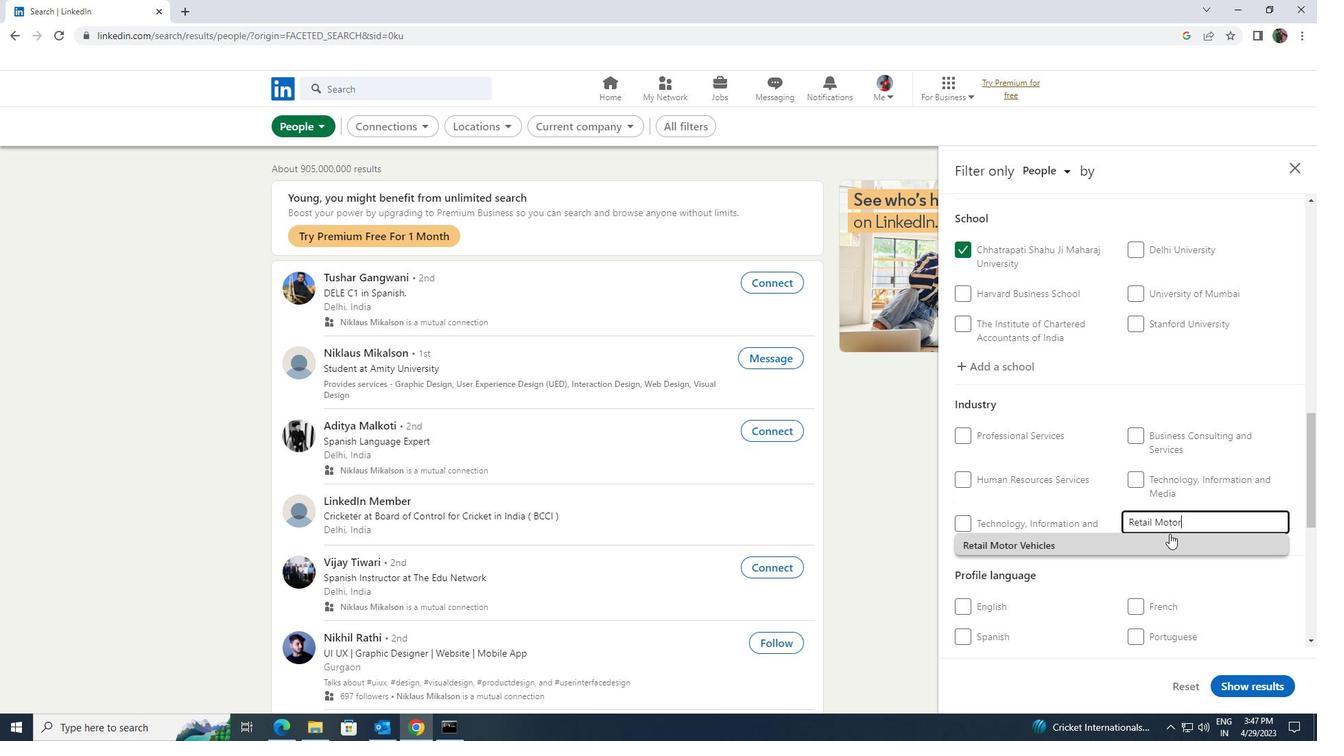 
Action: Mouse scrolled (1173, 531) with delta (0, 0)
Screenshot: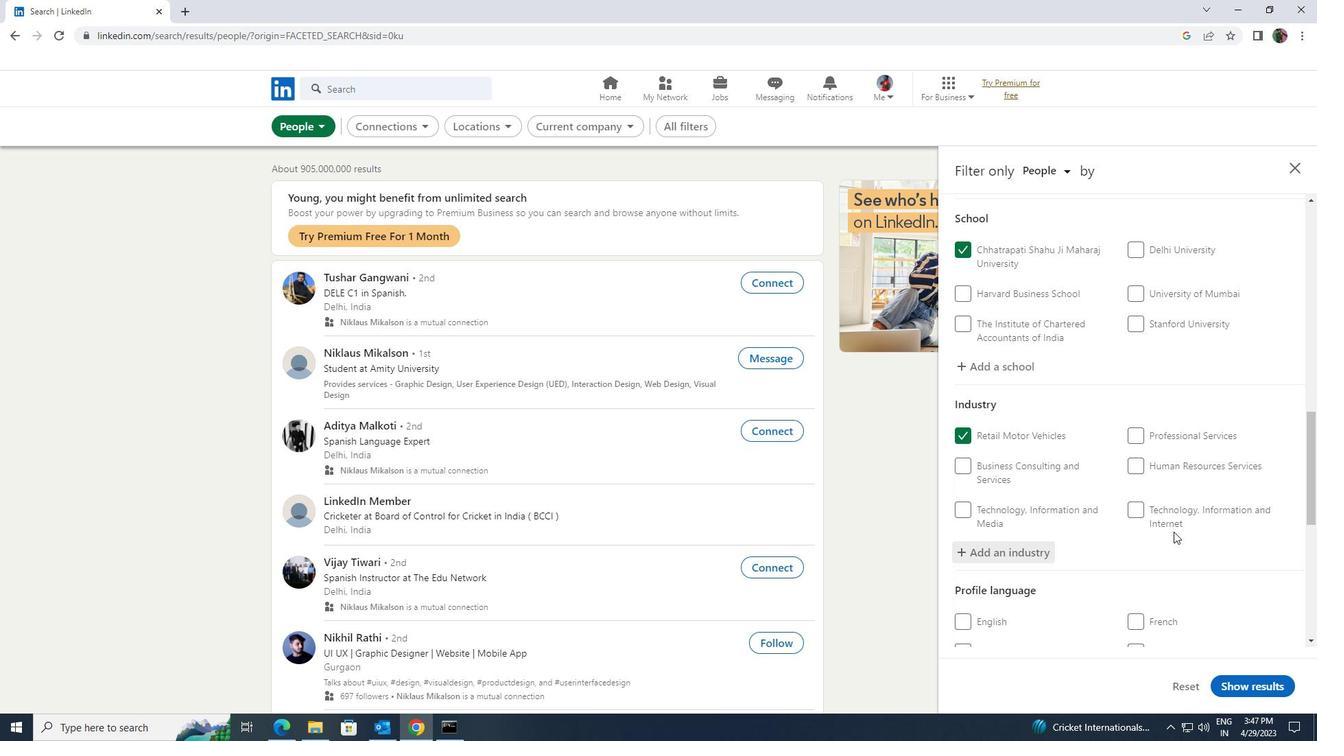 
Action: Mouse scrolled (1173, 531) with delta (0, 0)
Screenshot: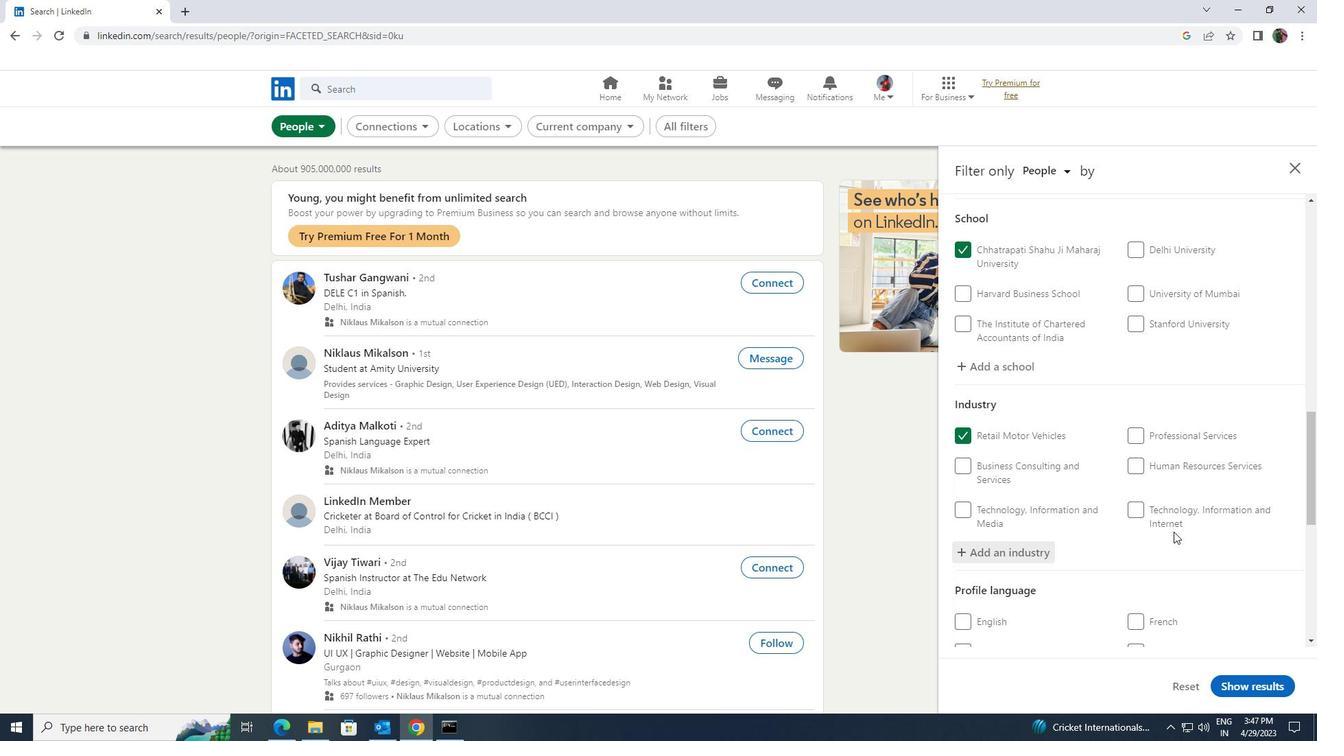 
Action: Mouse moved to (1173, 531)
Screenshot: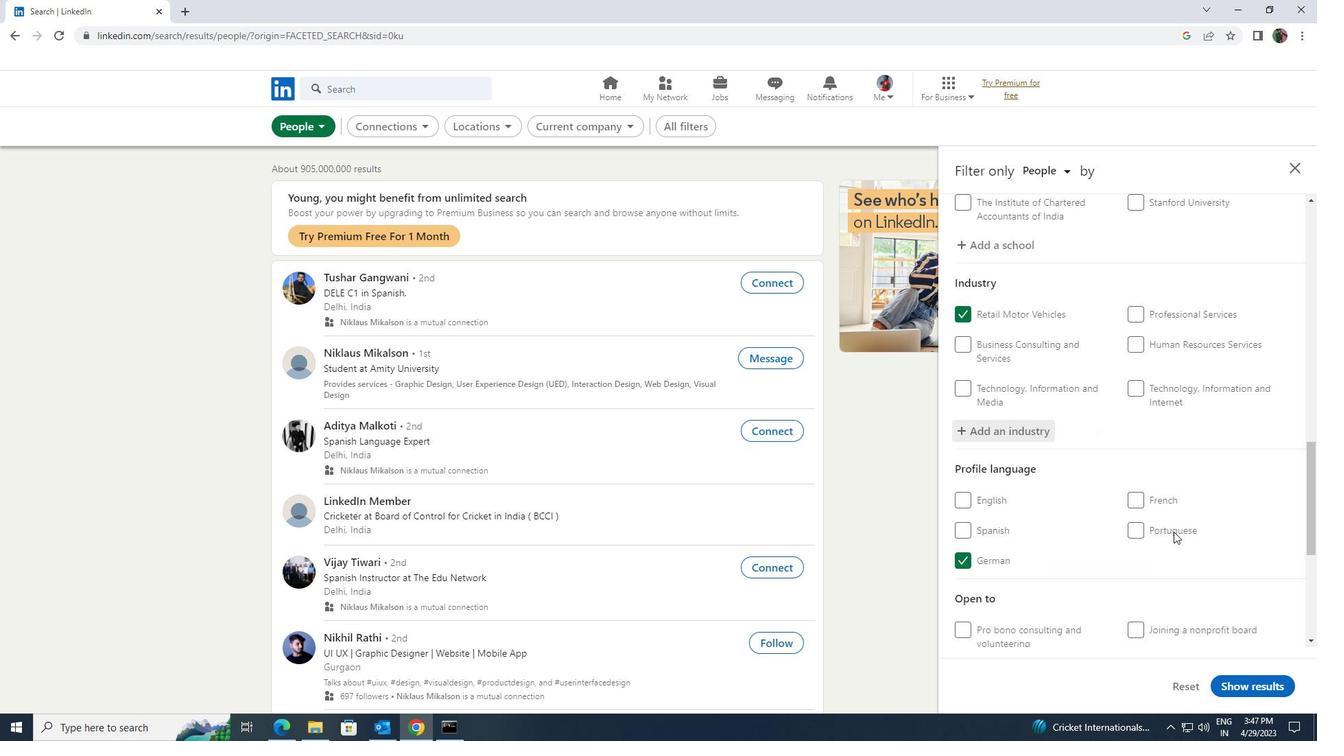 
Action: Mouse scrolled (1173, 531) with delta (0, 0)
Screenshot: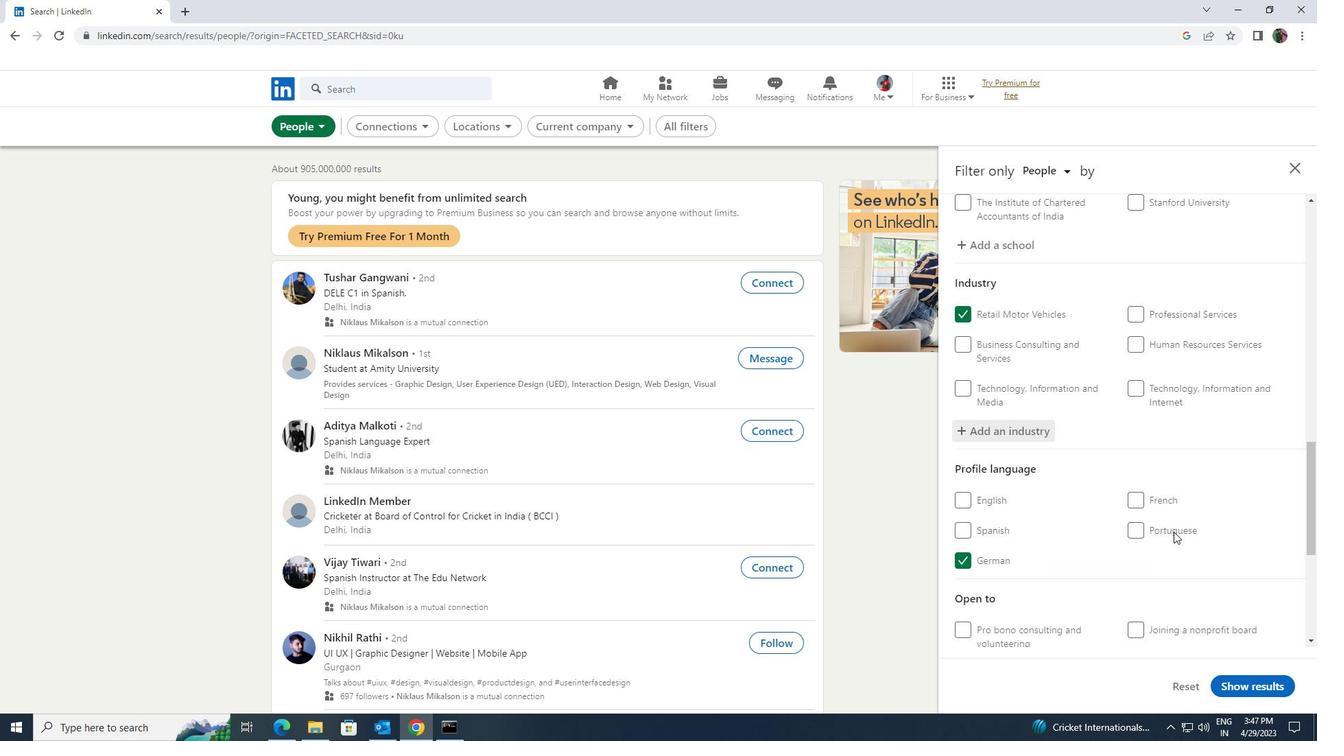 
Action: Mouse scrolled (1173, 531) with delta (0, 0)
Screenshot: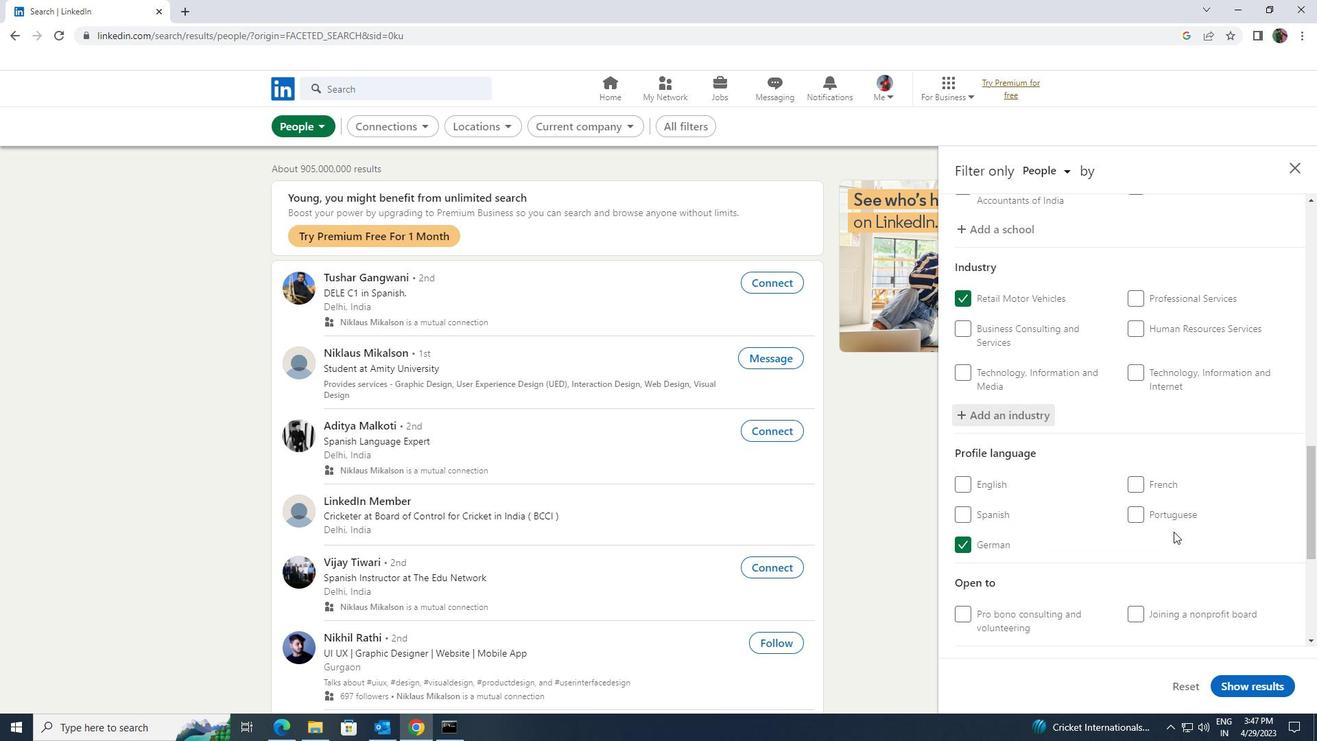 
Action: Mouse scrolled (1173, 531) with delta (0, 0)
Screenshot: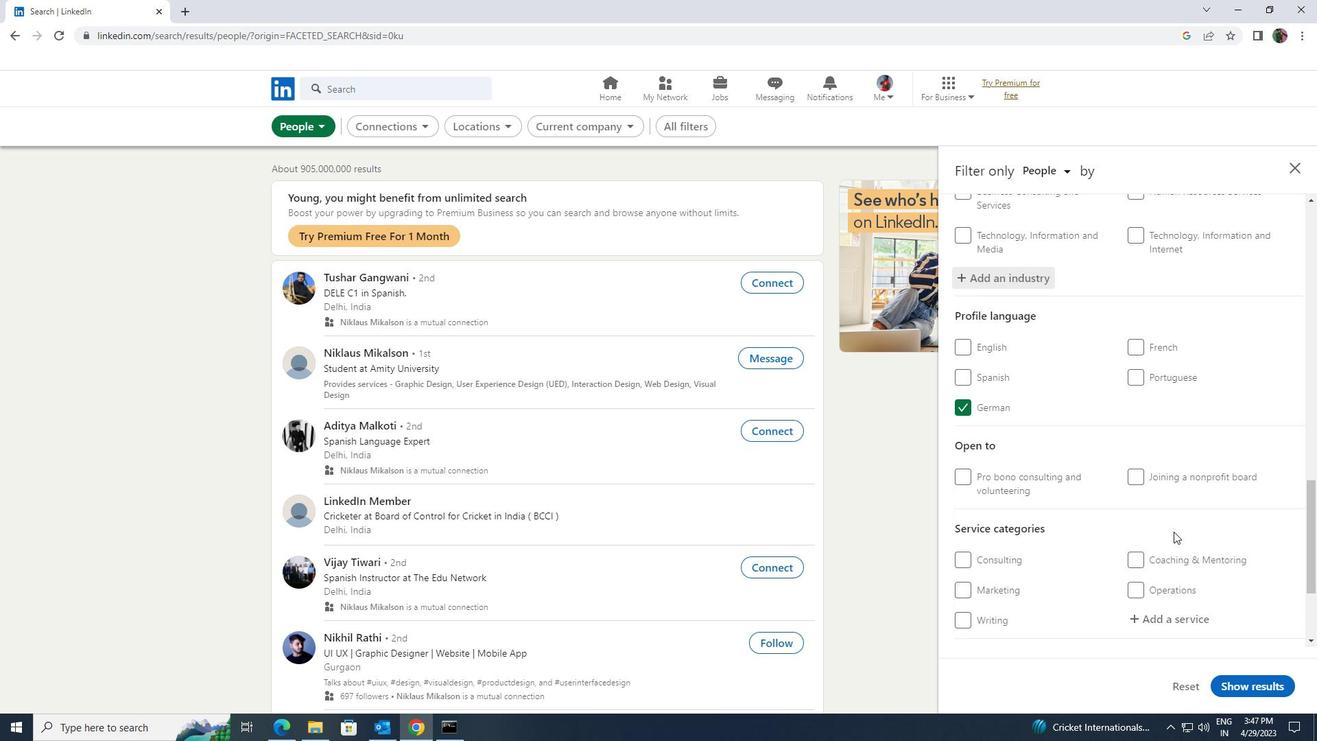 
Action: Mouse moved to (1166, 543)
Screenshot: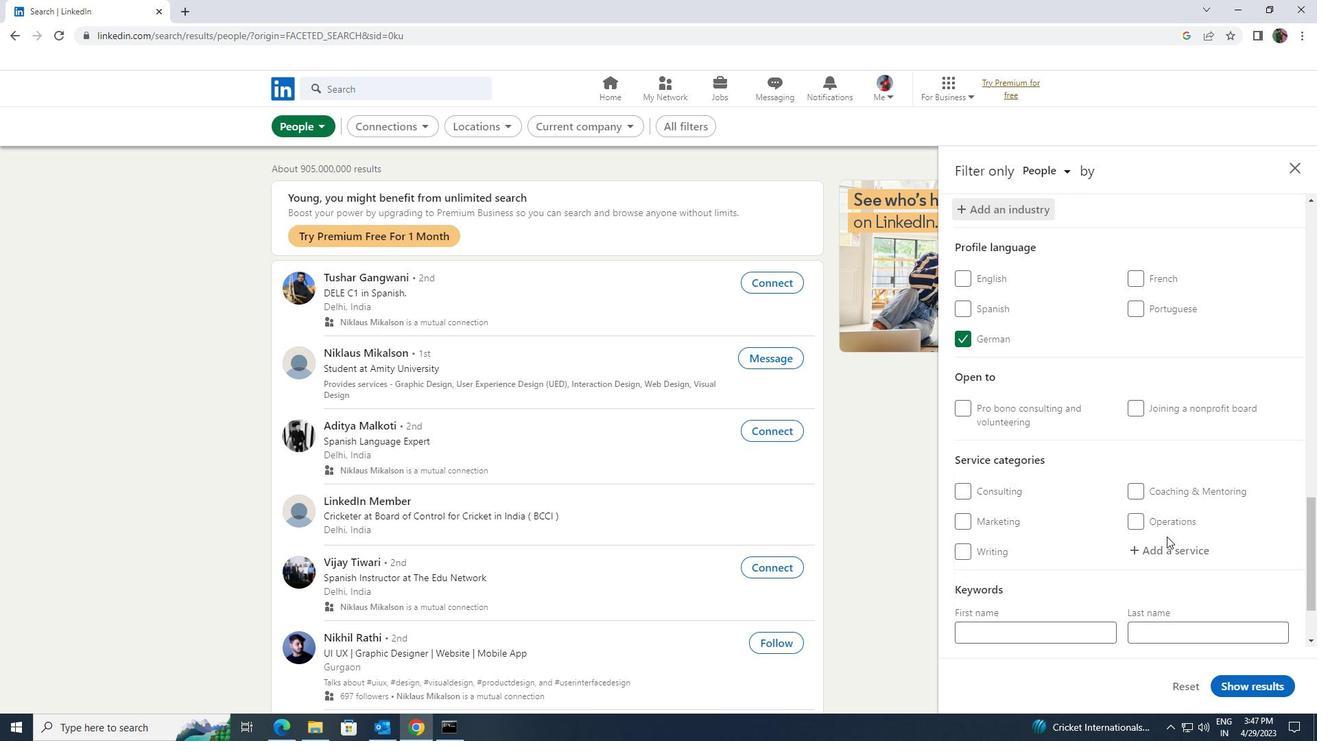 
Action: Mouse pressed left at (1166, 543)
Screenshot: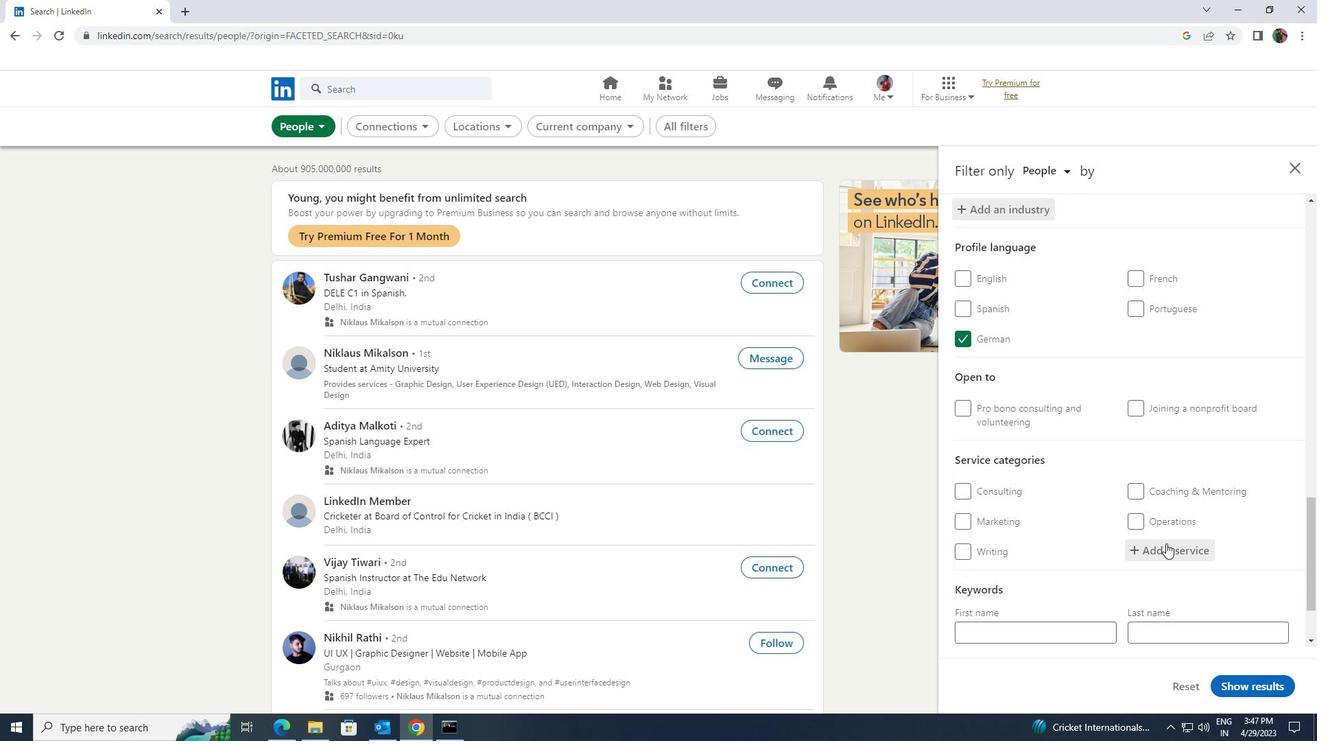 
Action: Key pressed <Key.shift>CATERING<Key.space>CHANGE
Screenshot: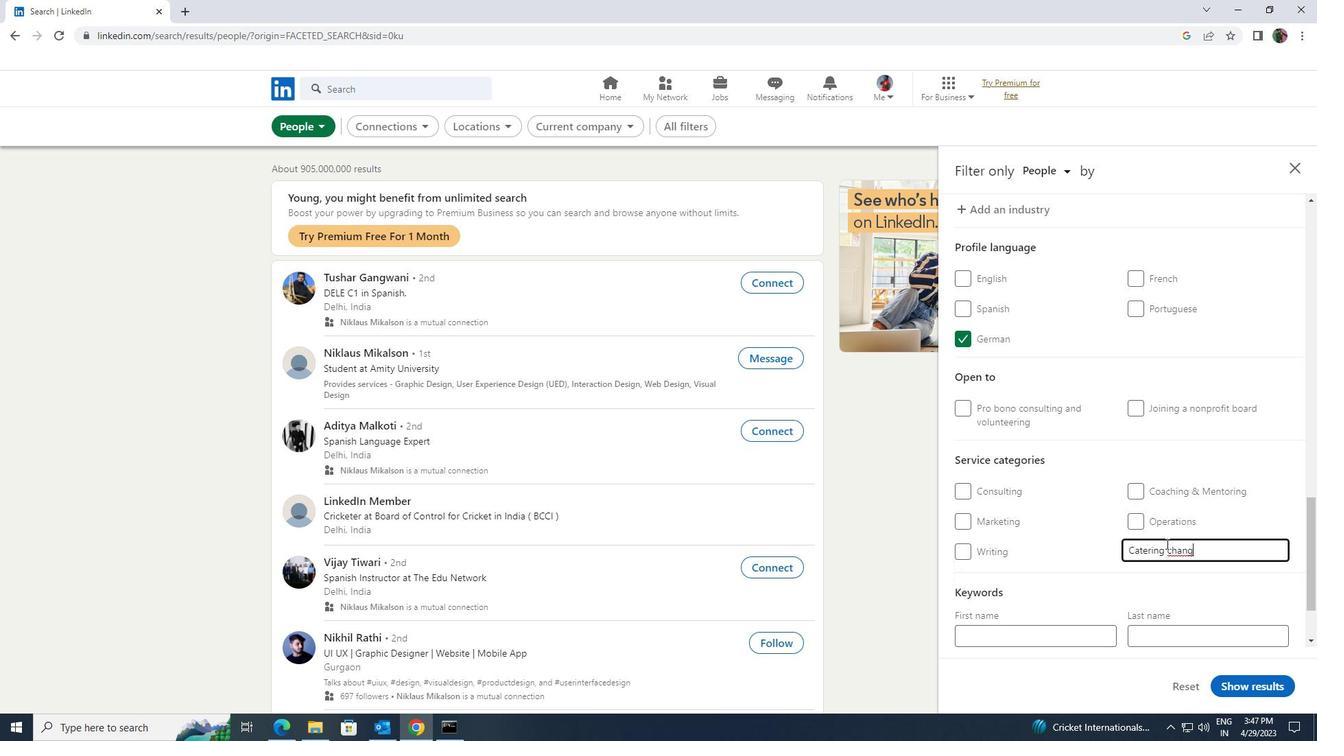 
Action: Mouse moved to (1157, 572)
Screenshot: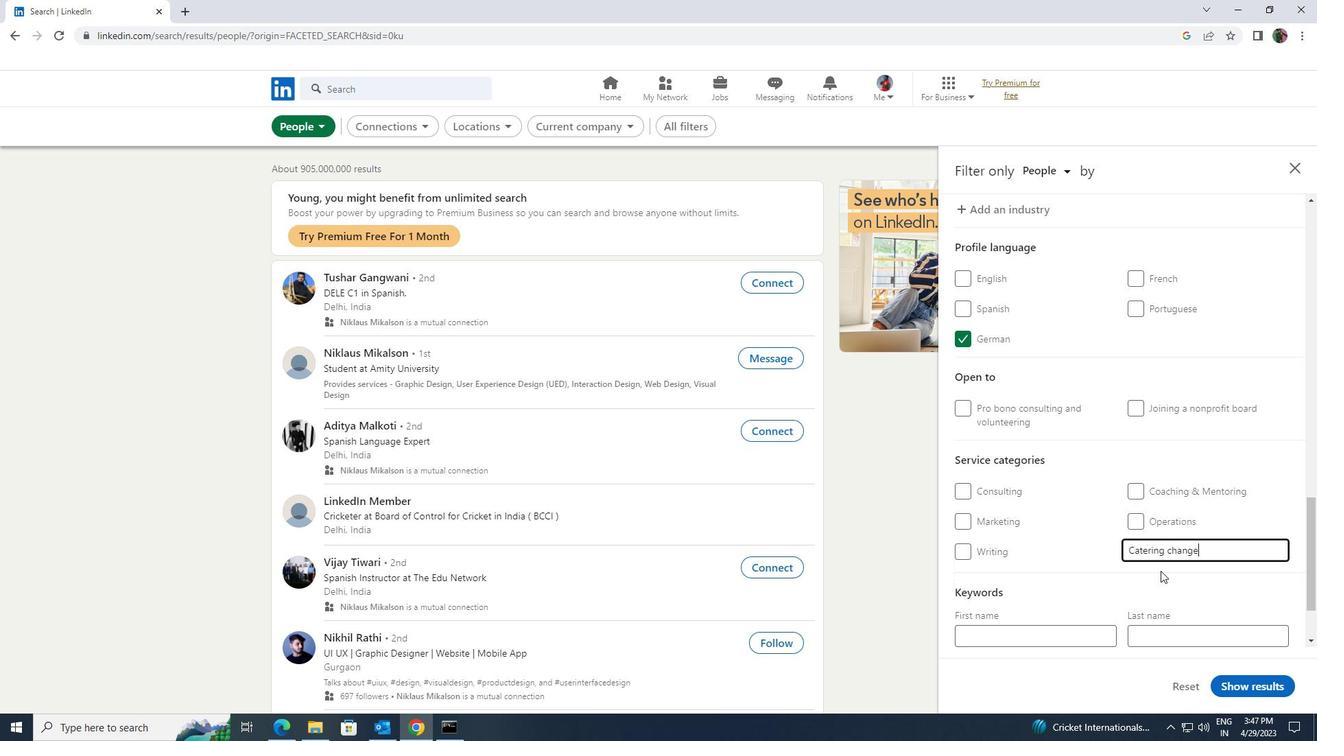 
Action: Mouse scrolled (1157, 572) with delta (0, 0)
Screenshot: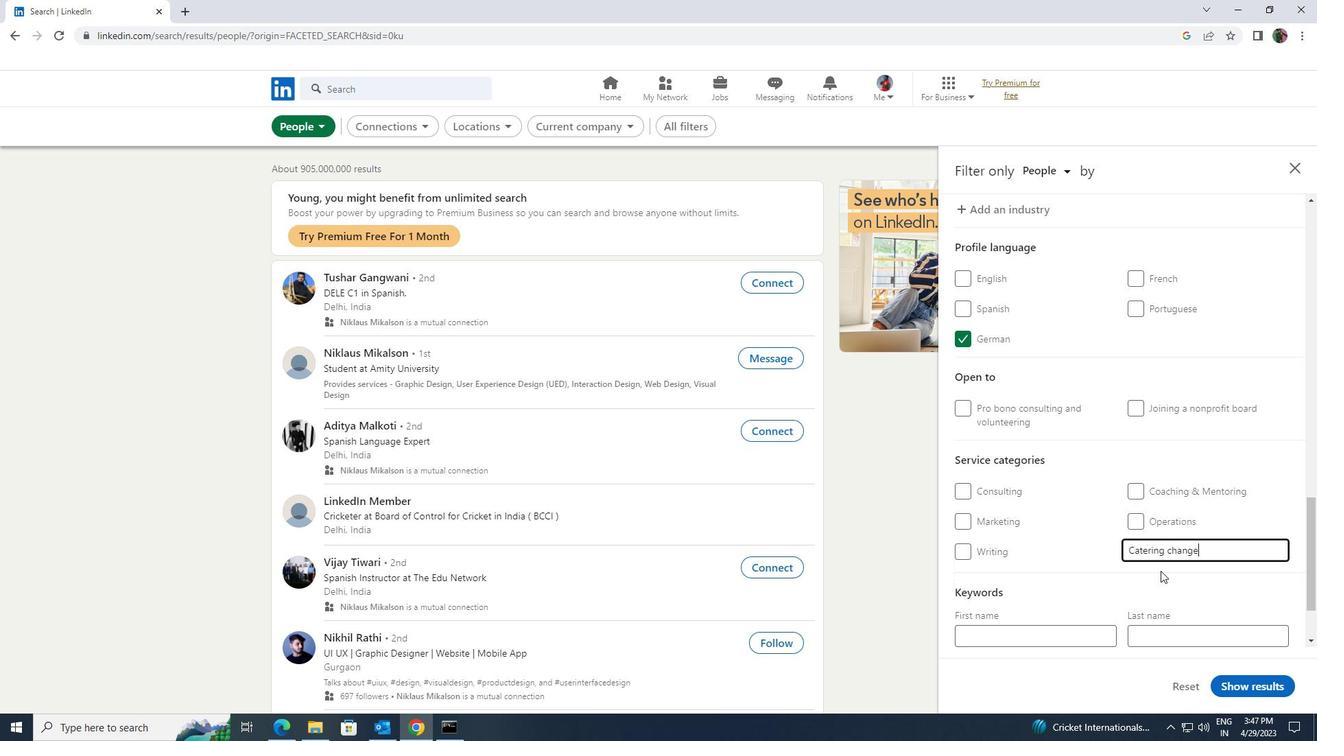 
Action: Mouse moved to (1160, 568)
Screenshot: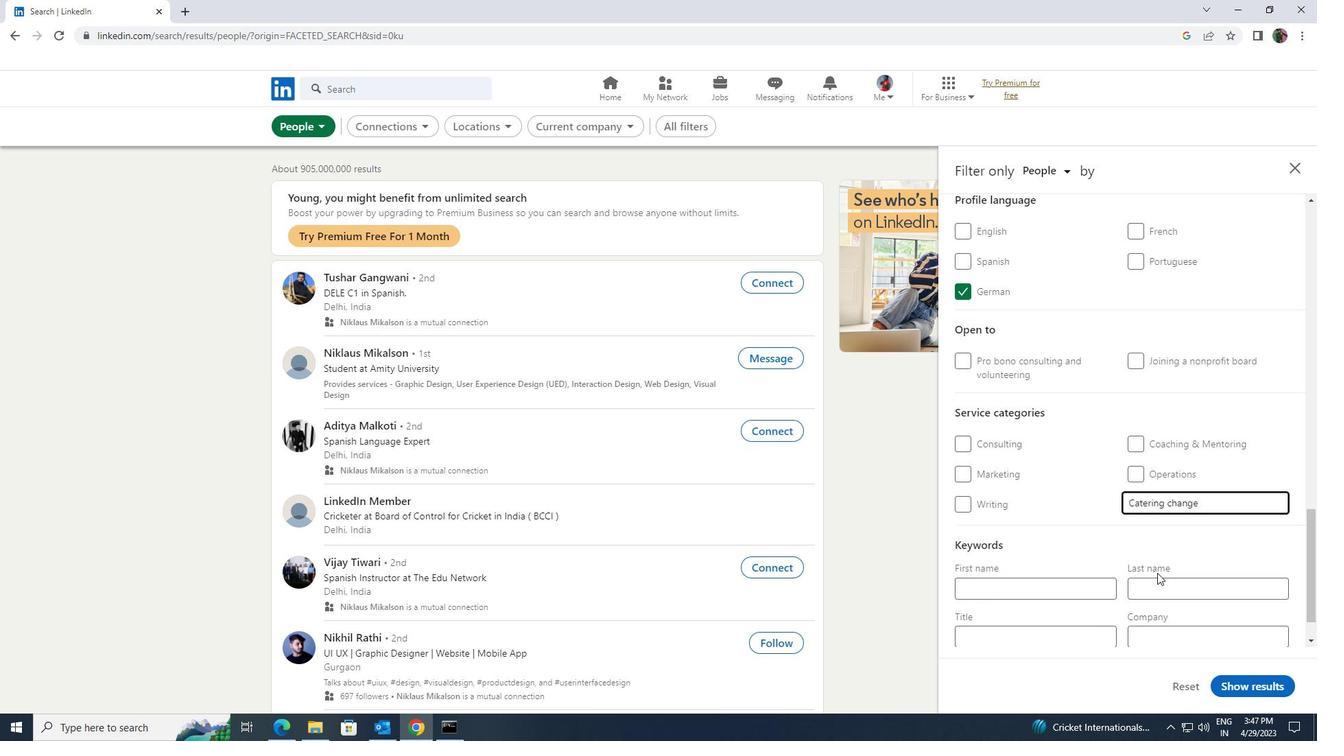 
Action: Mouse scrolled (1160, 568) with delta (0, 0)
Screenshot: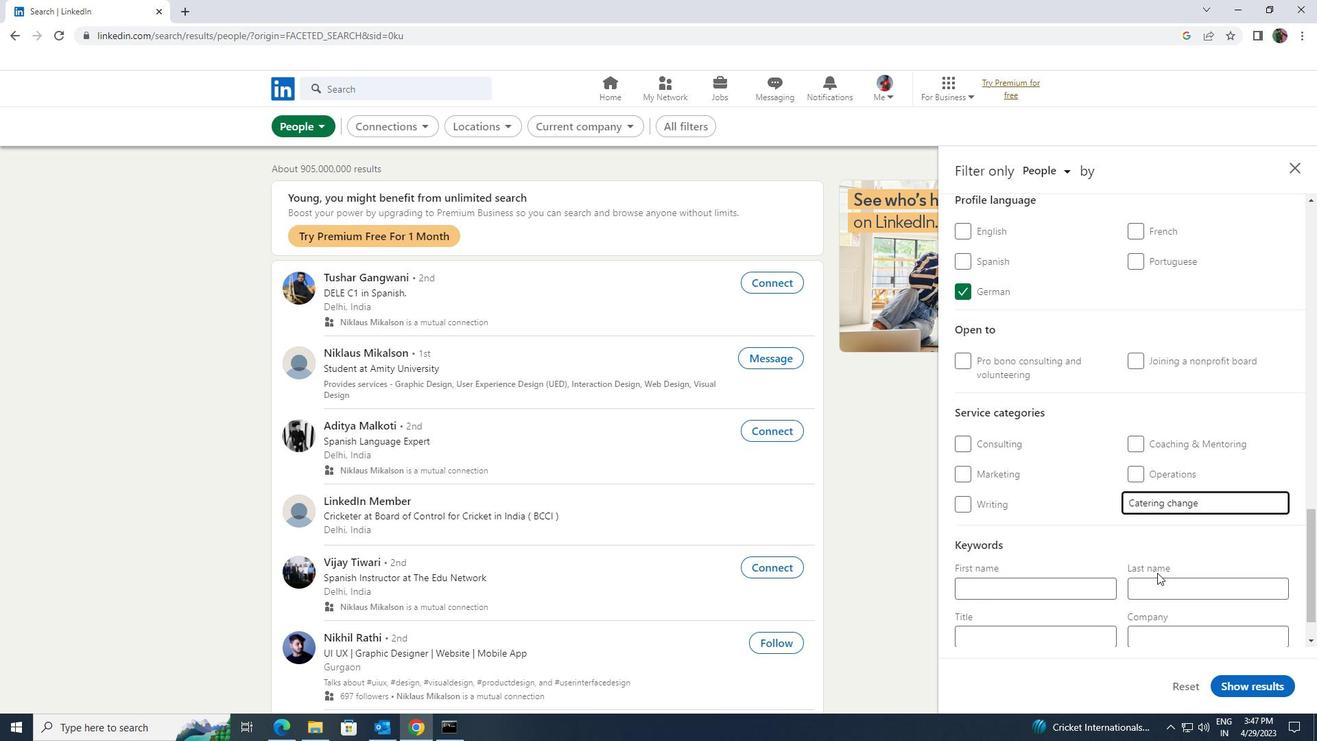 
Action: Mouse moved to (1082, 588)
Screenshot: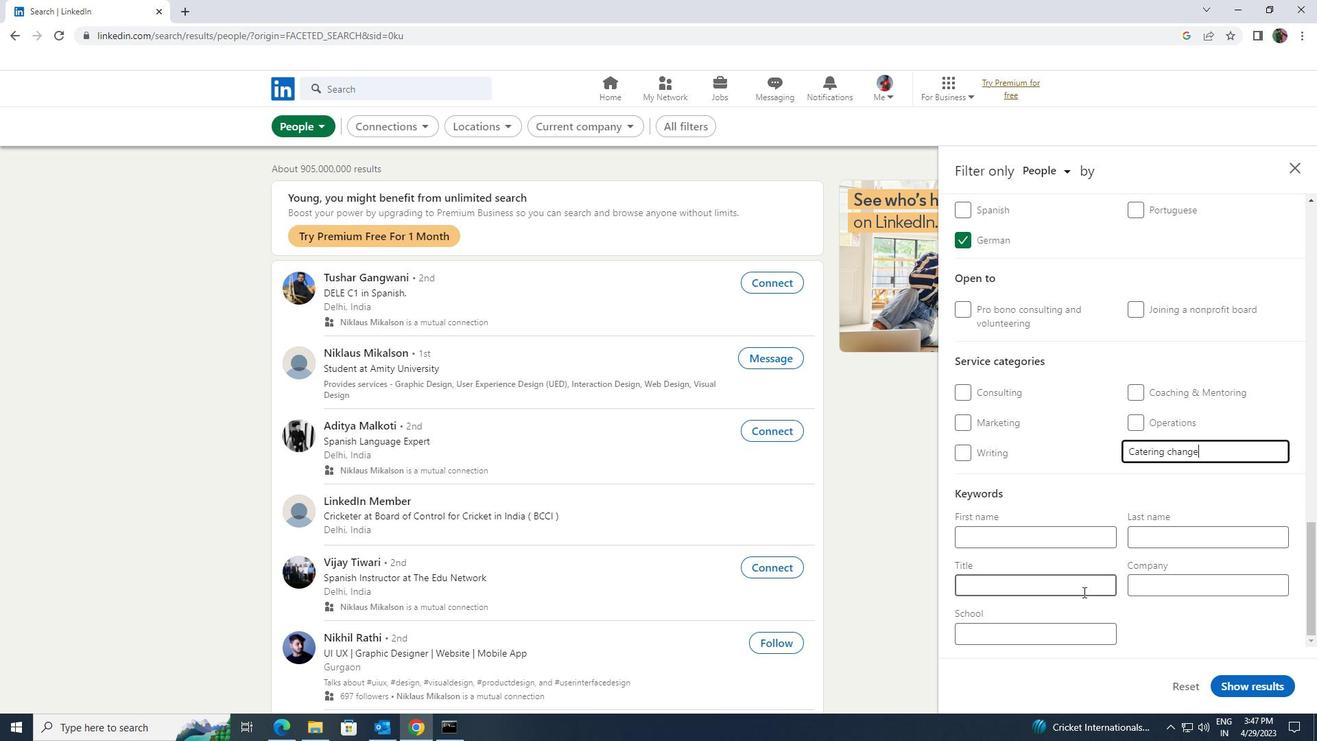 
Action: Mouse pressed left at (1082, 588)
Screenshot: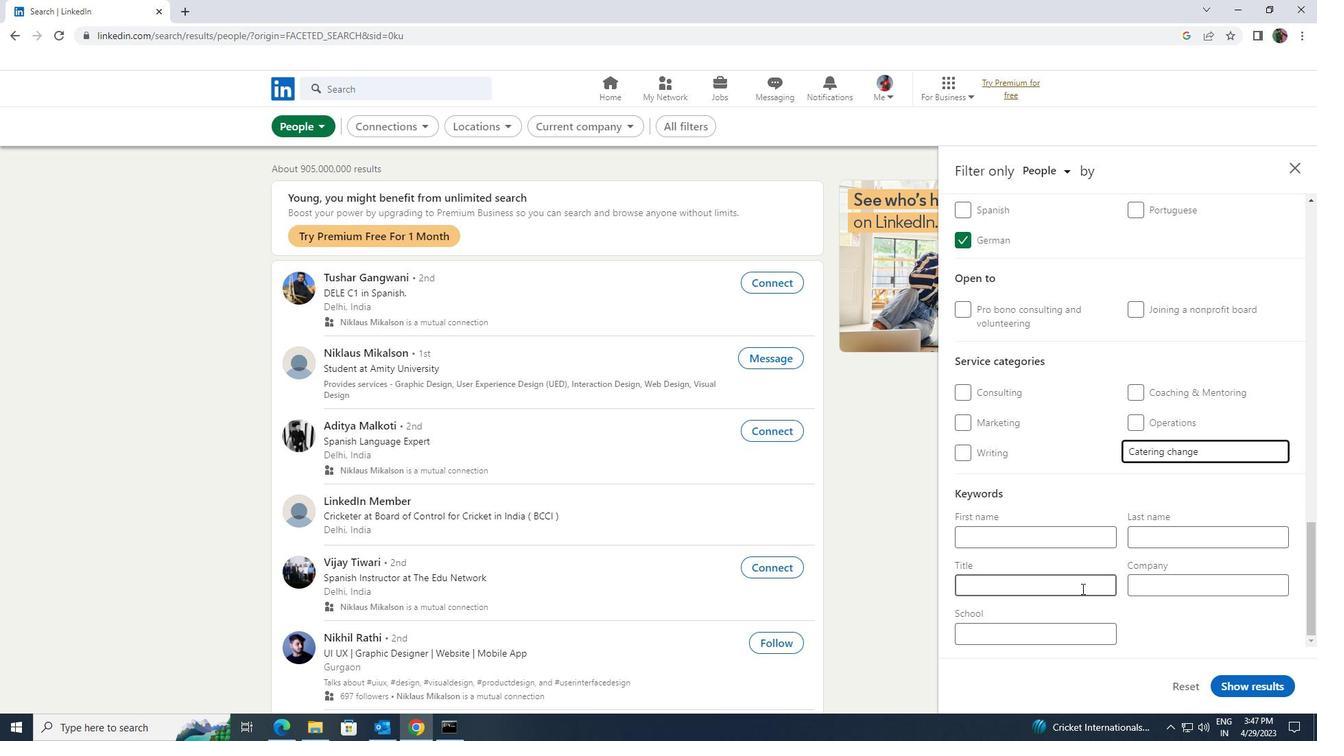 
Action: Mouse moved to (1082, 588)
Screenshot: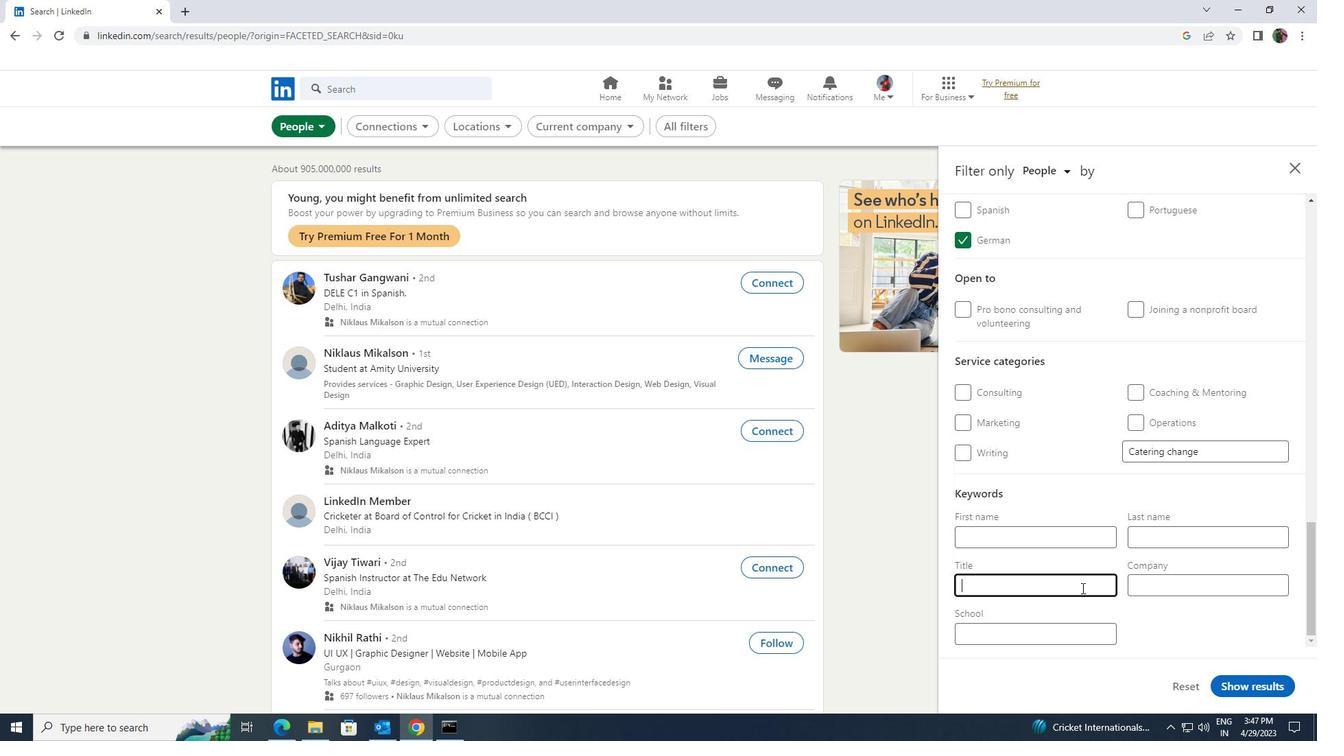 
Action: Key pressed <Key.shift>FINANCIAL<Key.space><Key.shift>ANALYST
Screenshot: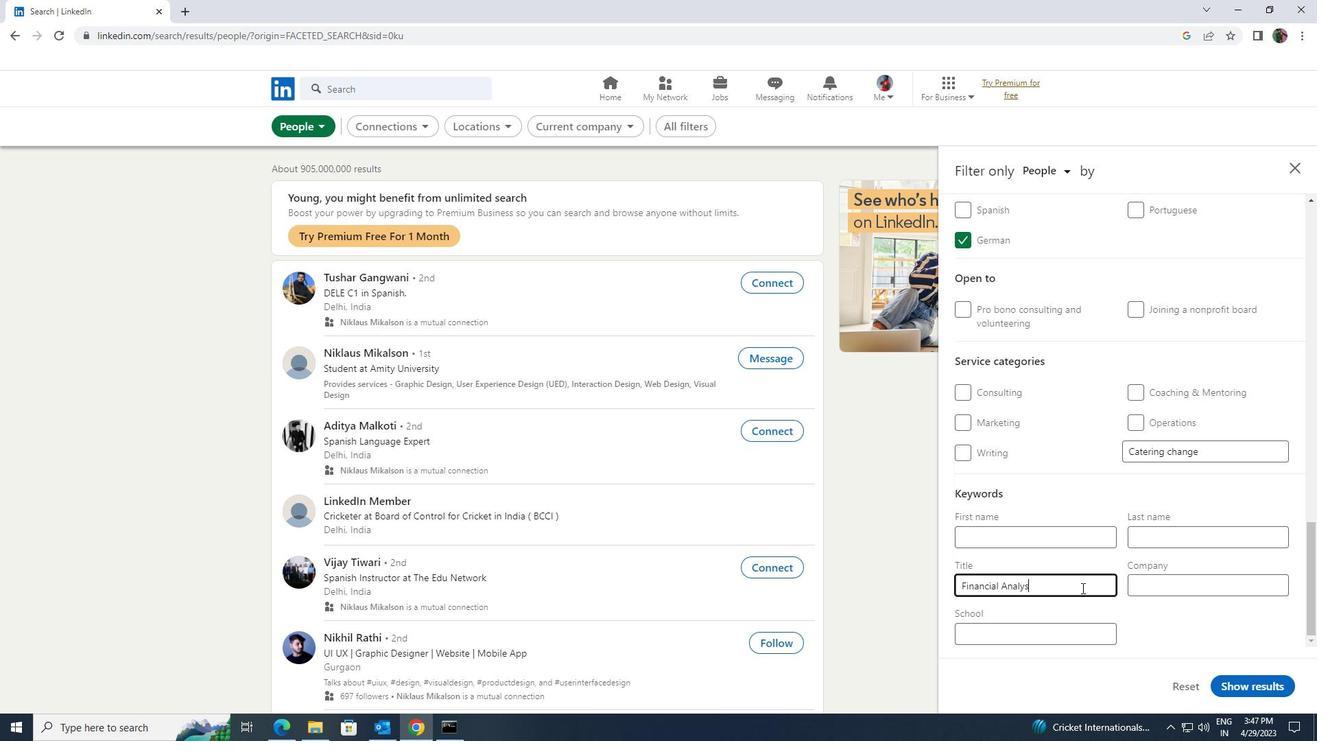 
Action: Mouse moved to (1229, 681)
Screenshot: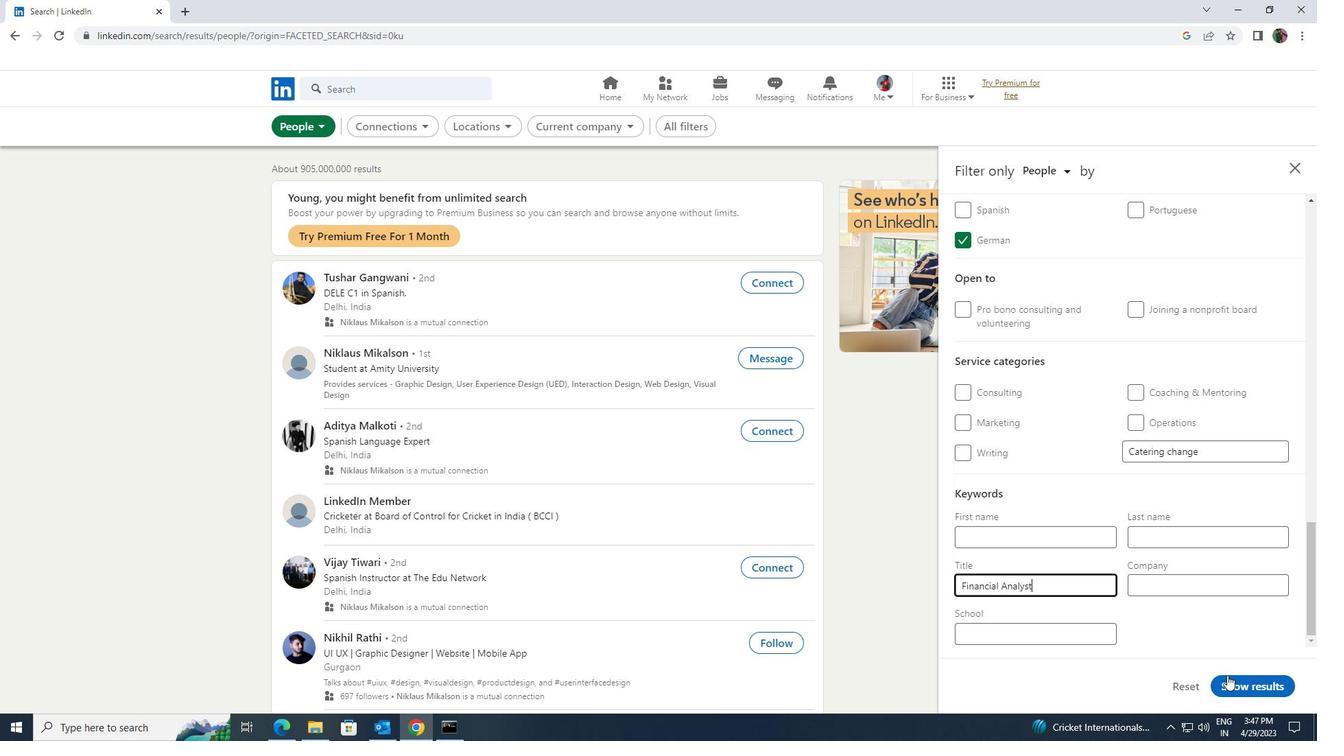
Action: Mouse pressed left at (1229, 681)
Screenshot: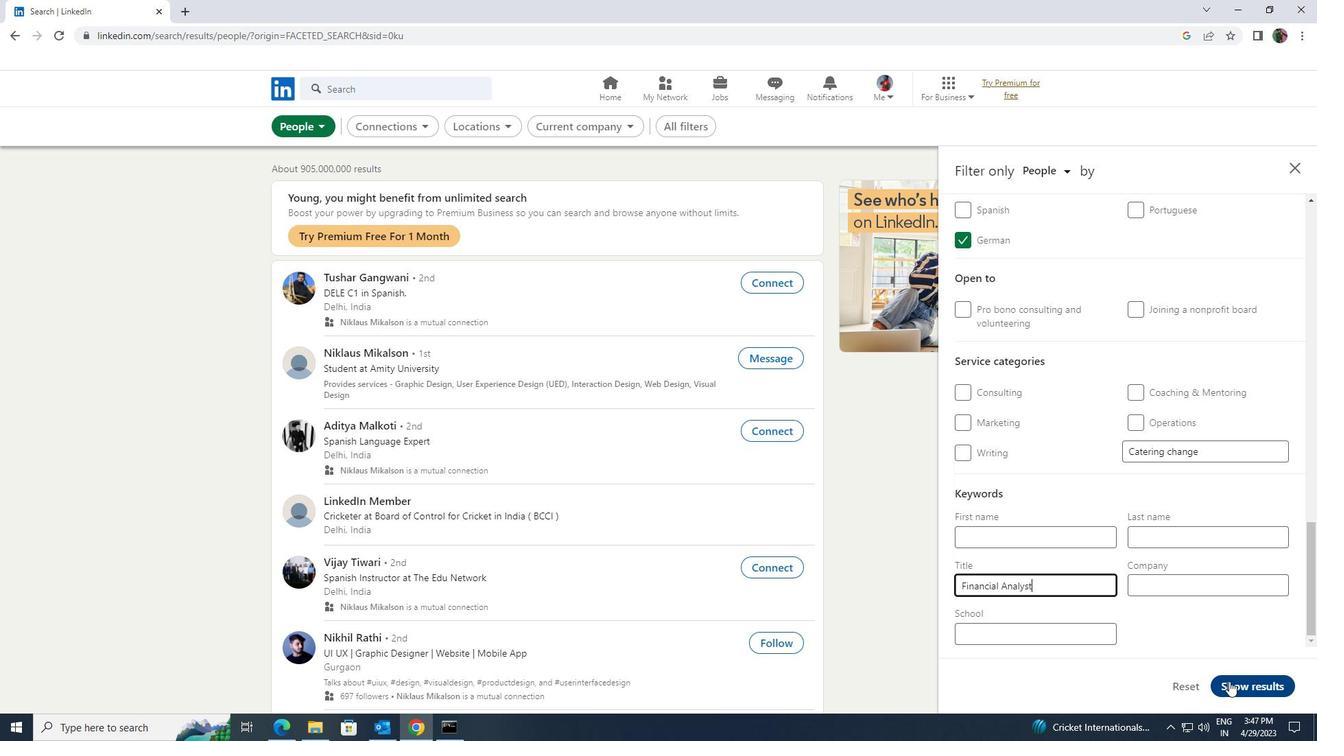 
